 Task: Reply to email with the signature Danny Hernandez with the subject Late payment reminder from softage.1@softage.net with the message Can you please provide me with an update on the projects risk management plan? Undo the message and rewrite the message as I am sorry for any delays in our response. Send the email
Action: Mouse moved to (503, 650)
Screenshot: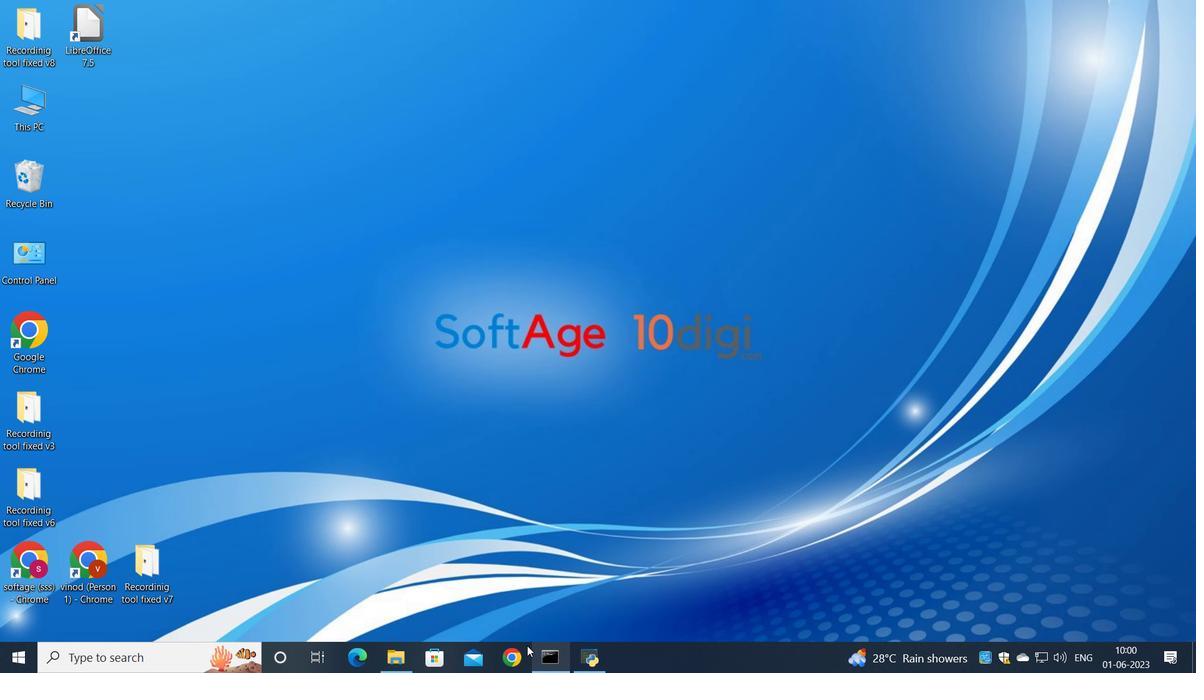 
Action: Mouse pressed left at (503, 650)
Screenshot: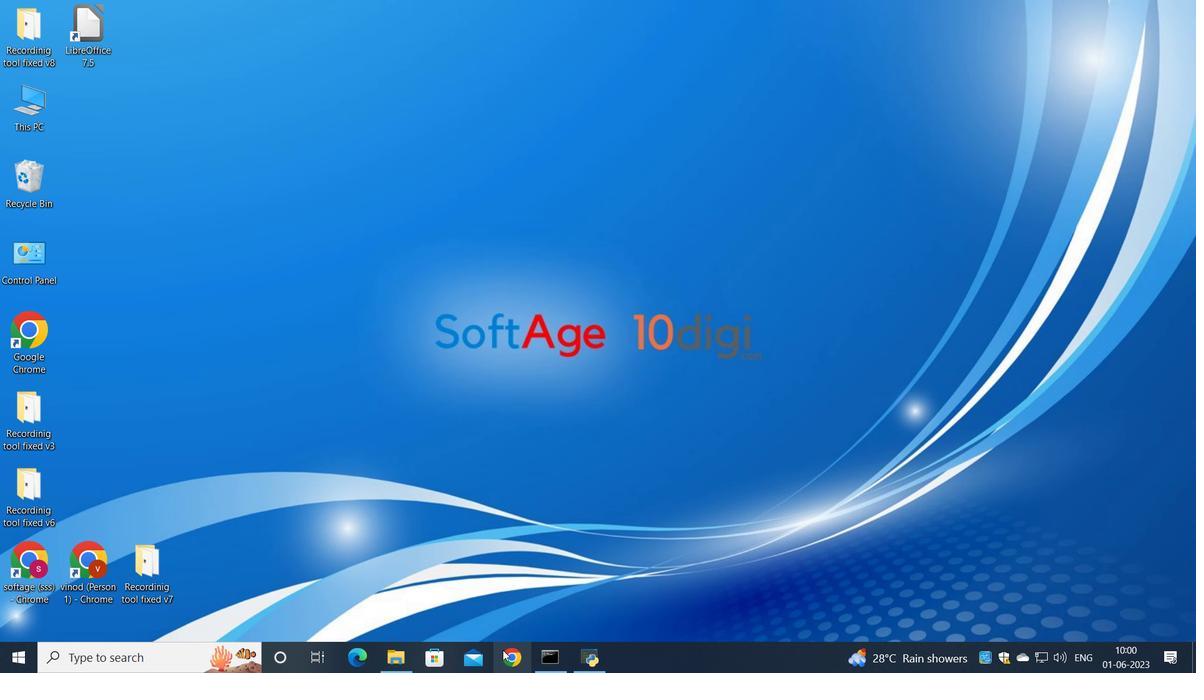 
Action: Mouse moved to (522, 391)
Screenshot: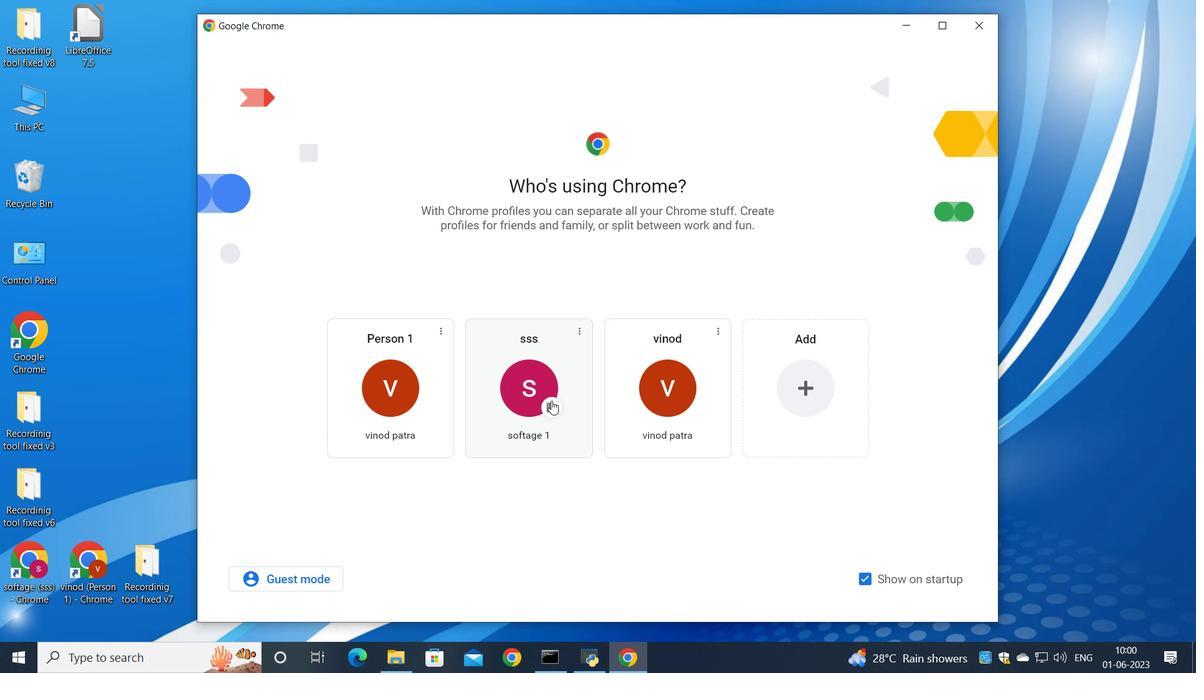 
Action: Mouse pressed left at (522, 391)
Screenshot: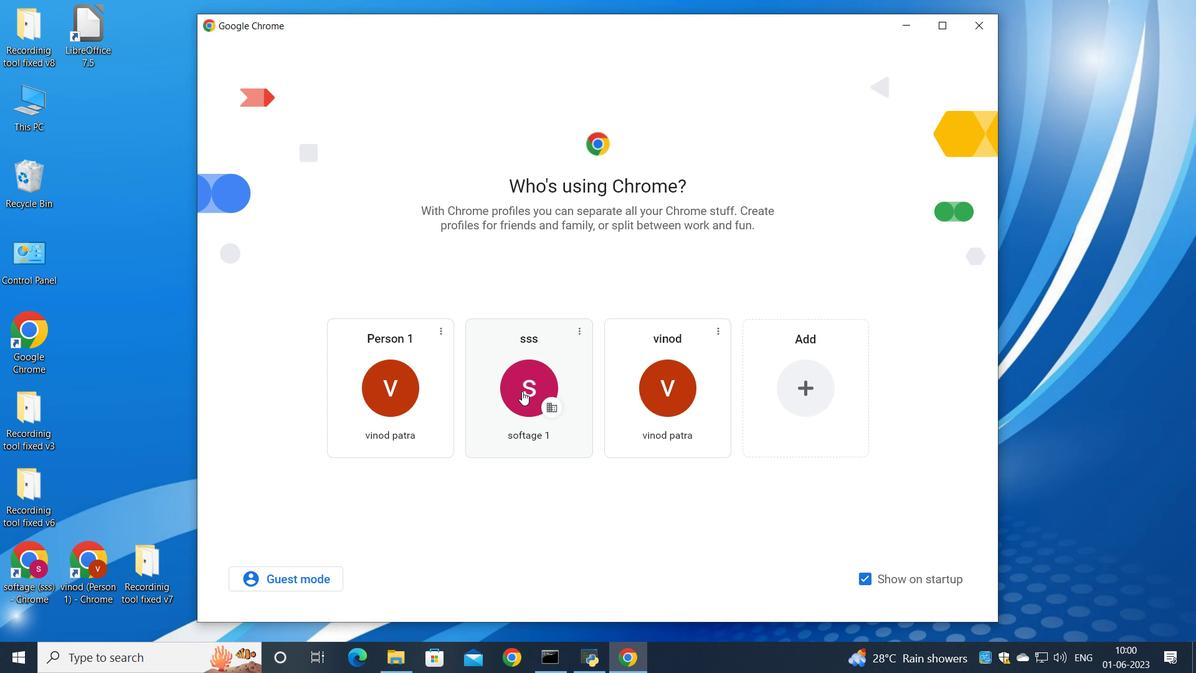 
Action: Mouse moved to (1038, 104)
Screenshot: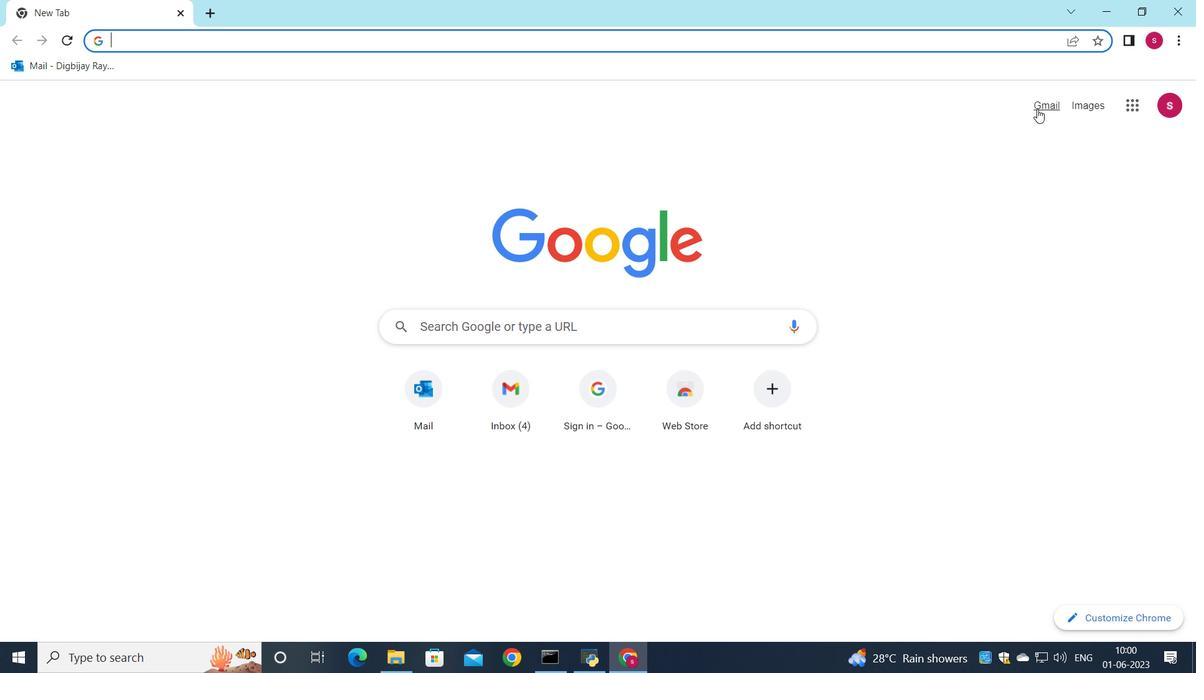 
Action: Mouse pressed left at (1038, 104)
Screenshot: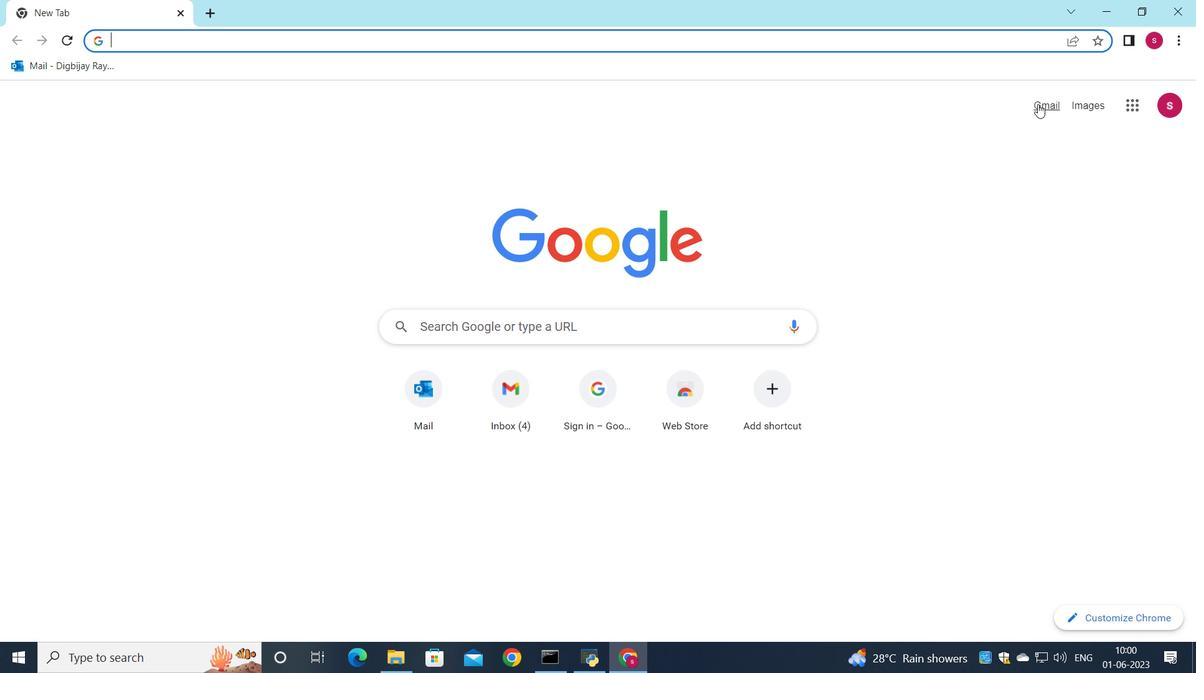
Action: Mouse moved to (1019, 108)
Screenshot: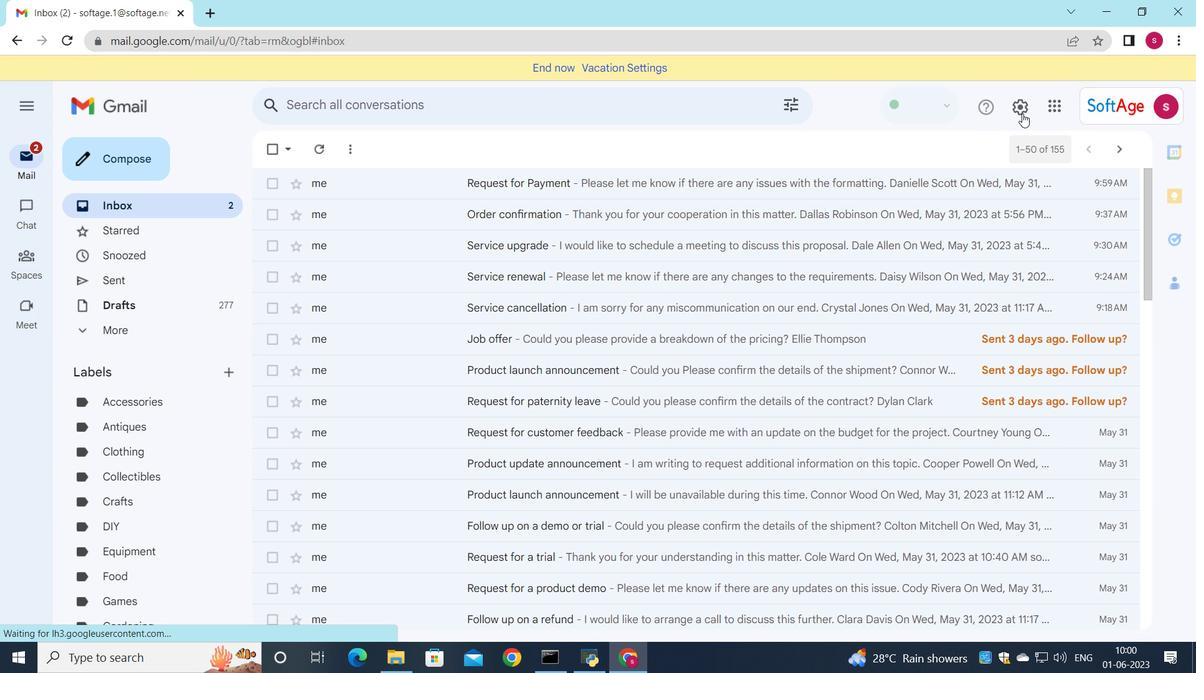 
Action: Mouse pressed left at (1019, 108)
Screenshot: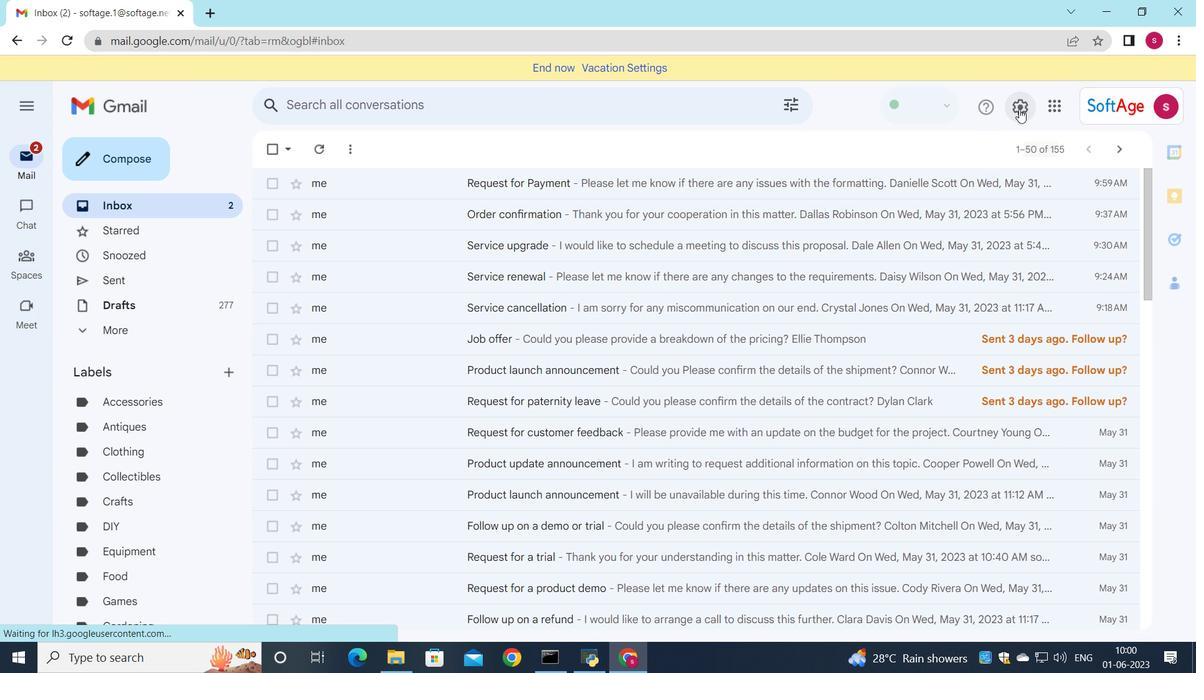 
Action: Mouse moved to (1028, 185)
Screenshot: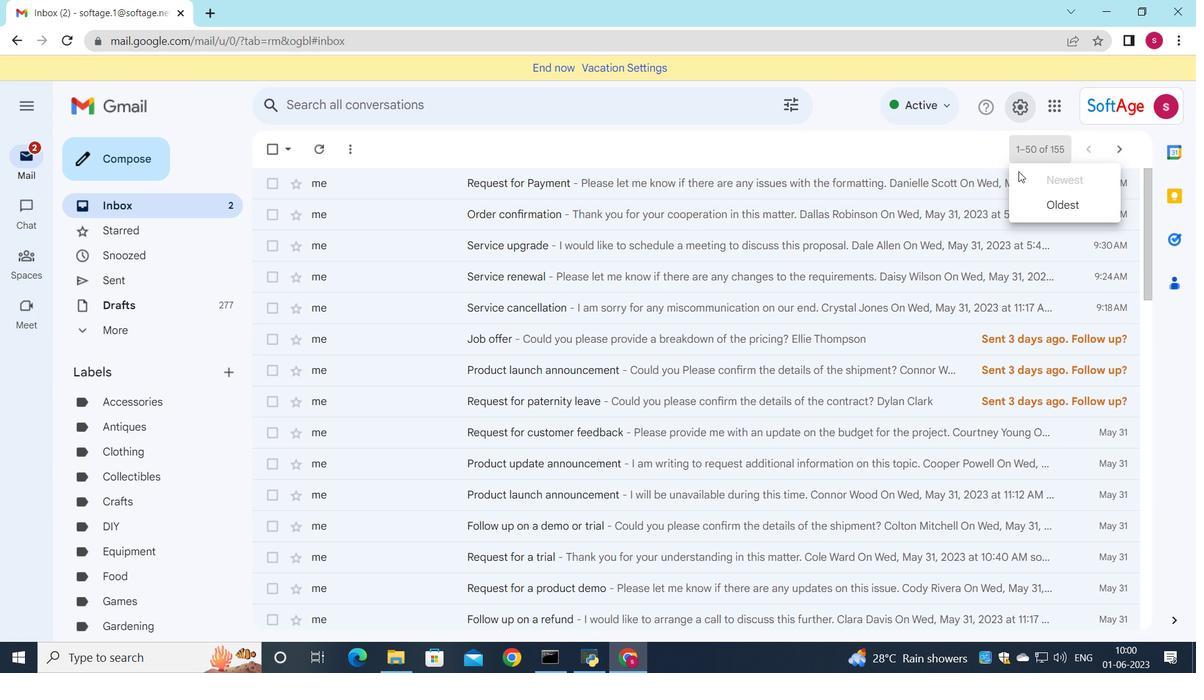 
Action: Mouse pressed left at (1028, 185)
Screenshot: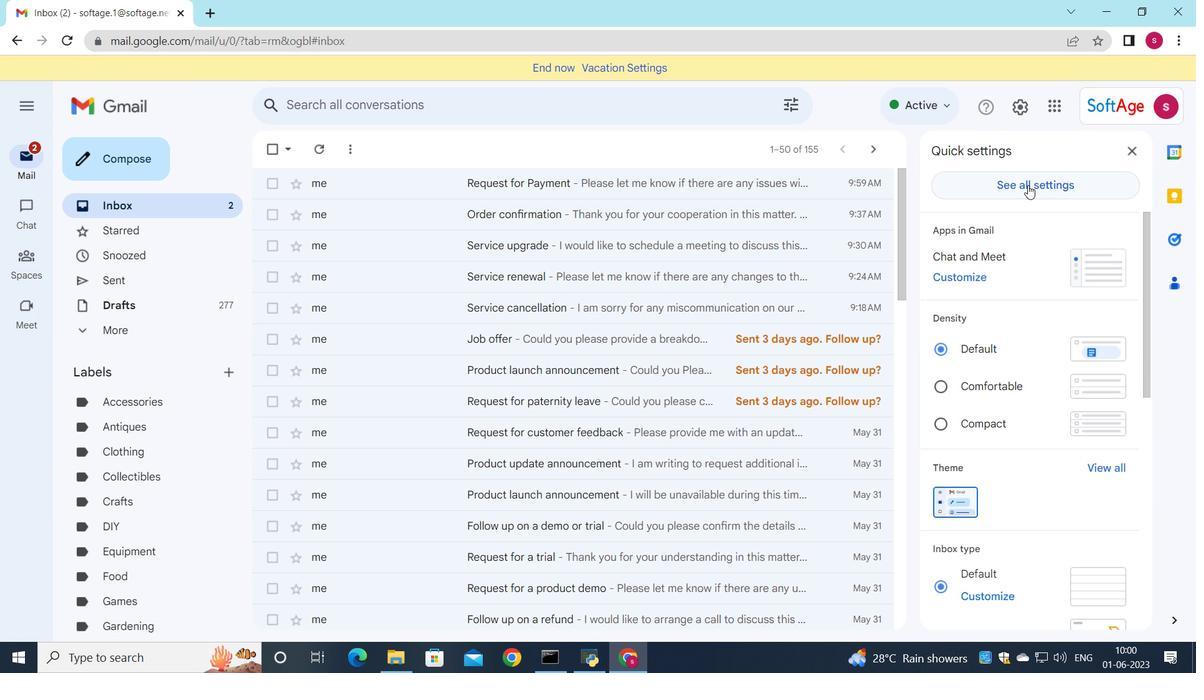 
Action: Mouse moved to (732, 253)
Screenshot: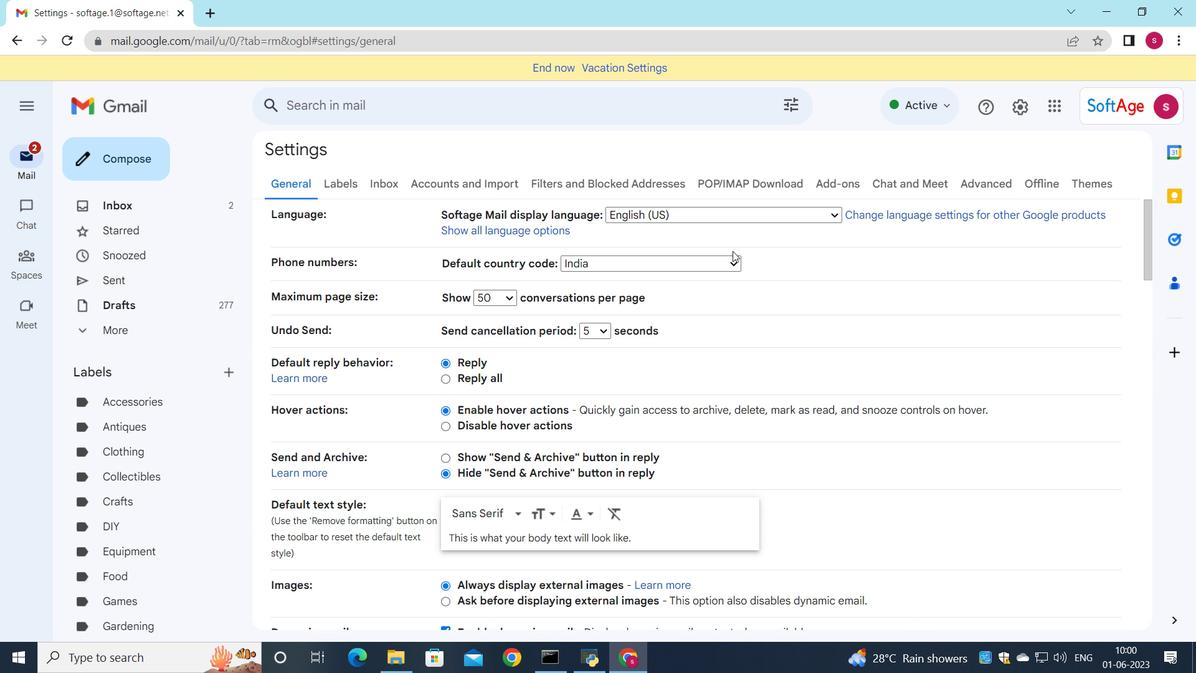 
Action: Mouse scrolled (732, 251) with delta (0, 0)
Screenshot: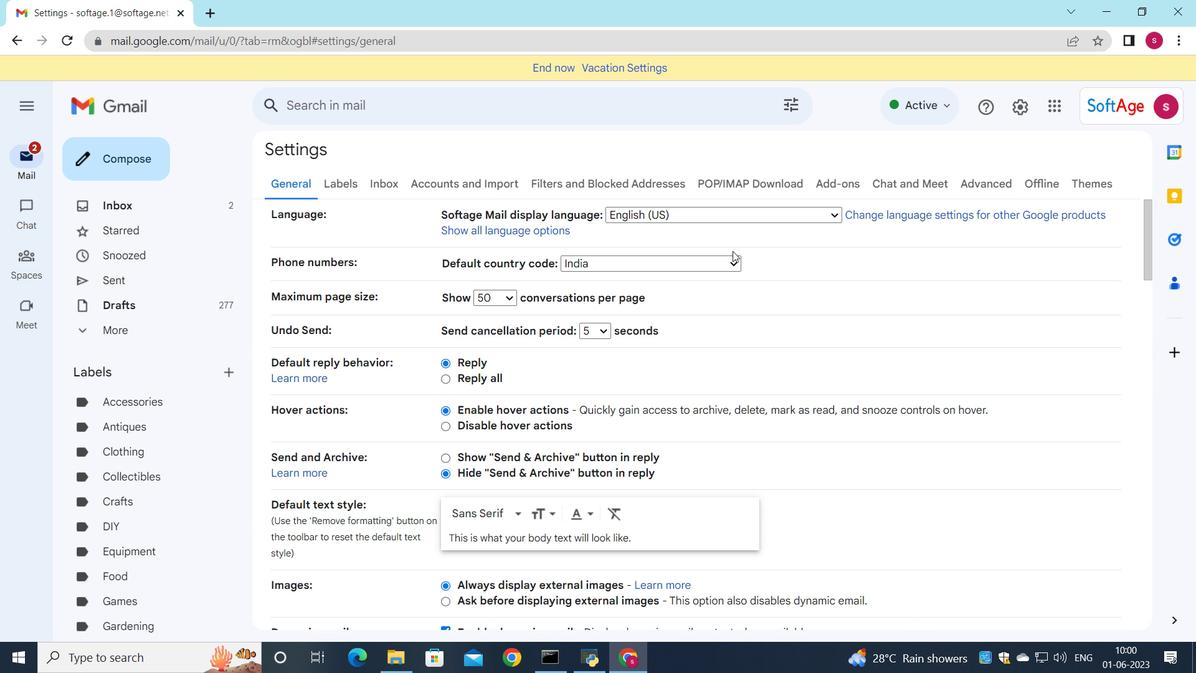 
Action: Mouse moved to (731, 254)
Screenshot: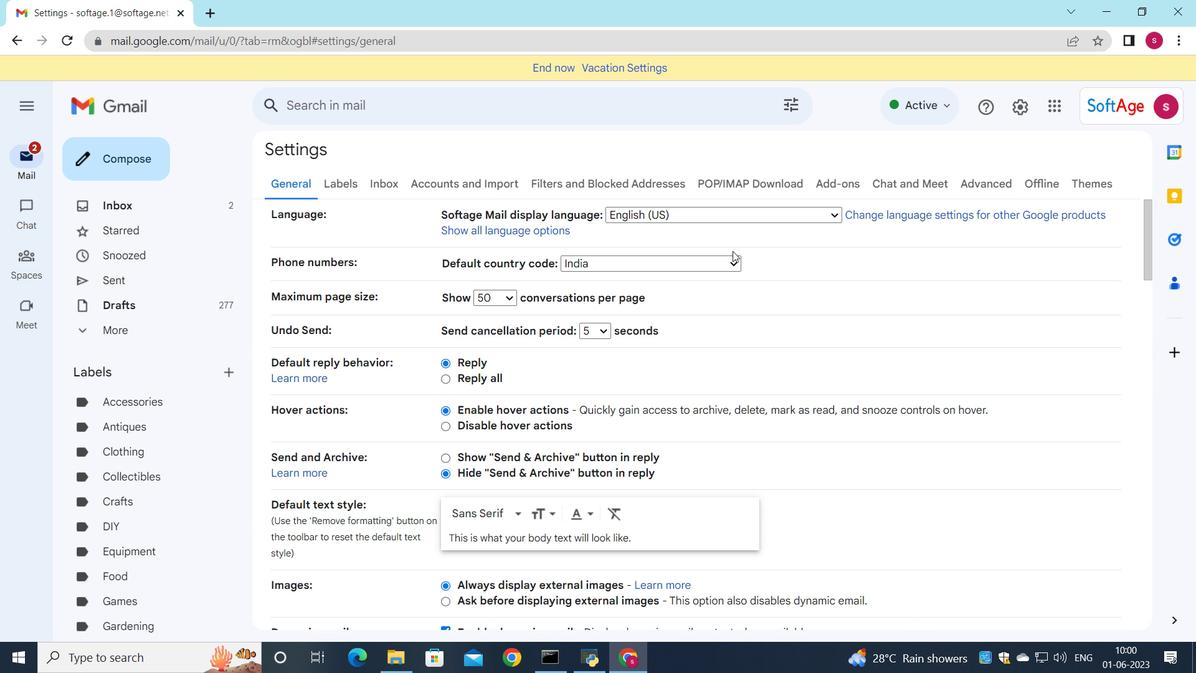 
Action: Mouse scrolled (732, 253) with delta (0, 0)
Screenshot: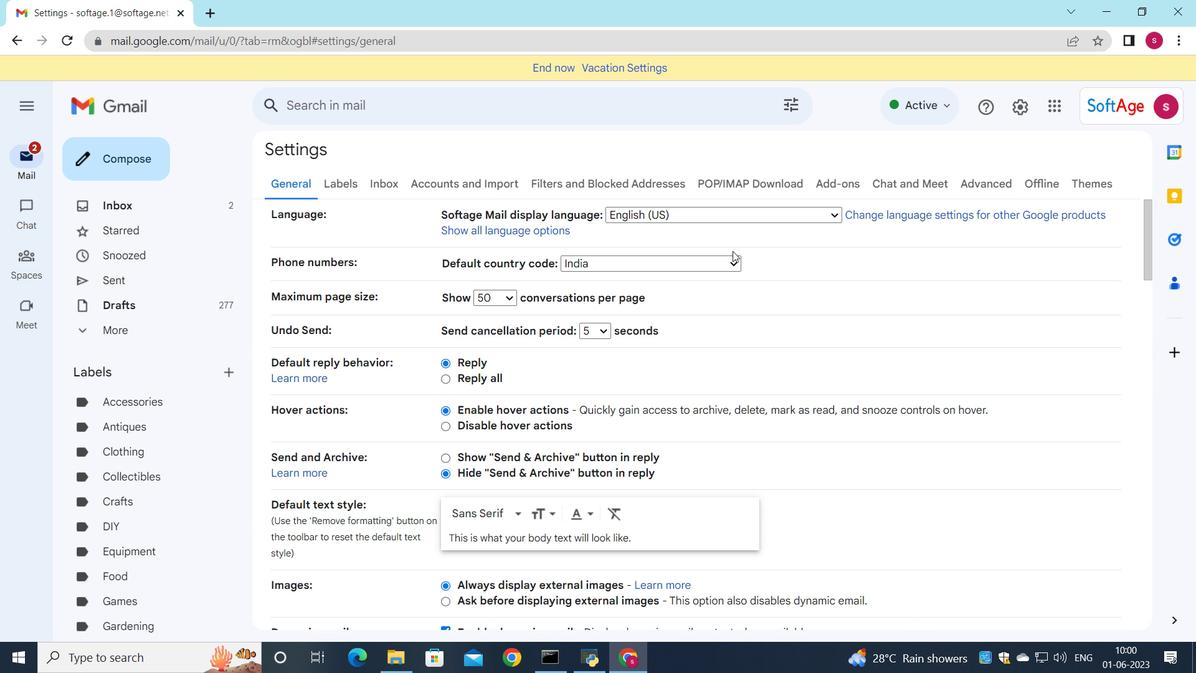 
Action: Mouse moved to (727, 262)
Screenshot: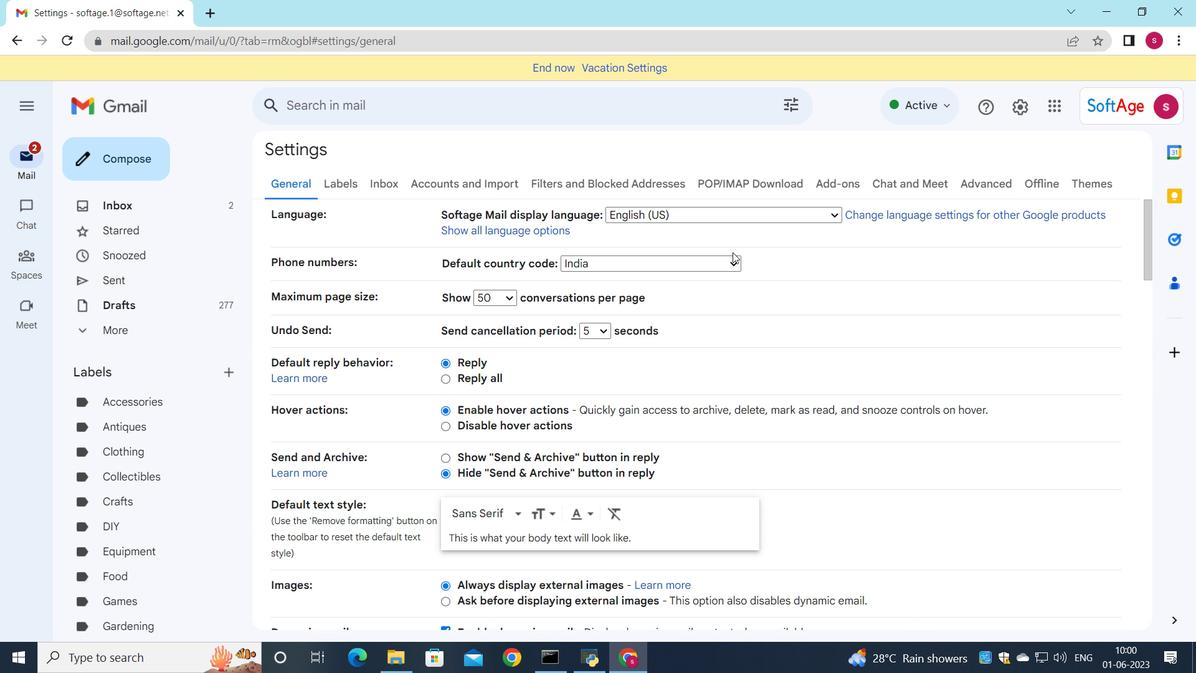 
Action: Mouse scrolled (731, 254) with delta (0, 0)
Screenshot: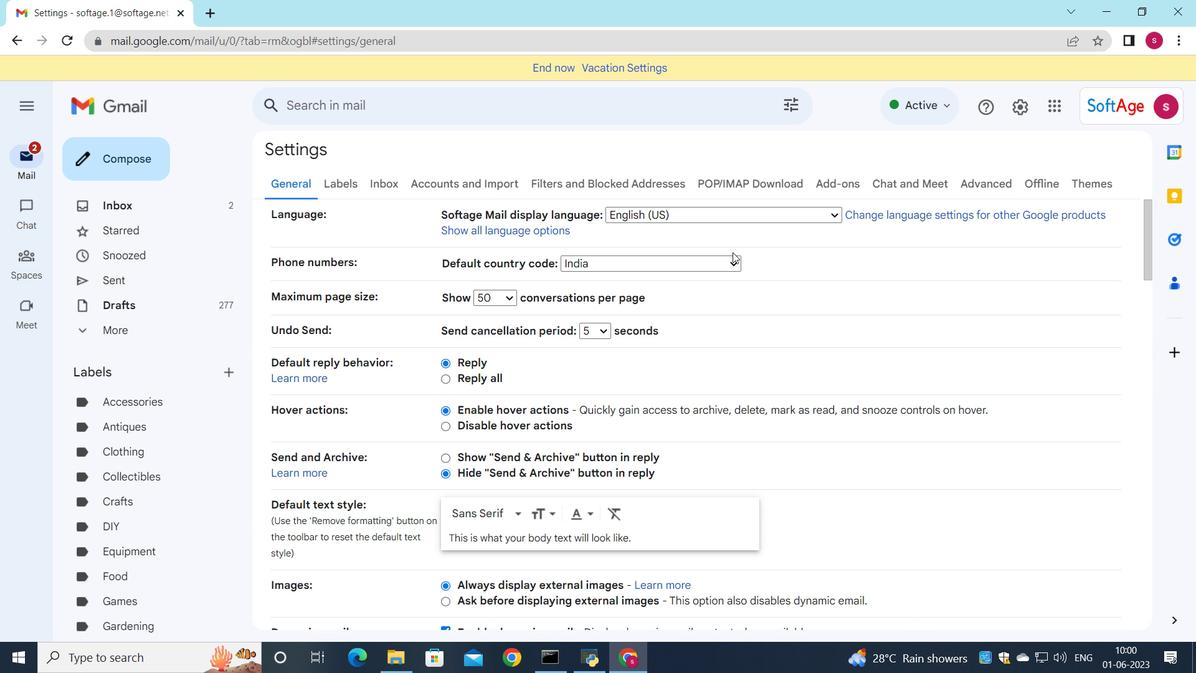 
Action: Mouse moved to (726, 262)
Screenshot: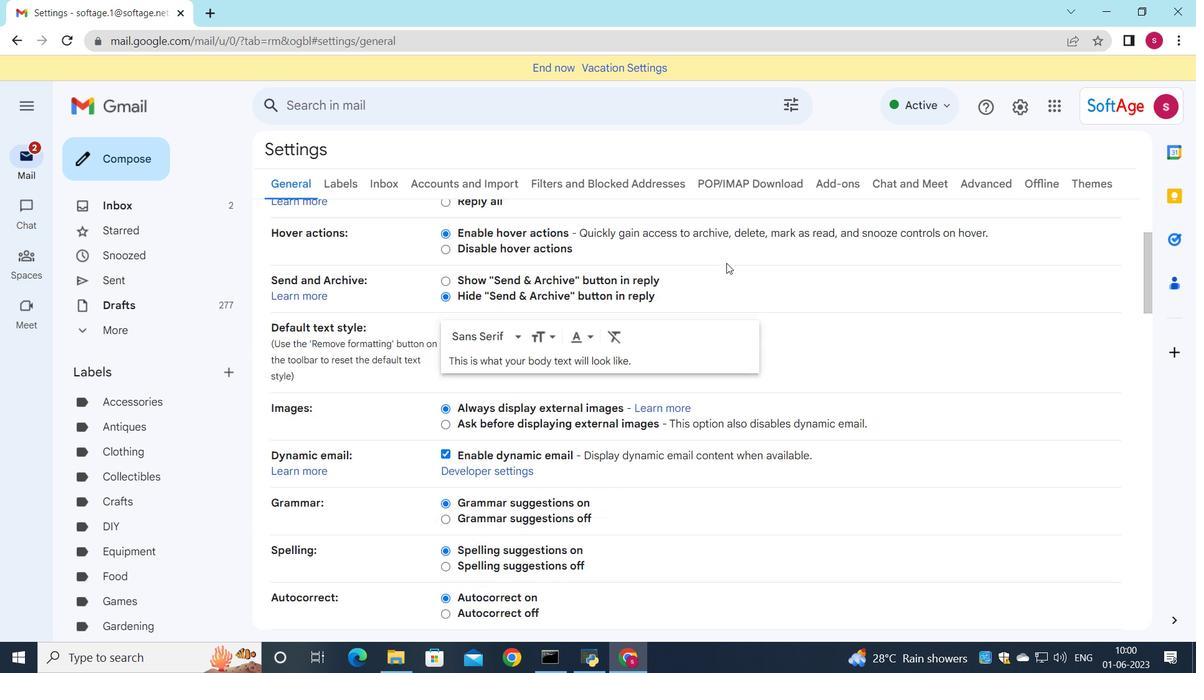 
Action: Mouse scrolled (726, 262) with delta (0, 0)
Screenshot: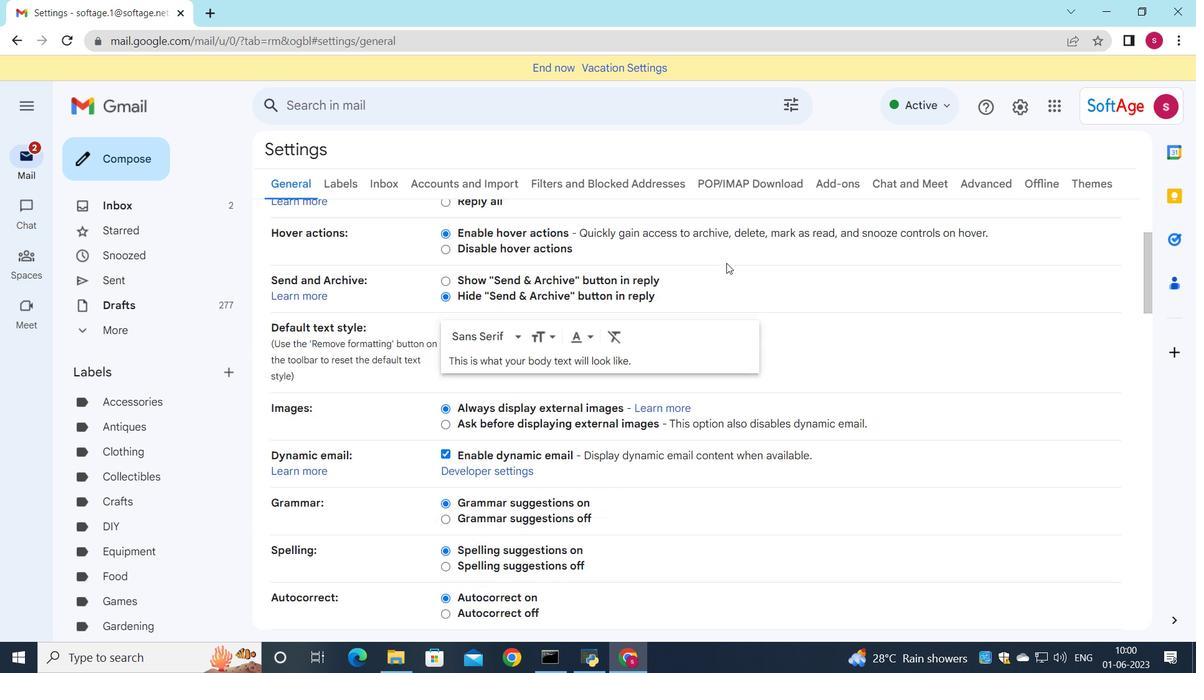 
Action: Mouse moved to (719, 271)
Screenshot: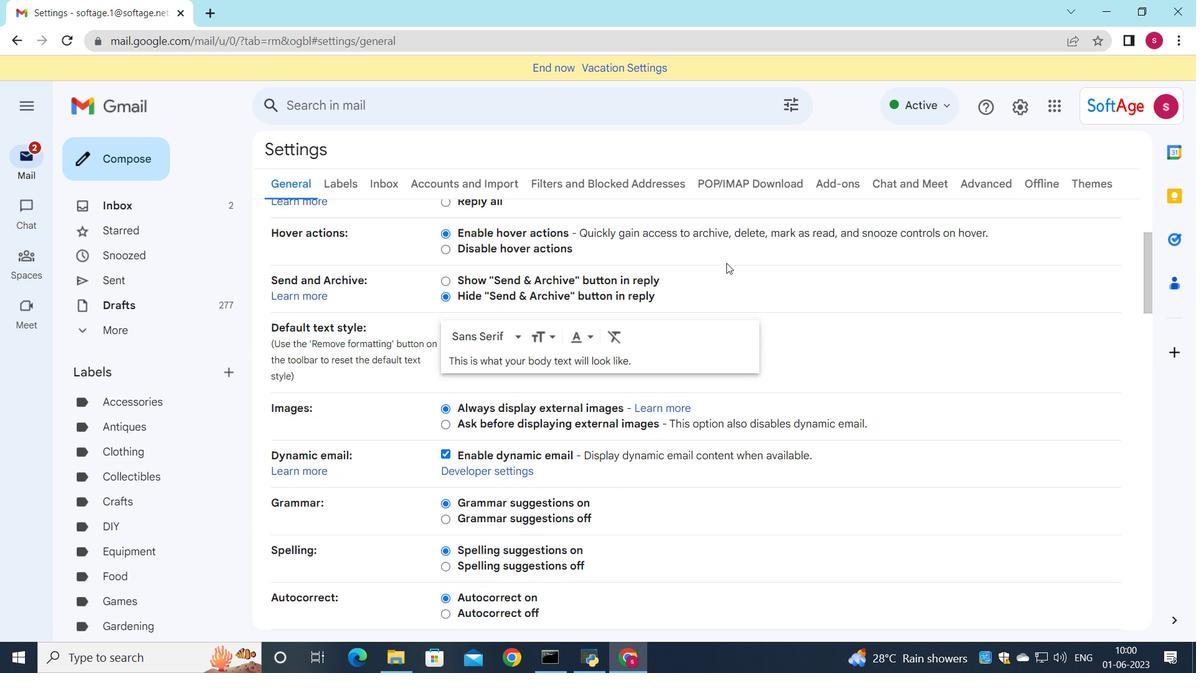 
Action: Mouse scrolled (719, 271) with delta (0, 0)
Screenshot: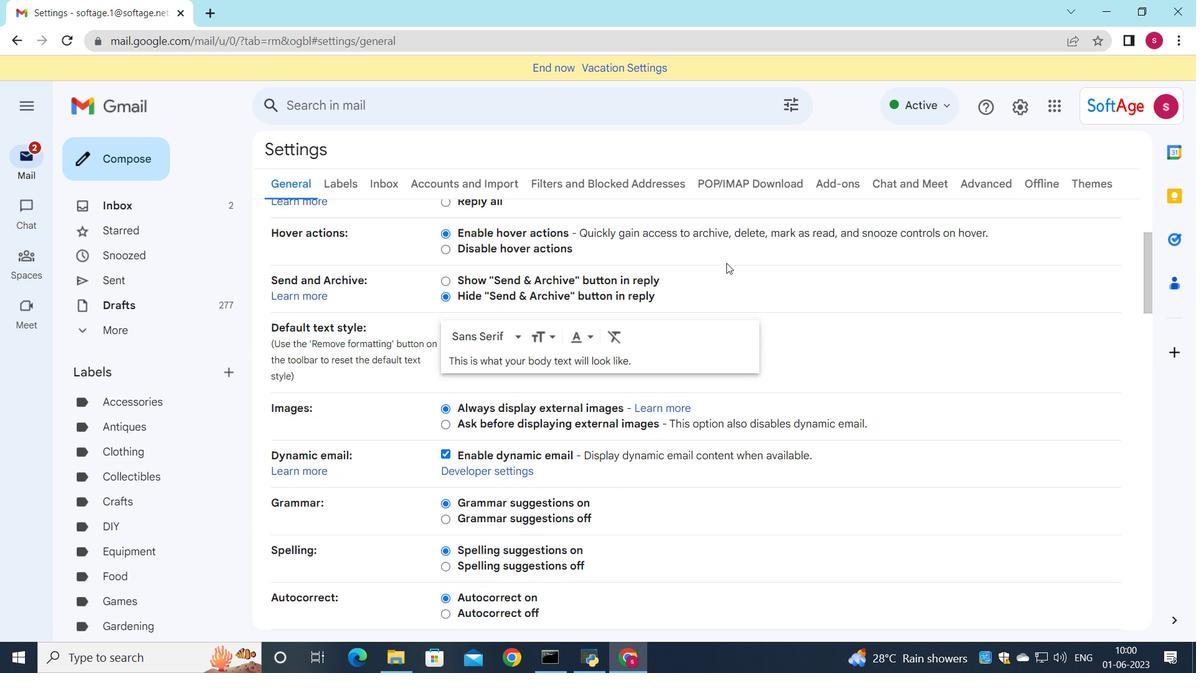 
Action: Mouse moved to (716, 286)
Screenshot: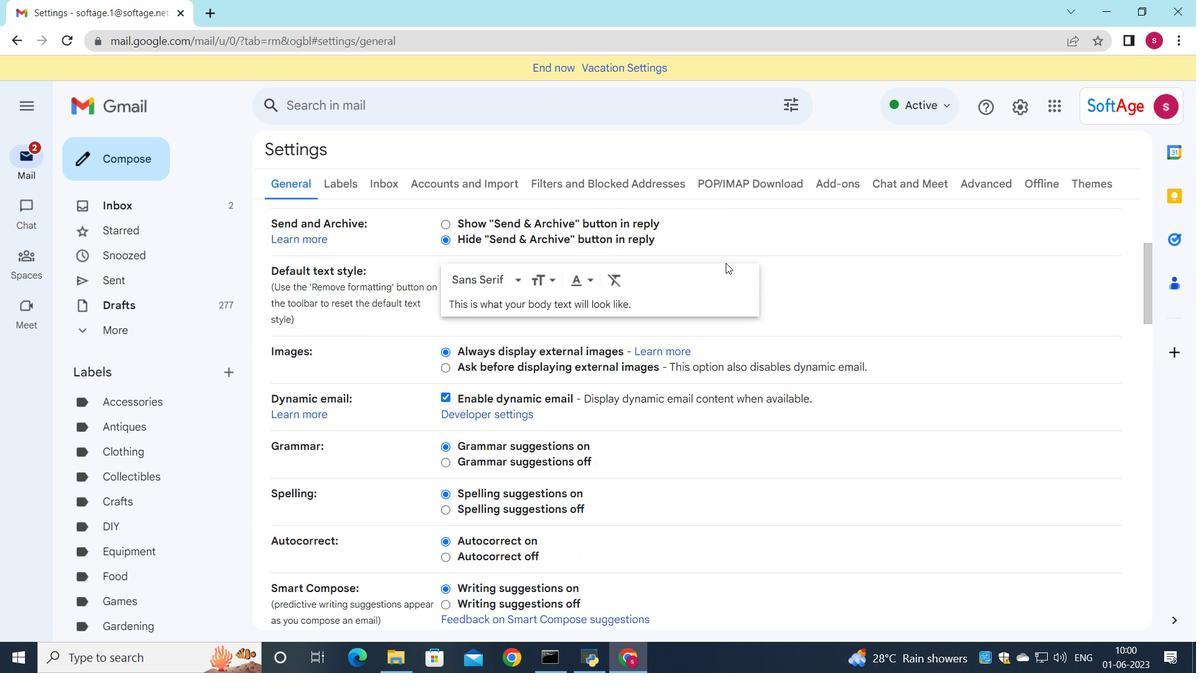 
Action: Mouse scrolled (716, 286) with delta (0, 0)
Screenshot: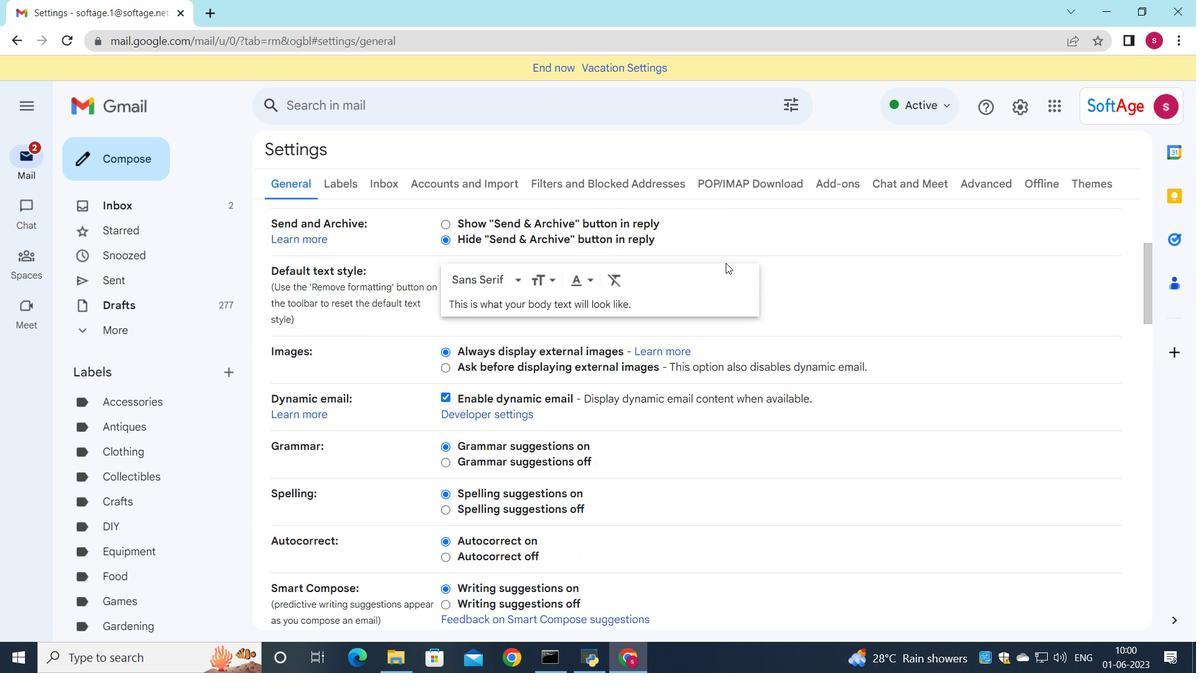 
Action: Mouse moved to (714, 301)
Screenshot: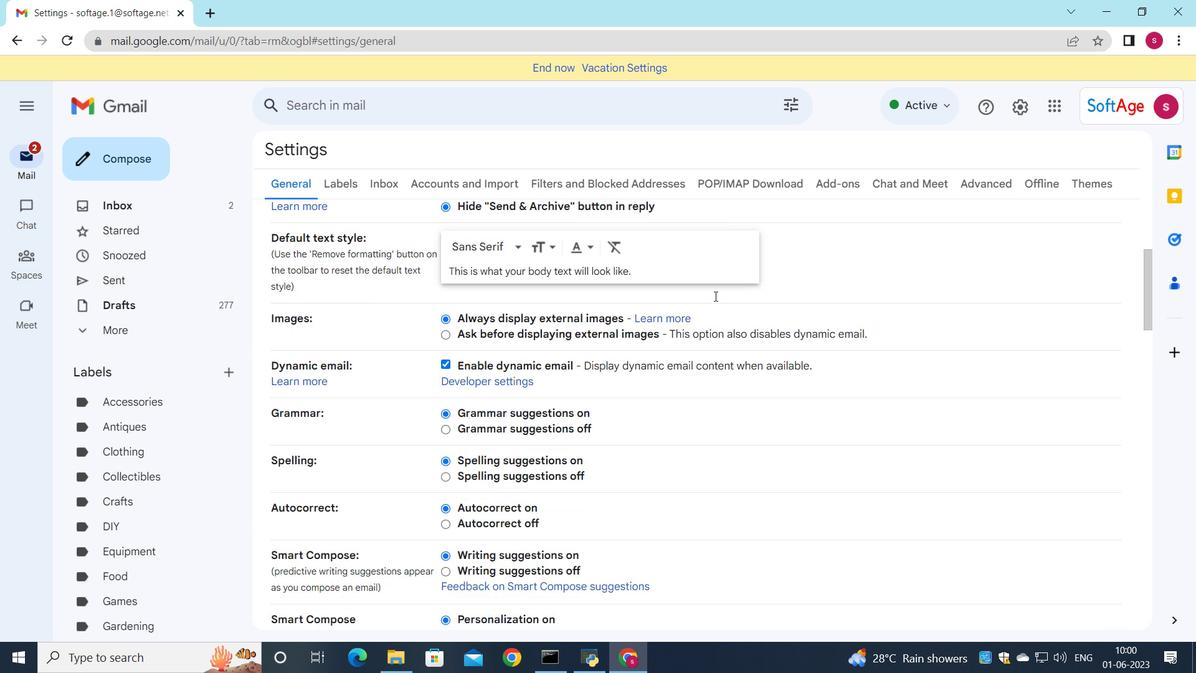 
Action: Mouse scrolled (714, 301) with delta (0, 0)
Screenshot: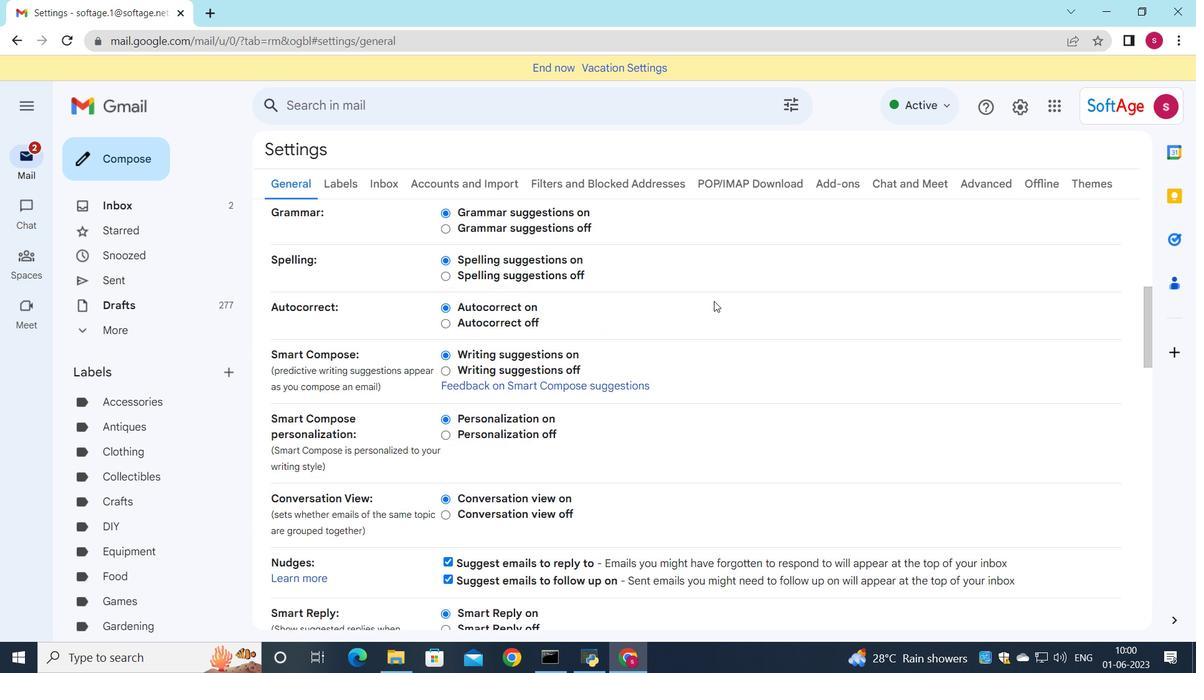 
Action: Mouse scrolled (714, 301) with delta (0, 0)
Screenshot: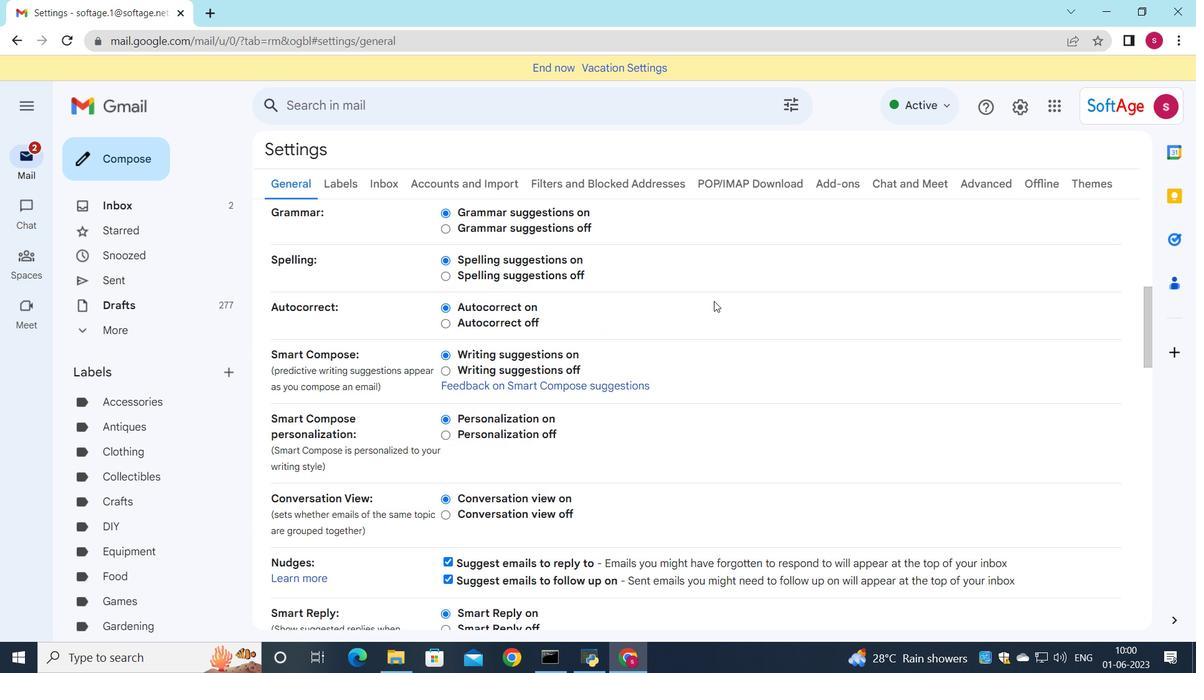 
Action: Mouse scrolled (714, 301) with delta (0, 0)
Screenshot: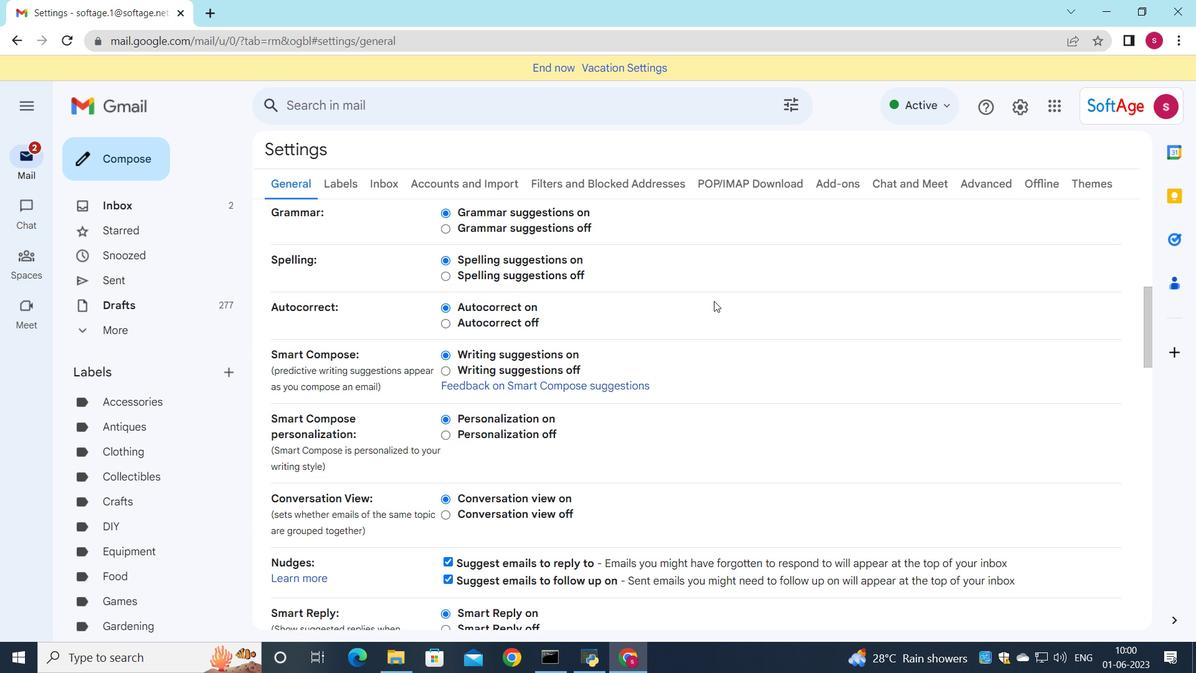 
Action: Mouse scrolled (714, 301) with delta (0, 0)
Screenshot: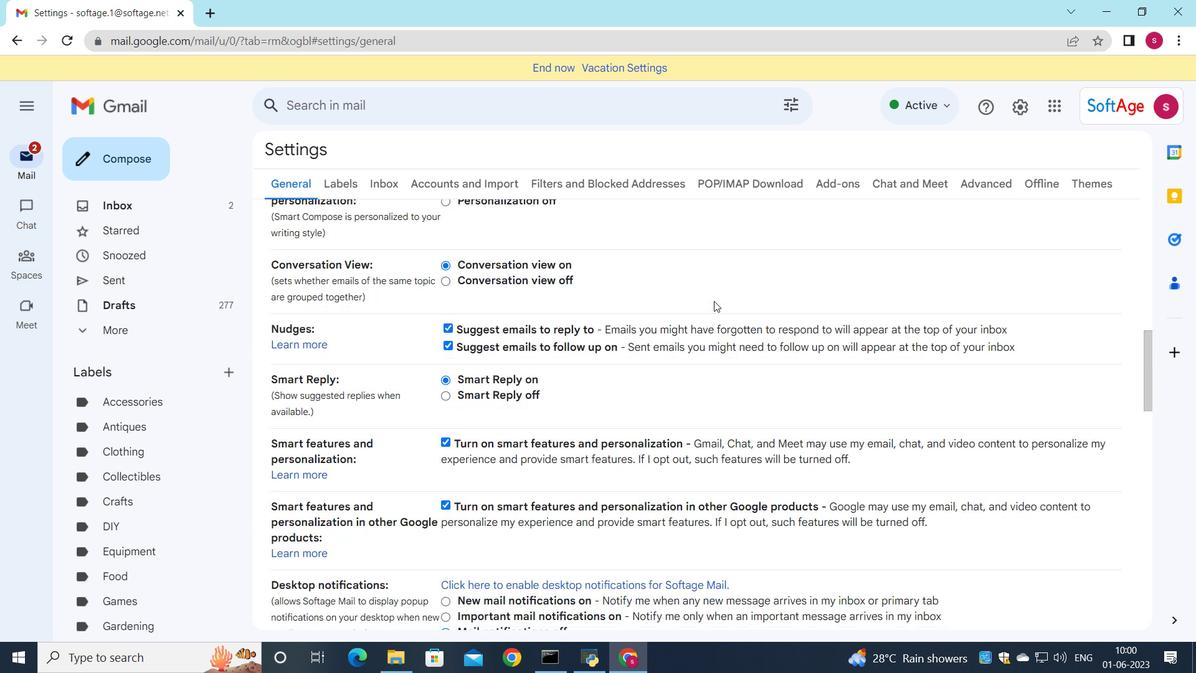 
Action: Mouse scrolled (714, 301) with delta (0, 0)
Screenshot: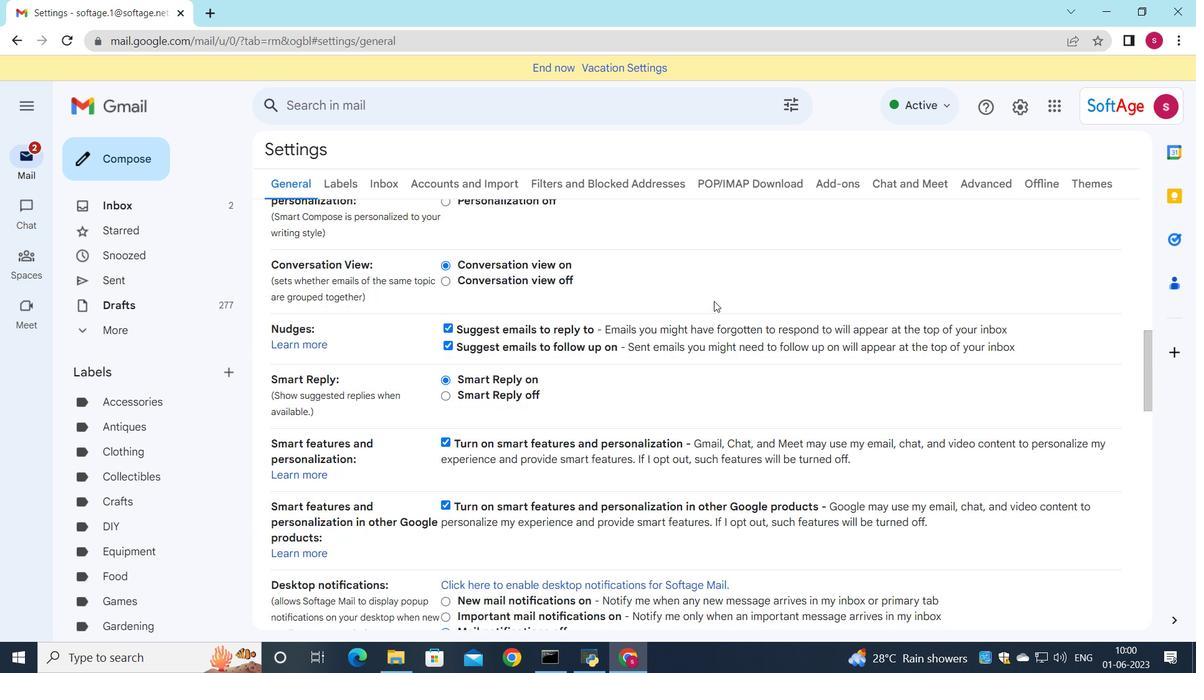 
Action: Mouse scrolled (714, 301) with delta (0, 0)
Screenshot: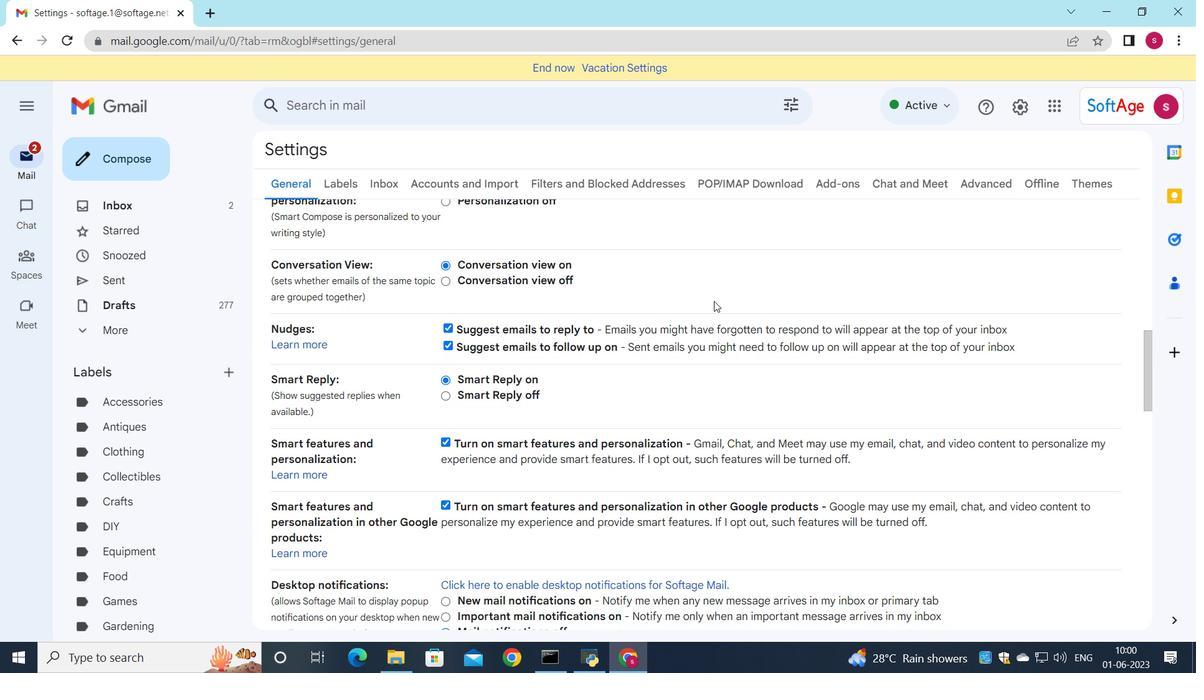 
Action: Mouse scrolled (714, 301) with delta (0, 0)
Screenshot: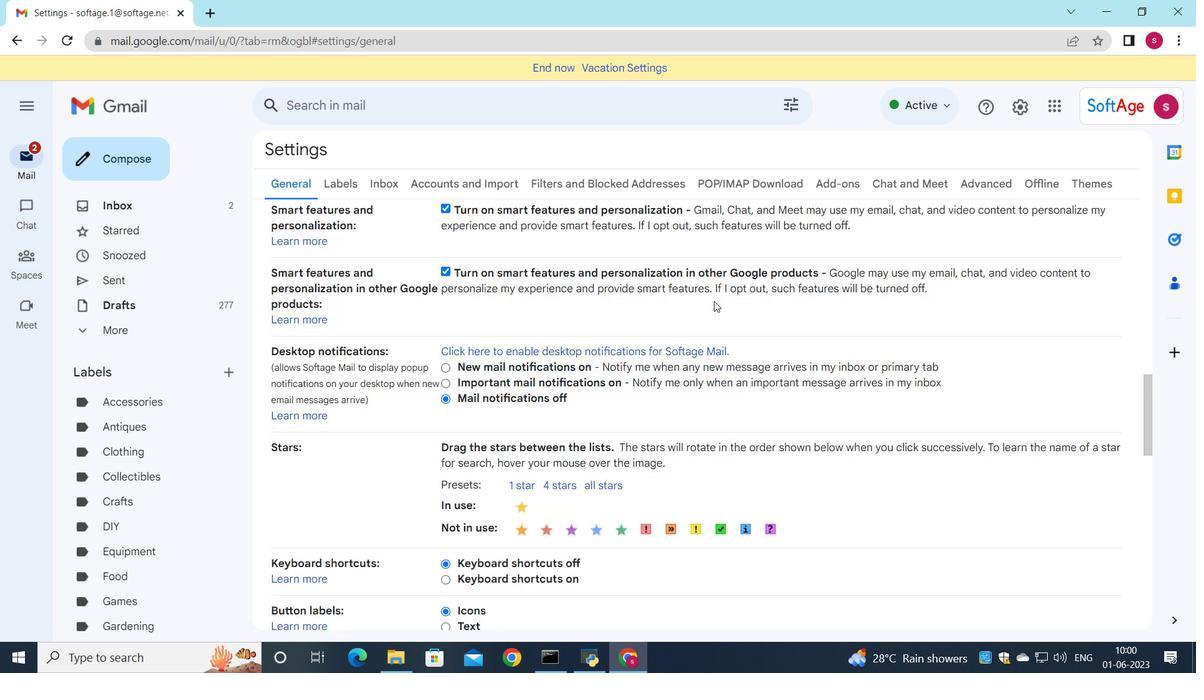 
Action: Mouse scrolled (714, 301) with delta (0, 0)
Screenshot: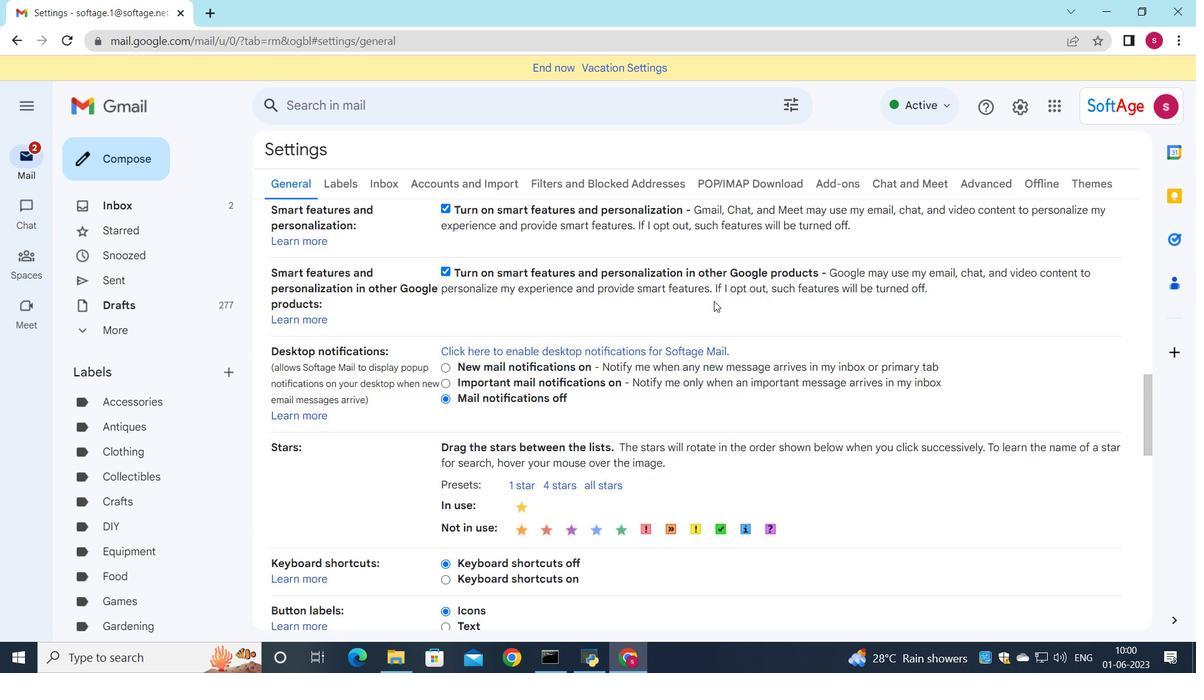 
Action: Mouse scrolled (714, 301) with delta (0, 0)
Screenshot: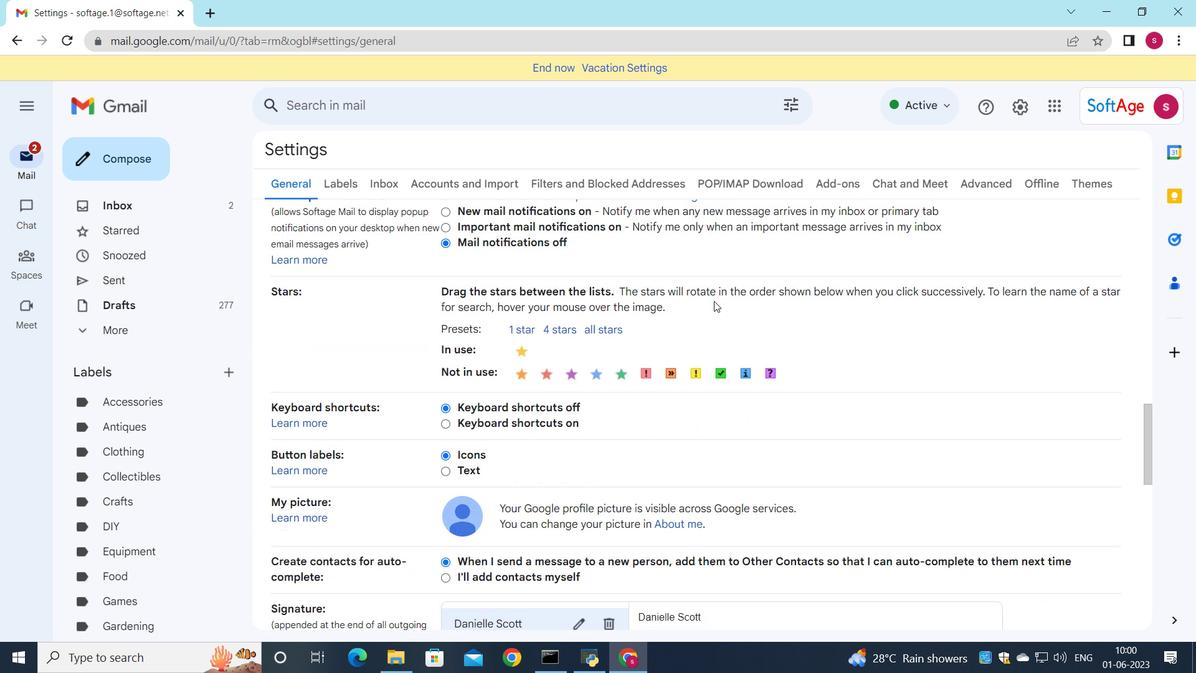 
Action: Mouse scrolled (714, 301) with delta (0, 0)
Screenshot: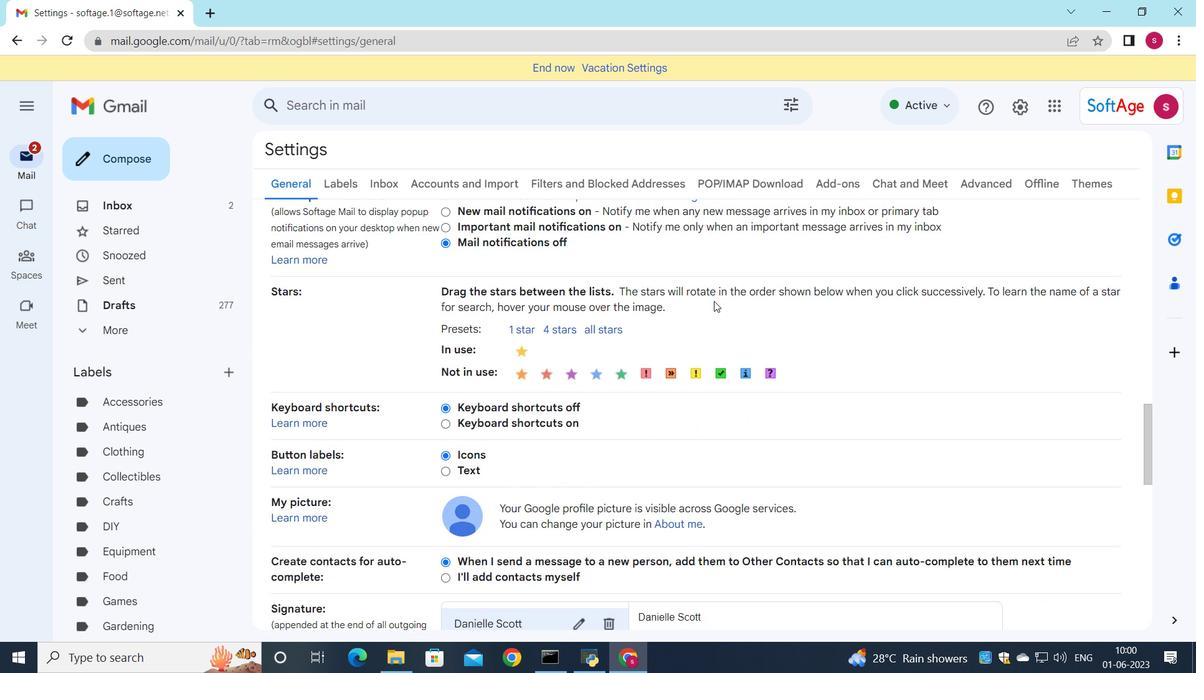
Action: Mouse scrolled (714, 301) with delta (0, 0)
Screenshot: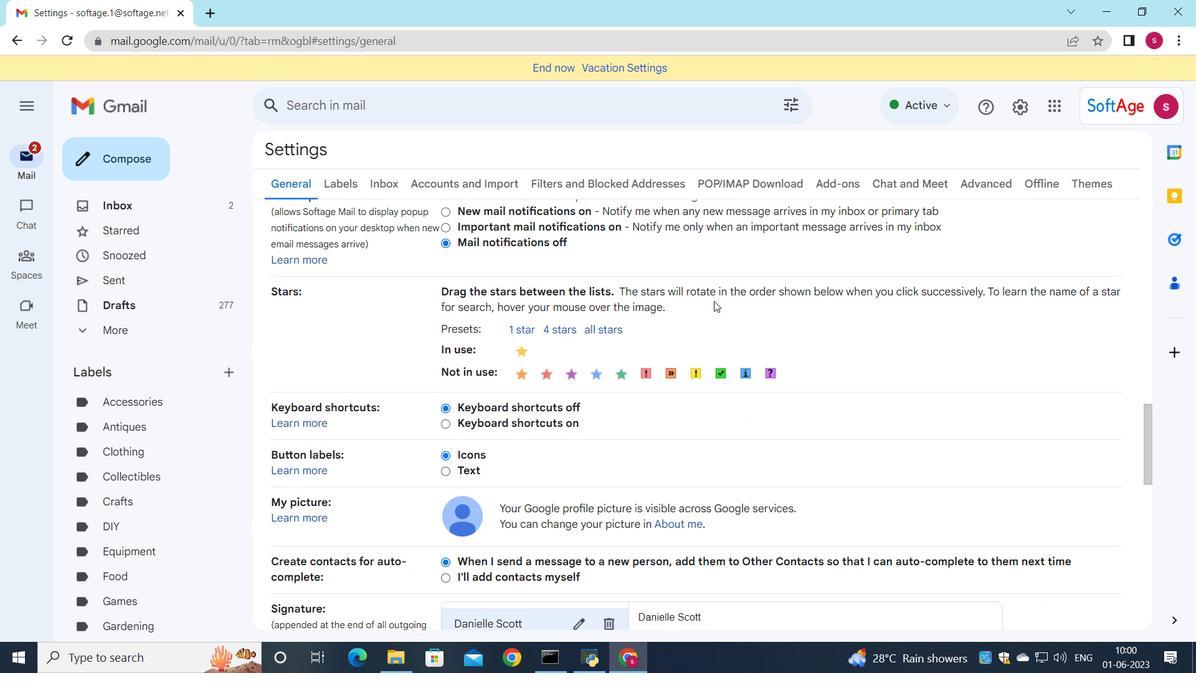 
Action: Mouse scrolled (714, 301) with delta (0, 0)
Screenshot: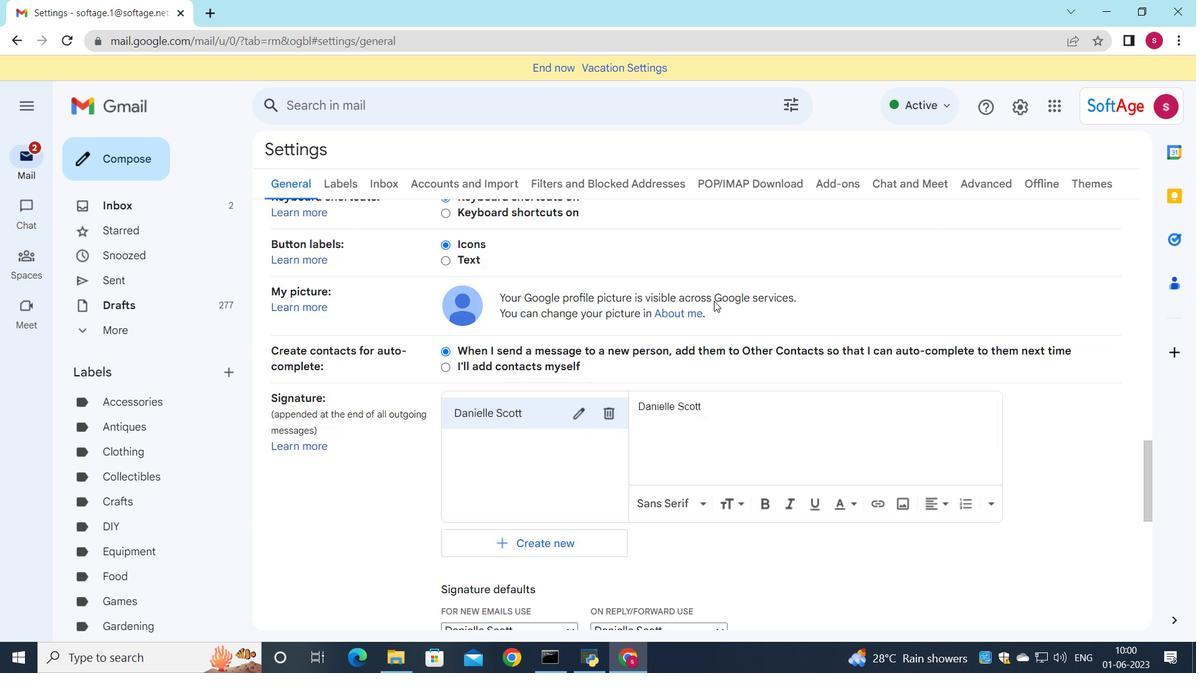 
Action: Mouse moved to (600, 308)
Screenshot: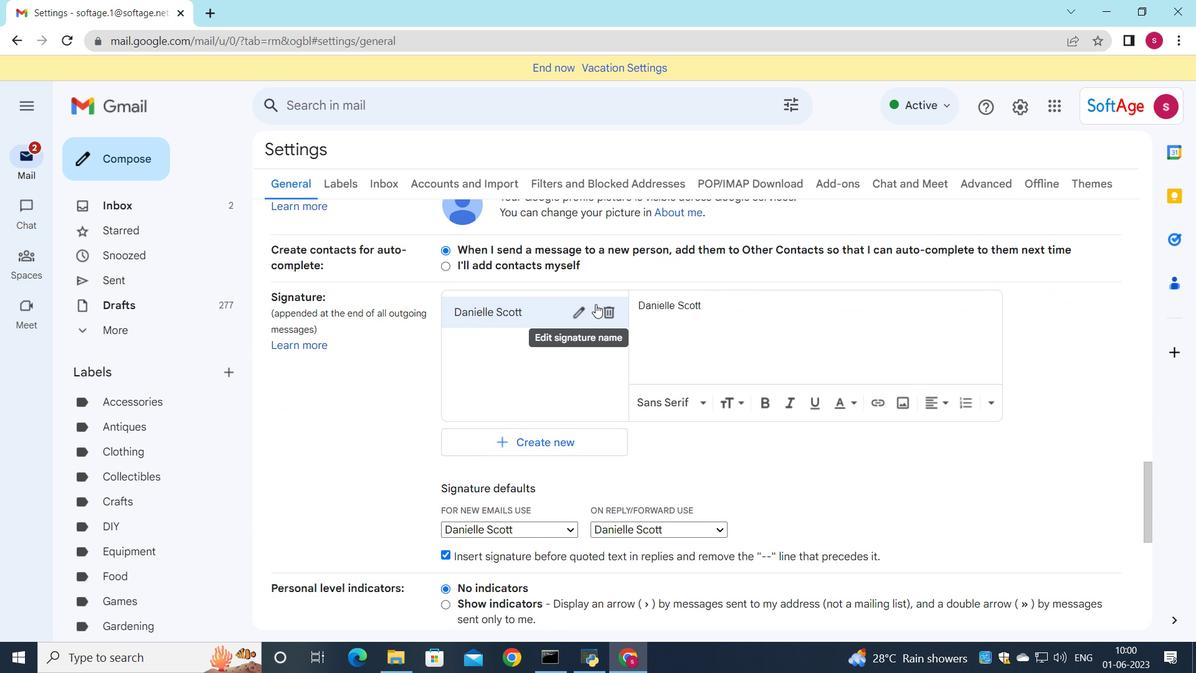 
Action: Mouse pressed left at (600, 308)
Screenshot: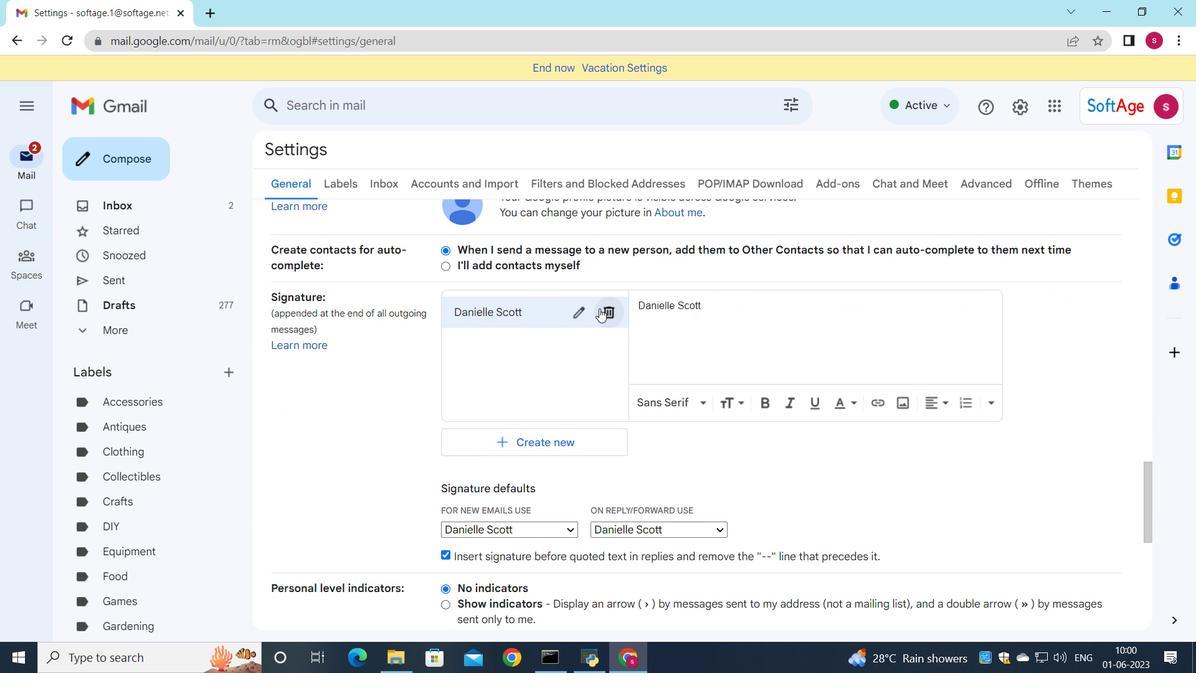 
Action: Mouse moved to (732, 380)
Screenshot: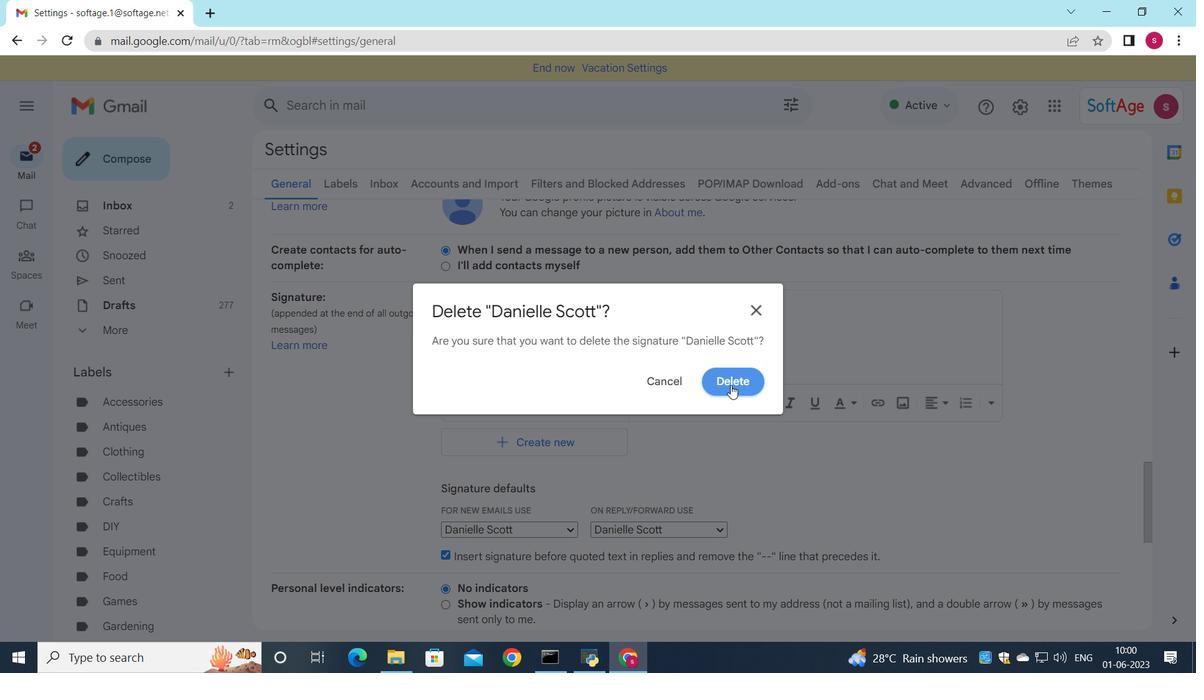 
Action: Mouse pressed left at (732, 380)
Screenshot: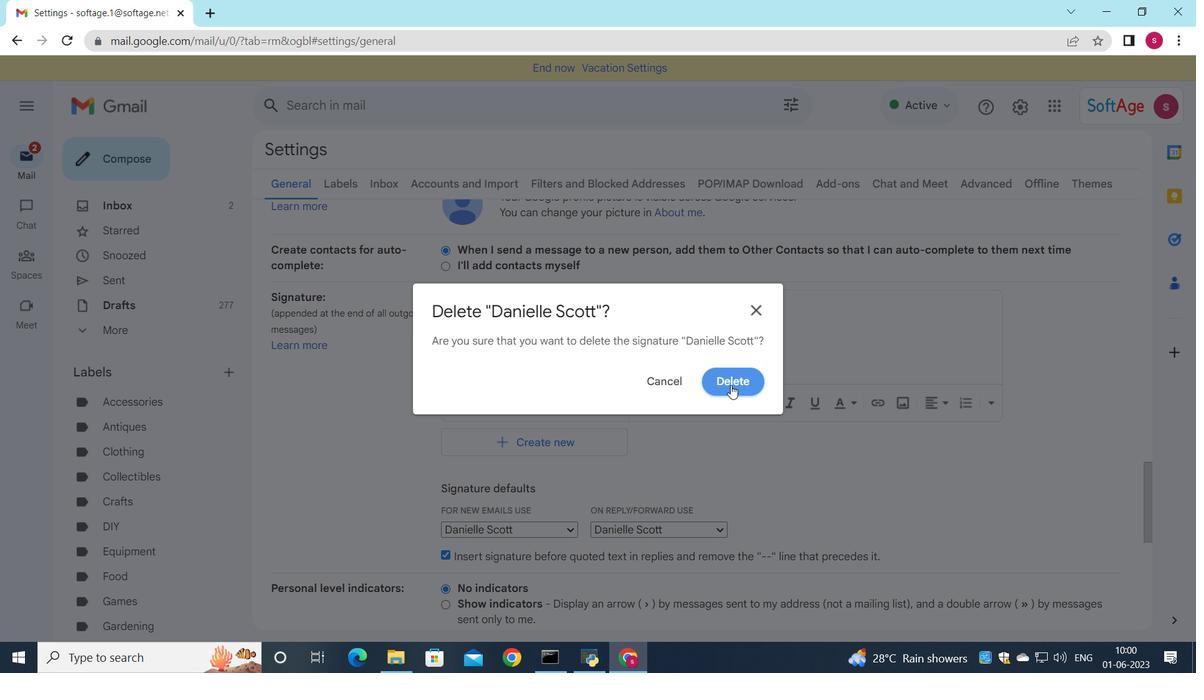 
Action: Mouse moved to (530, 333)
Screenshot: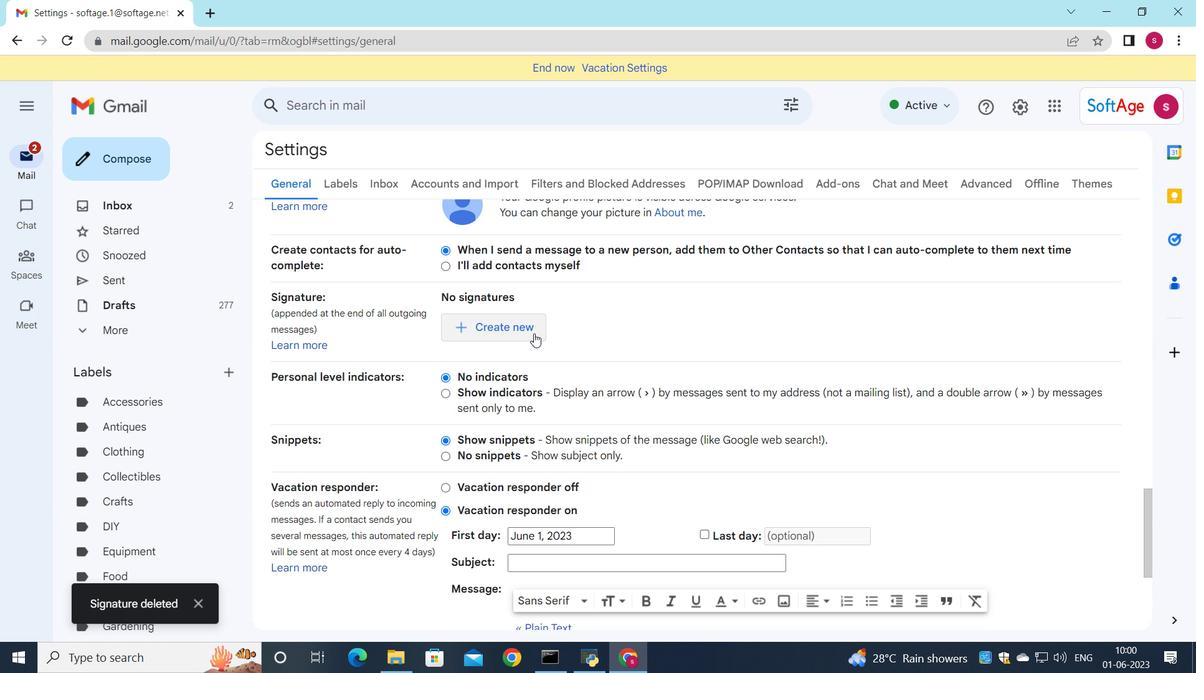 
Action: Mouse pressed left at (530, 333)
Screenshot: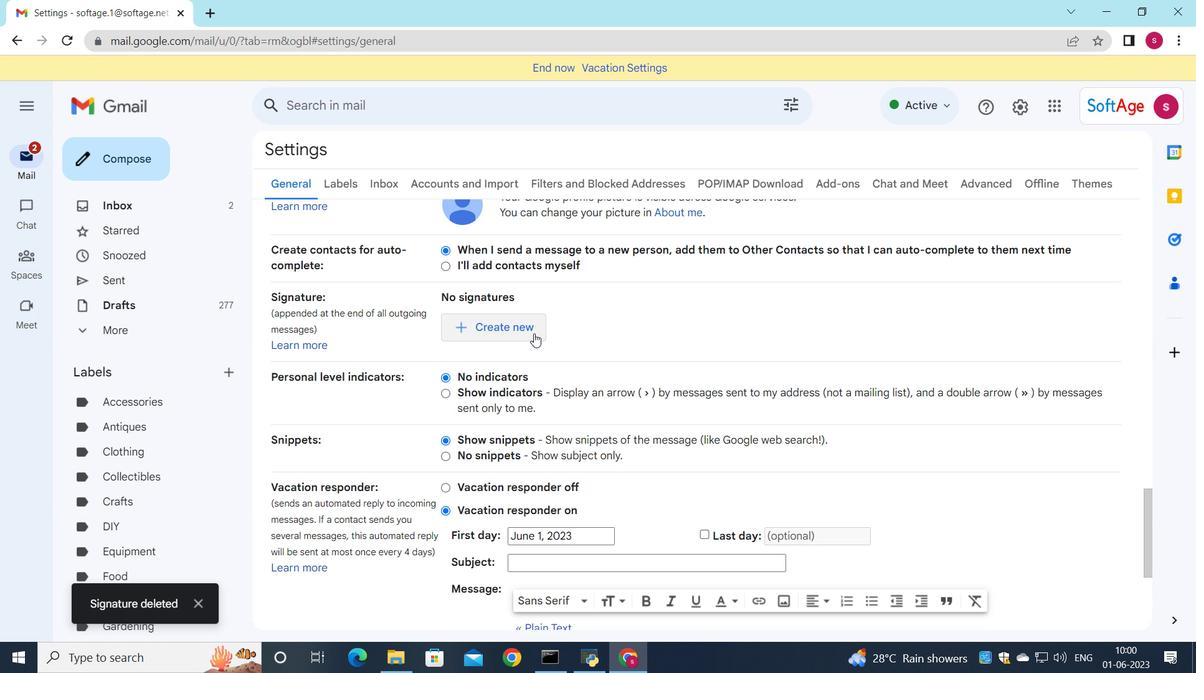 
Action: Mouse moved to (746, 335)
Screenshot: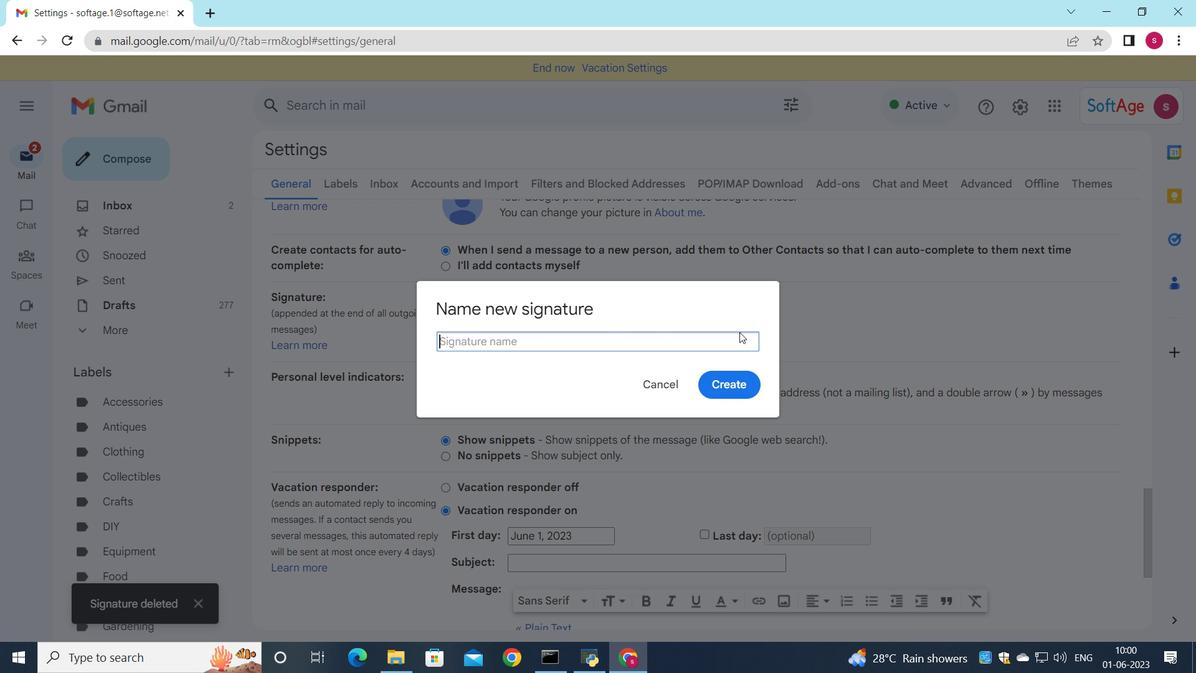 
Action: Key pressed <Key.shift>Danny<Key.space><Key.shift>Hernandez
Screenshot: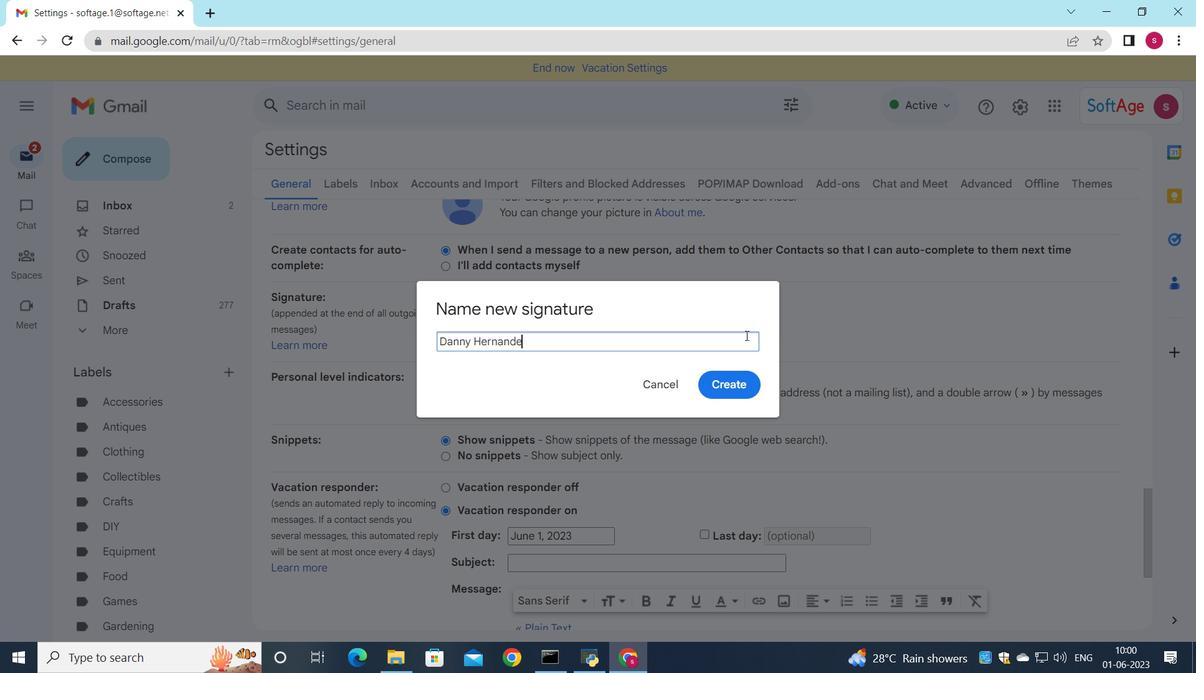 
Action: Mouse moved to (711, 382)
Screenshot: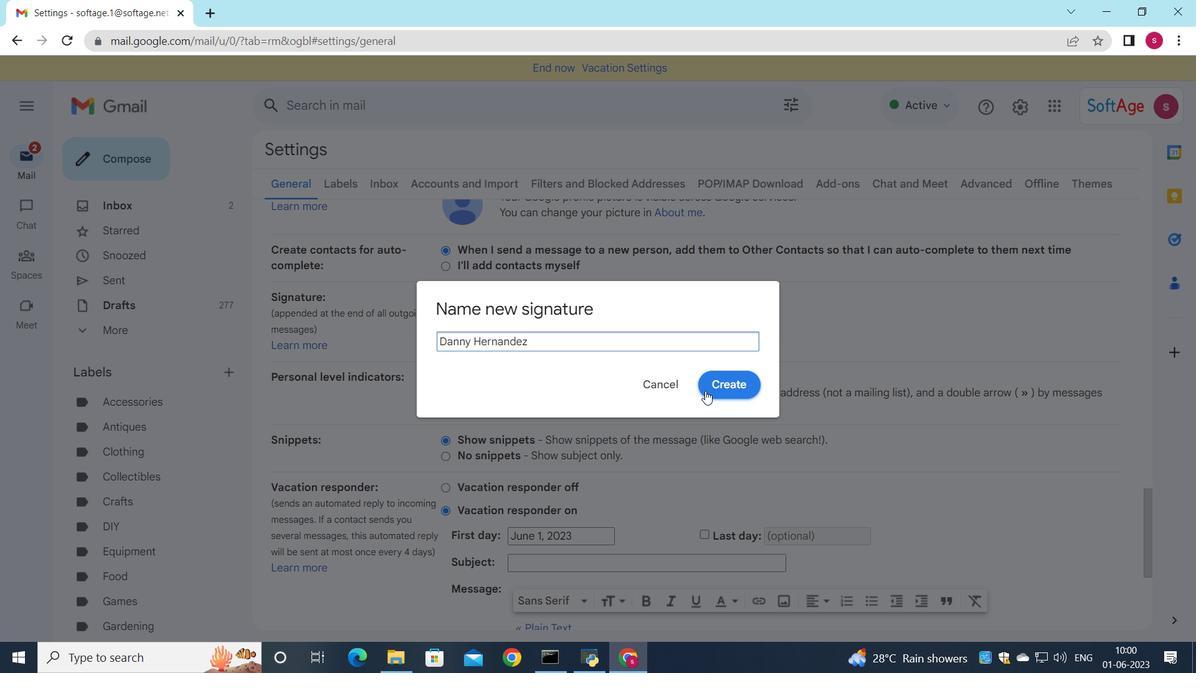 
Action: Mouse pressed left at (711, 382)
Screenshot: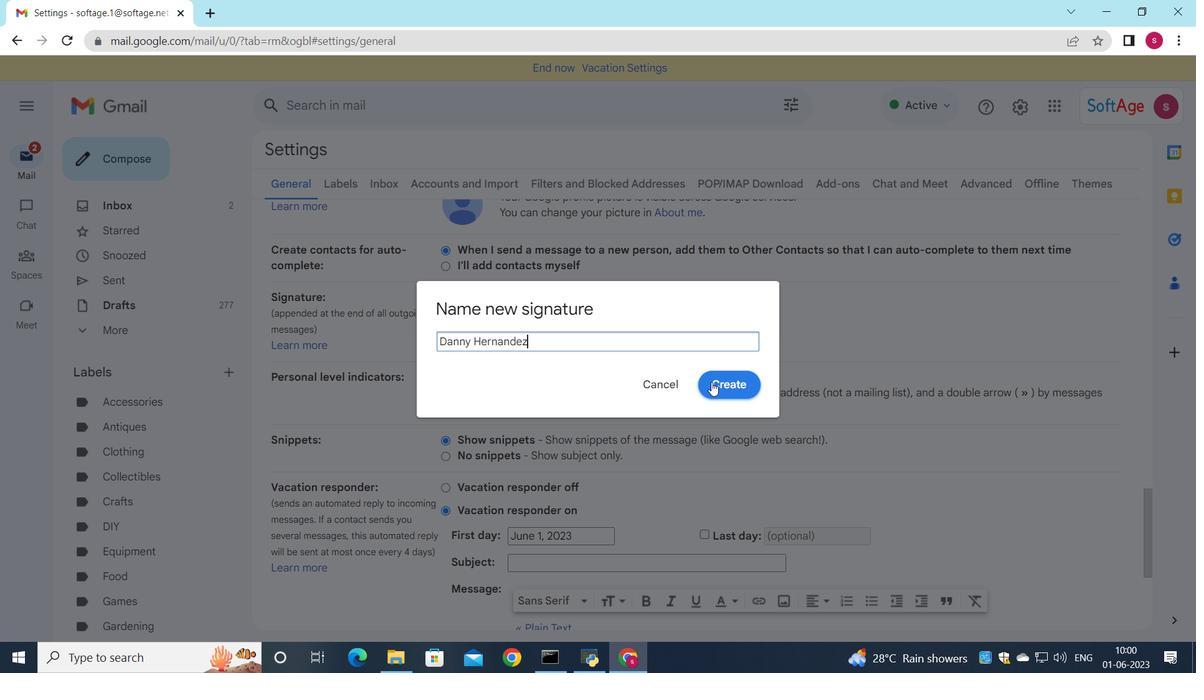 
Action: Mouse moved to (732, 329)
Screenshot: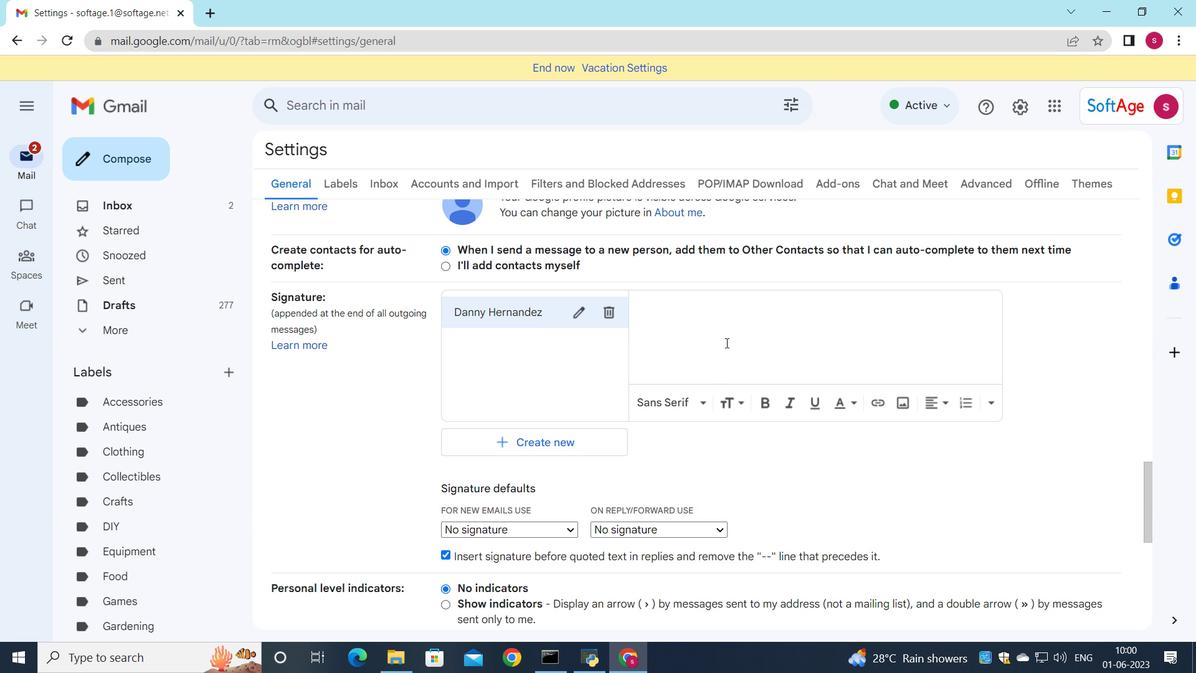 
Action: Mouse pressed left at (732, 329)
Screenshot: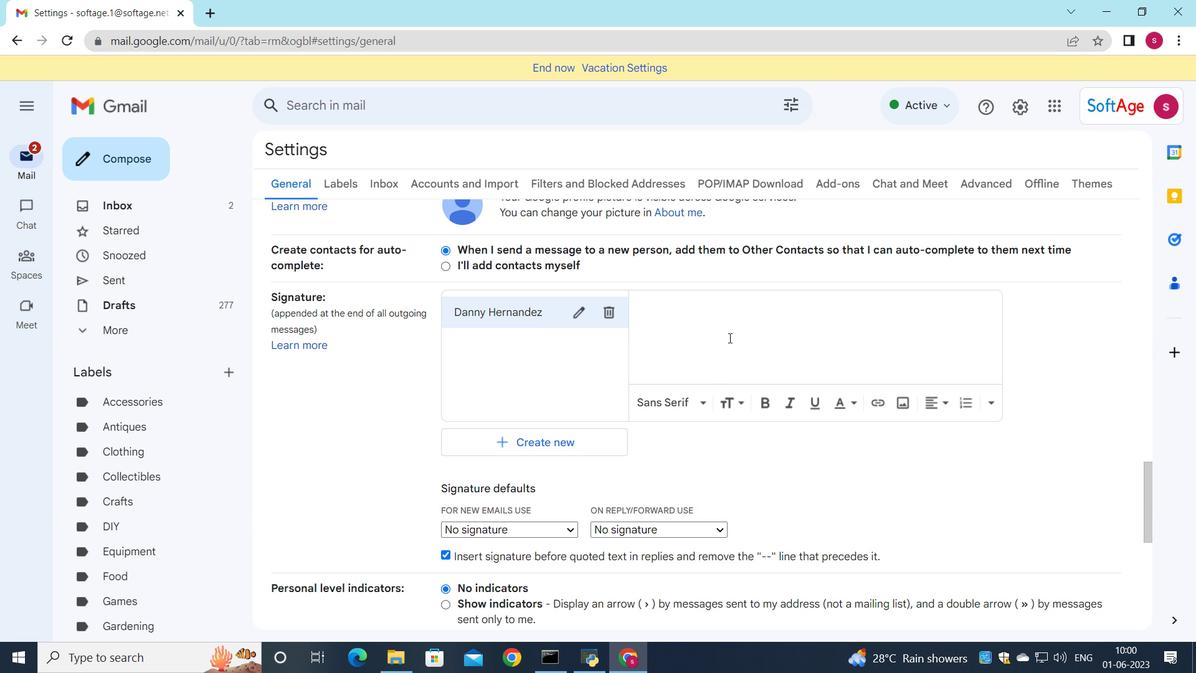 
Action: Key pressed <Key.shift>Danny<Key.space><Key.shift>Hernandez
Screenshot: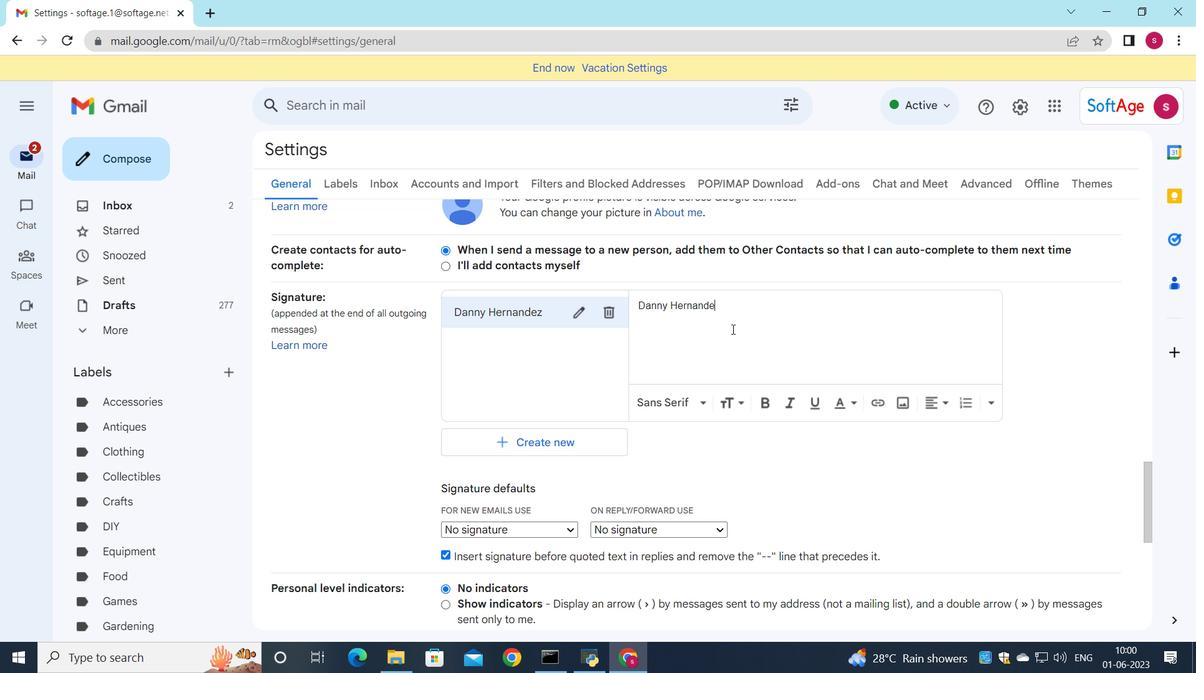 
Action: Mouse scrolled (732, 329) with delta (0, 0)
Screenshot: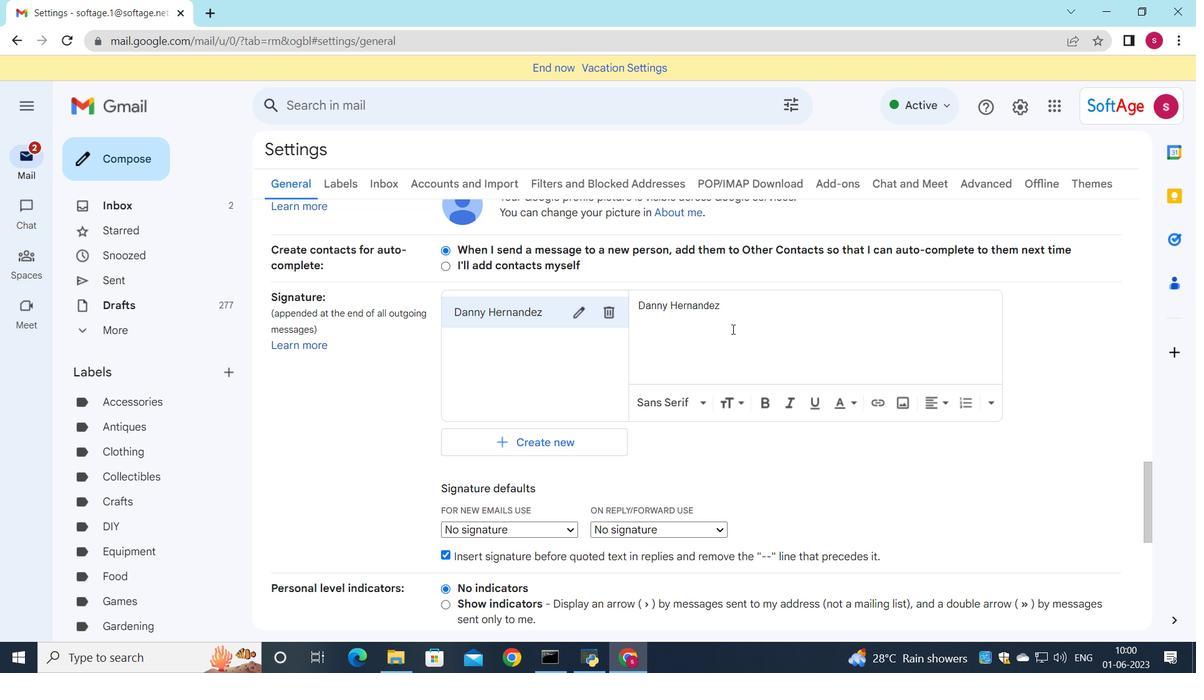
Action: Mouse moved to (710, 353)
Screenshot: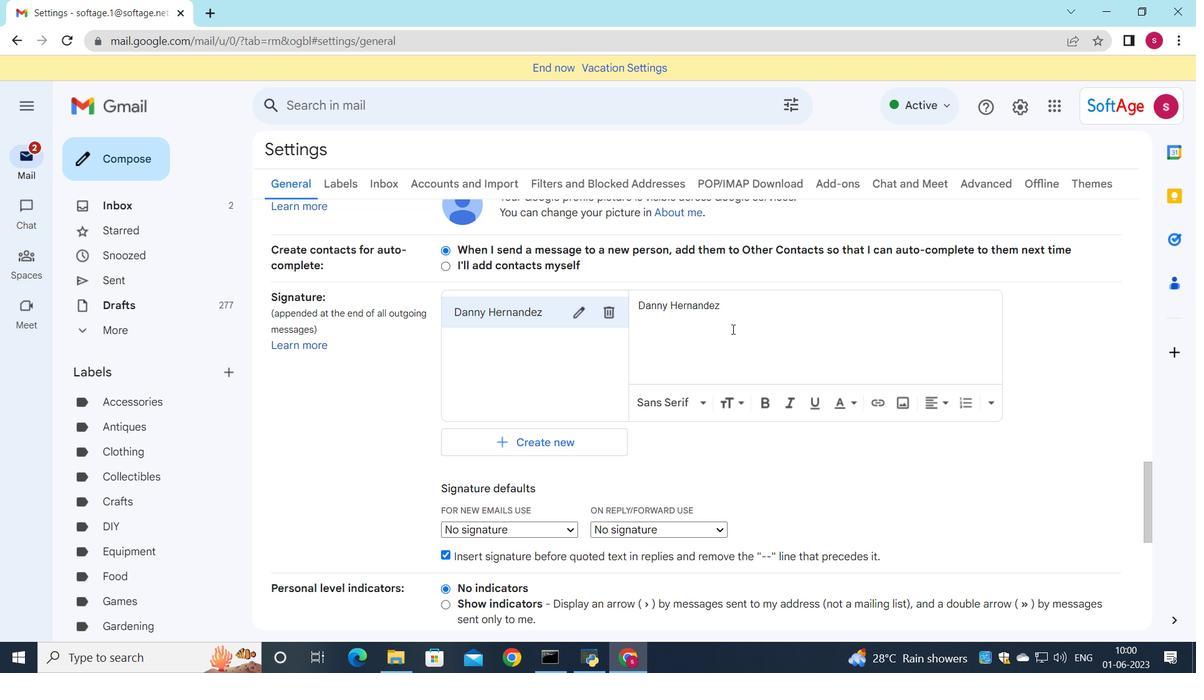 
Action: Mouse scrolled (710, 352) with delta (0, 0)
Screenshot: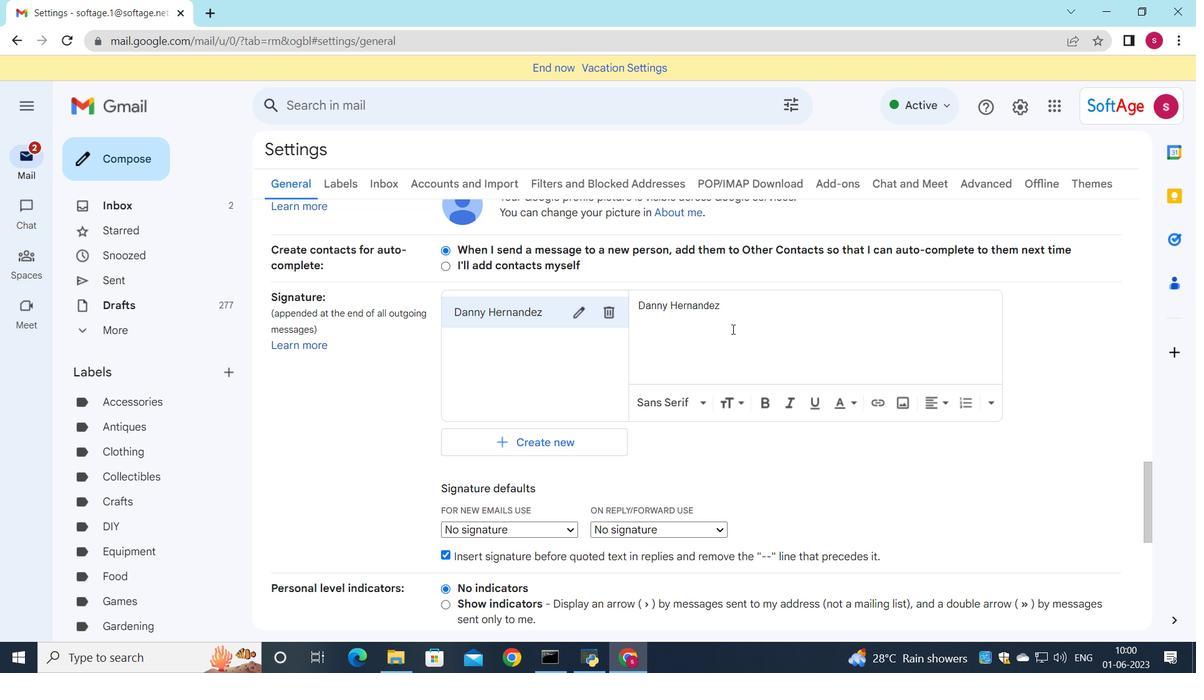 
Action: Mouse moved to (570, 377)
Screenshot: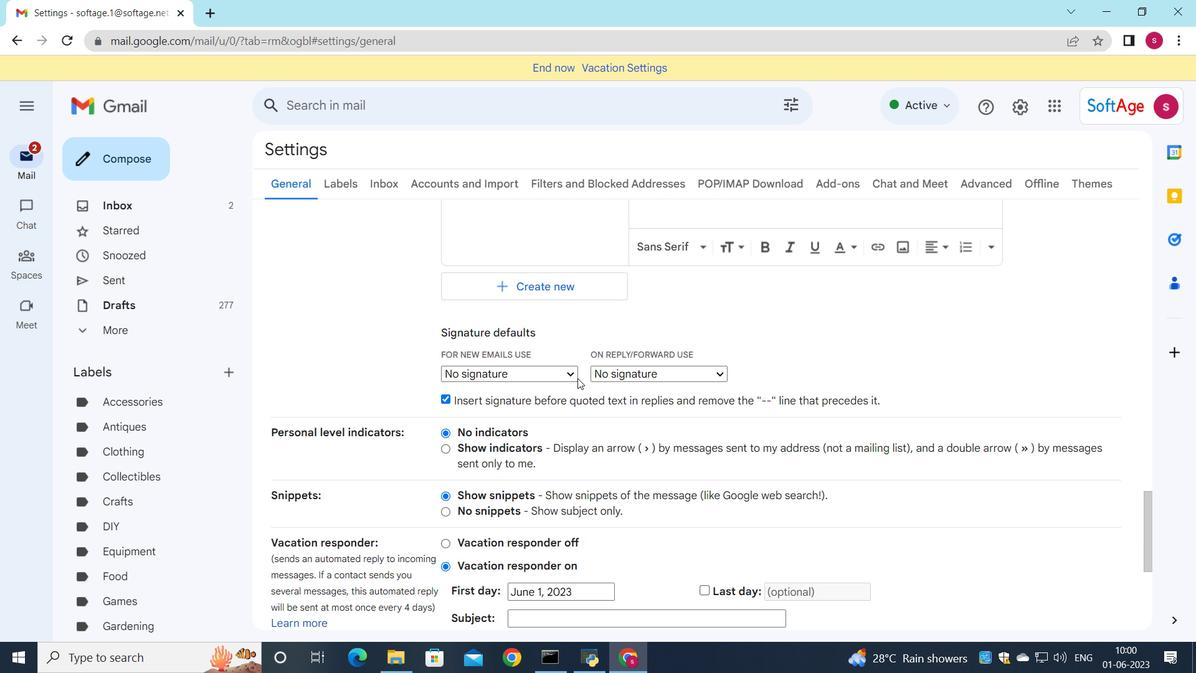 
Action: Mouse pressed left at (570, 377)
Screenshot: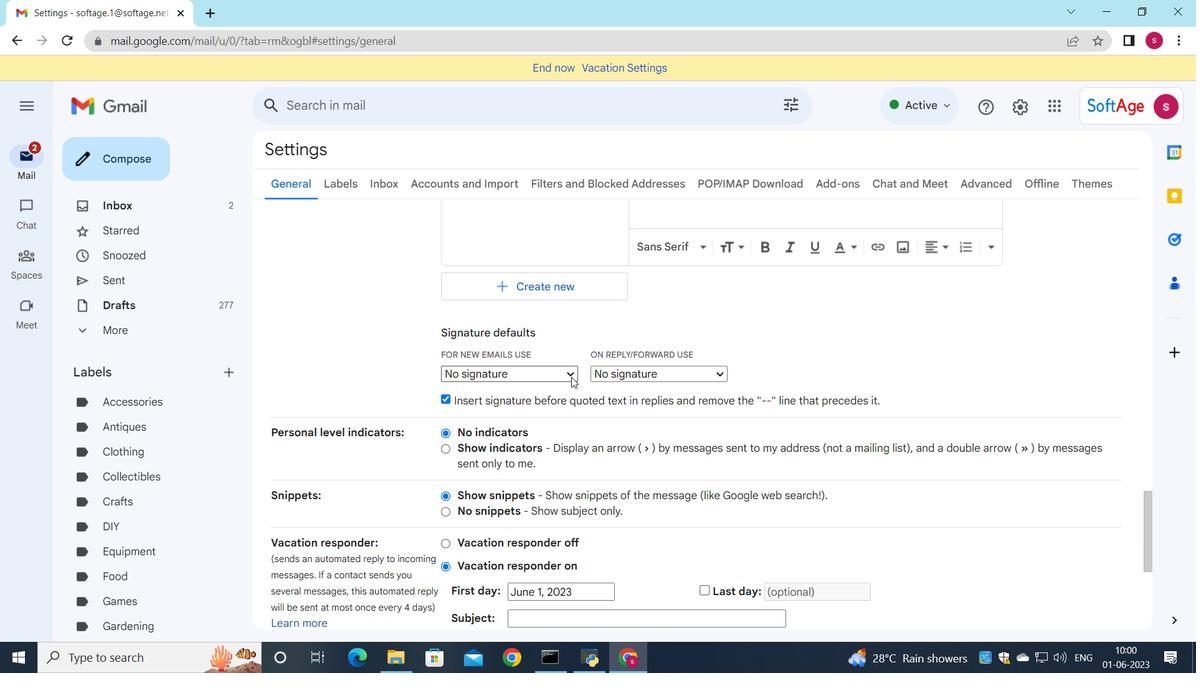 
Action: Mouse moved to (565, 398)
Screenshot: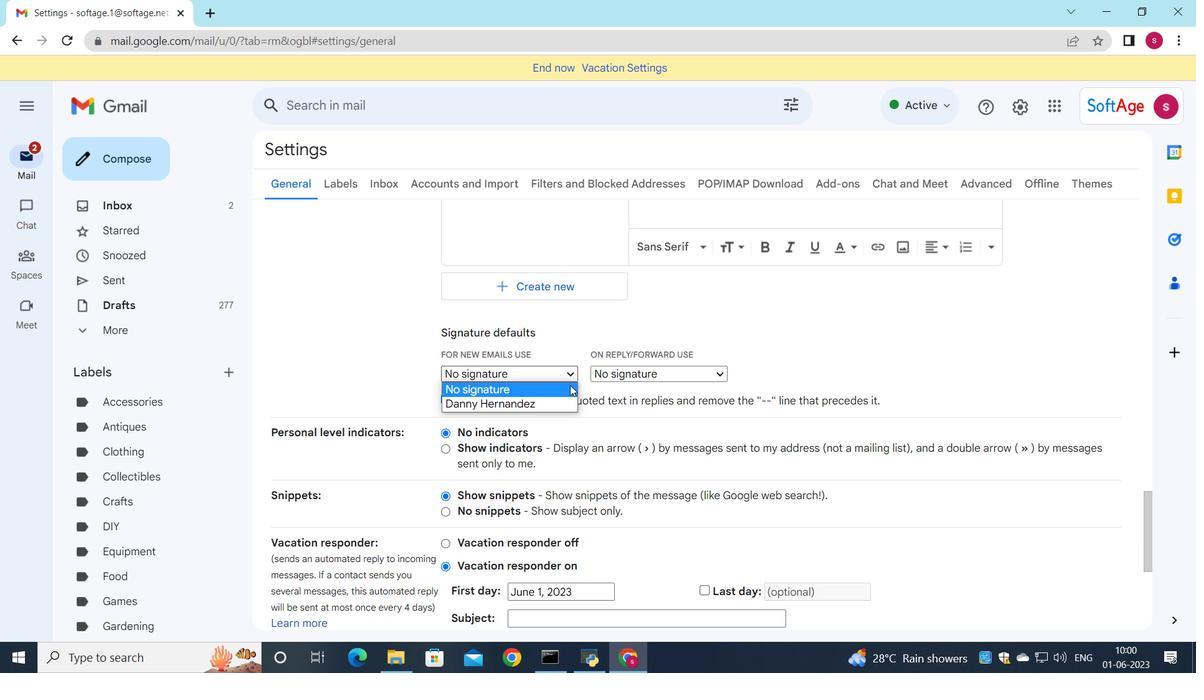 
Action: Mouse pressed left at (565, 398)
Screenshot: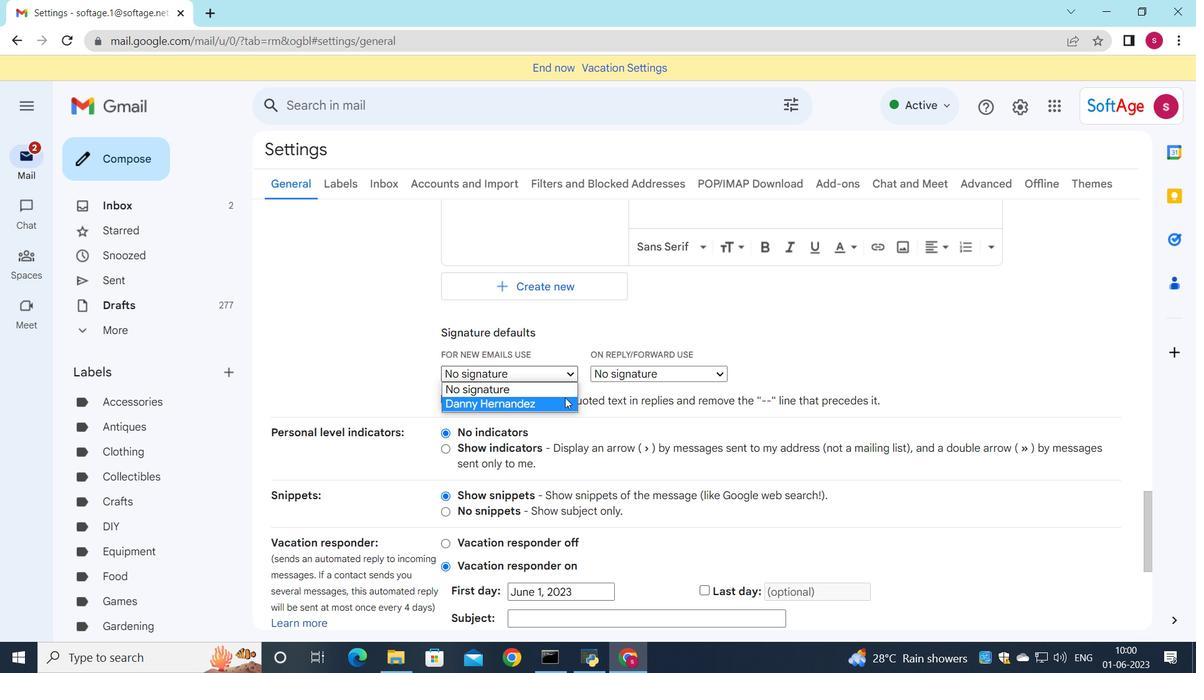 
Action: Mouse moved to (654, 376)
Screenshot: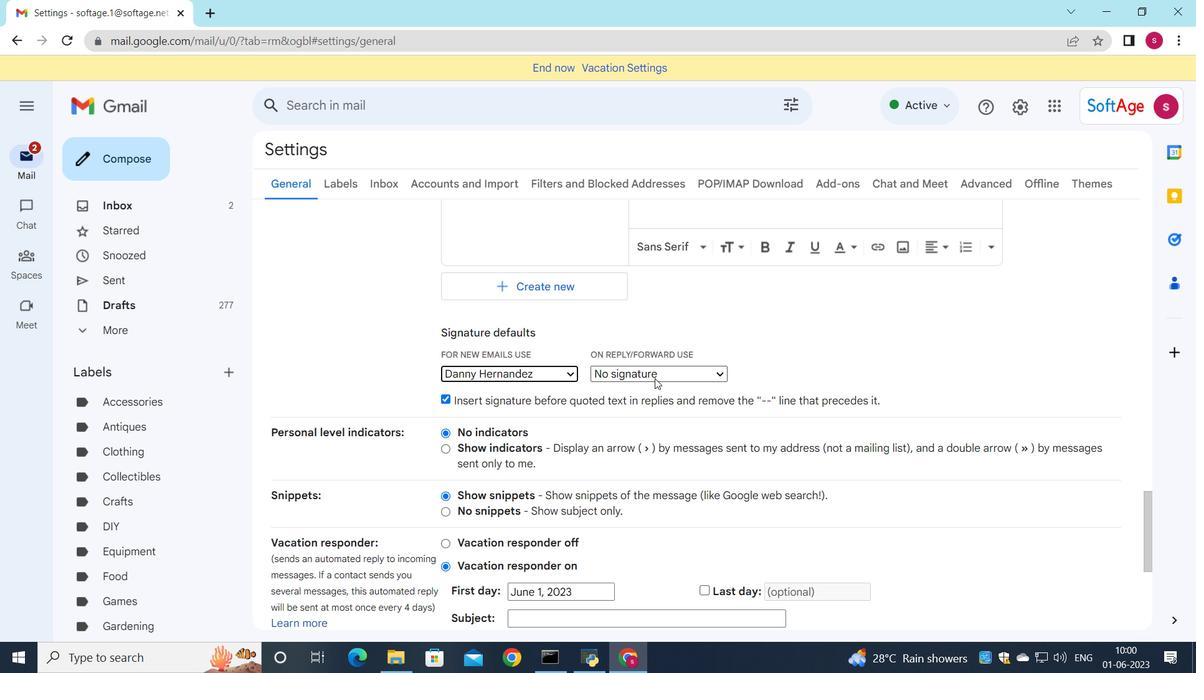 
Action: Mouse pressed left at (654, 376)
Screenshot: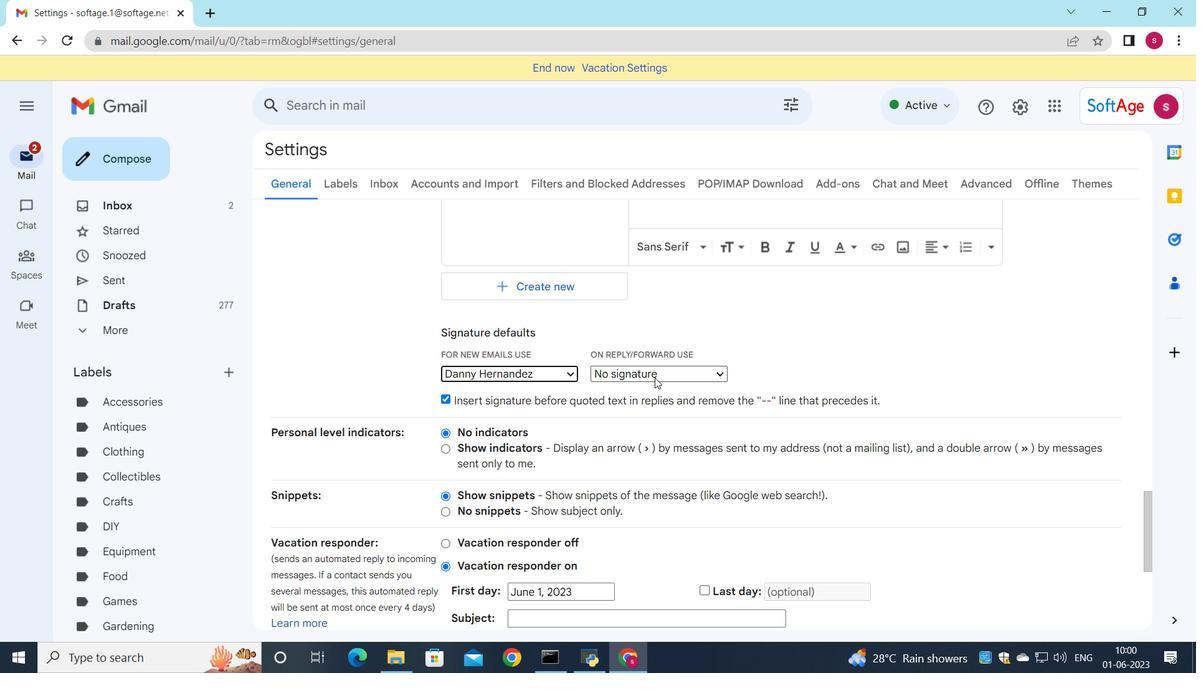 
Action: Mouse moved to (635, 400)
Screenshot: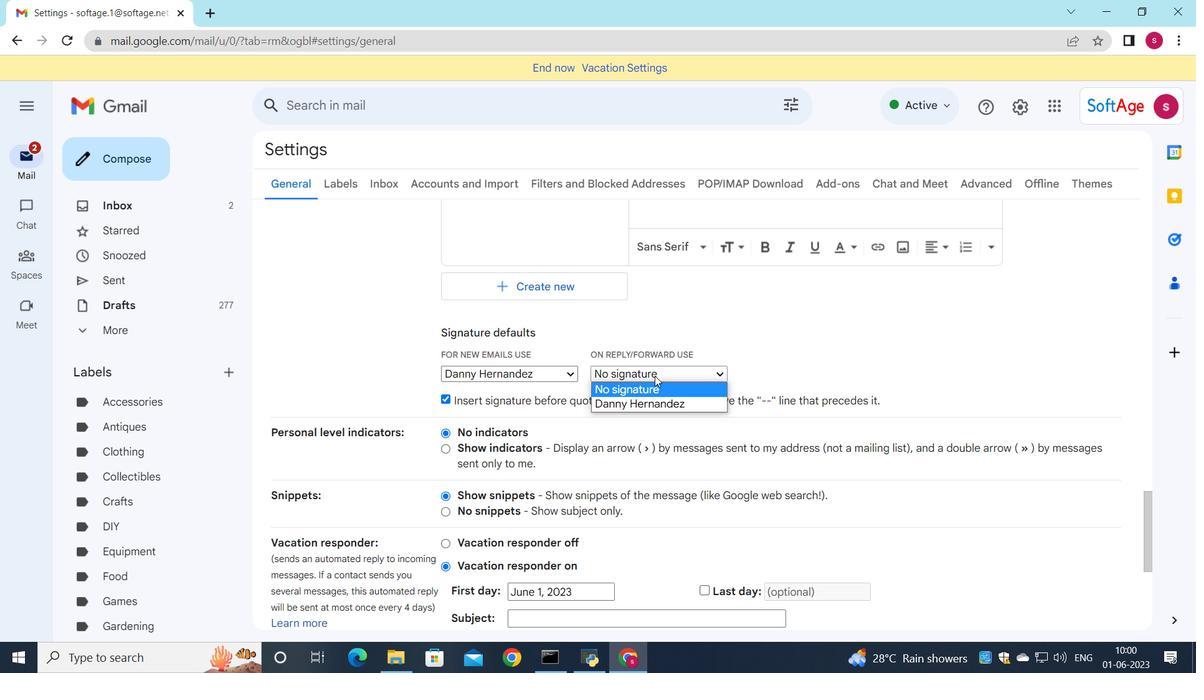 
Action: Mouse pressed left at (635, 400)
Screenshot: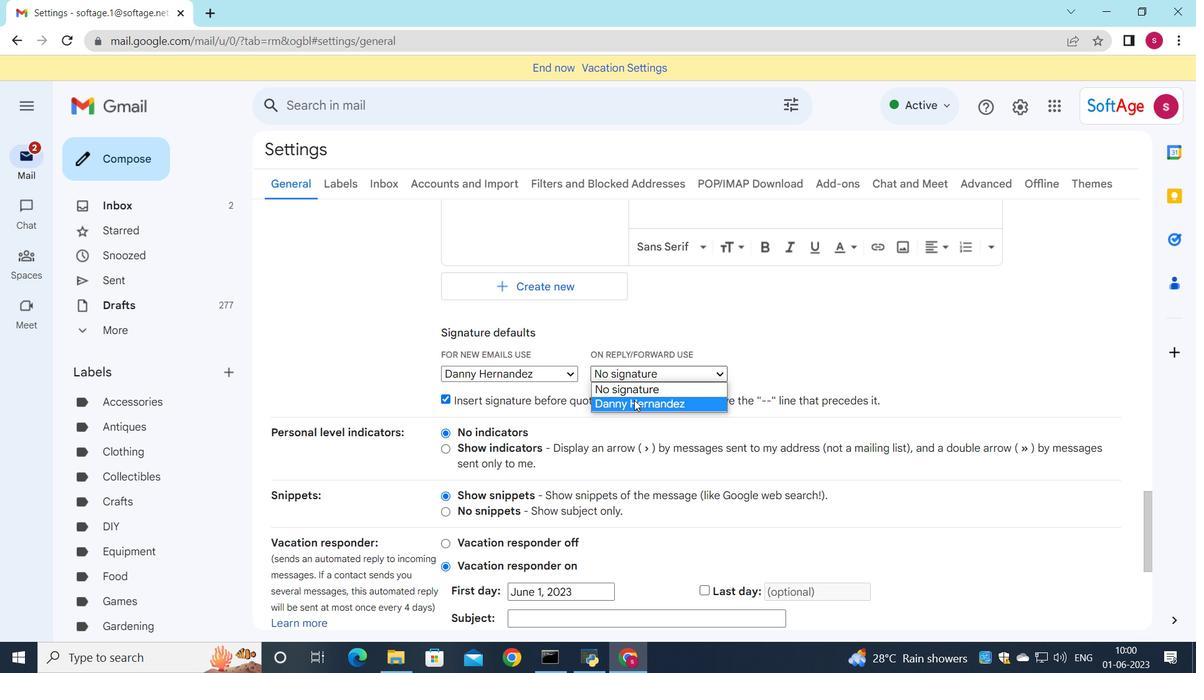 
Action: Mouse scrolled (635, 400) with delta (0, 0)
Screenshot: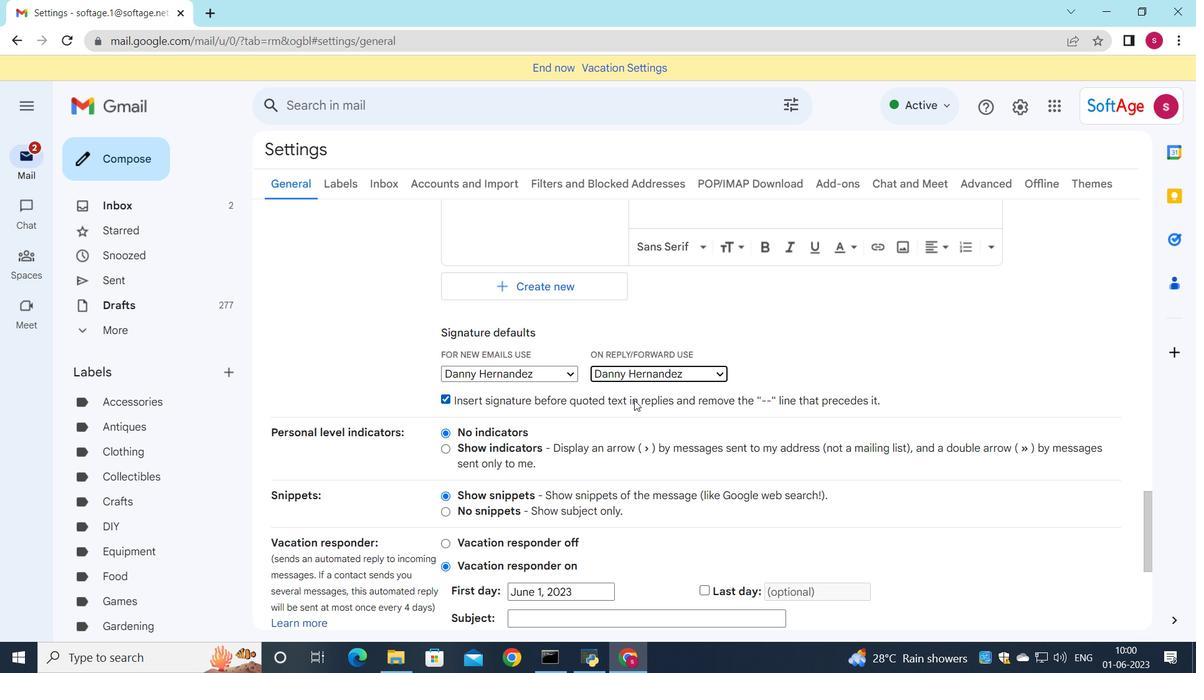 
Action: Mouse scrolled (635, 400) with delta (0, 0)
Screenshot: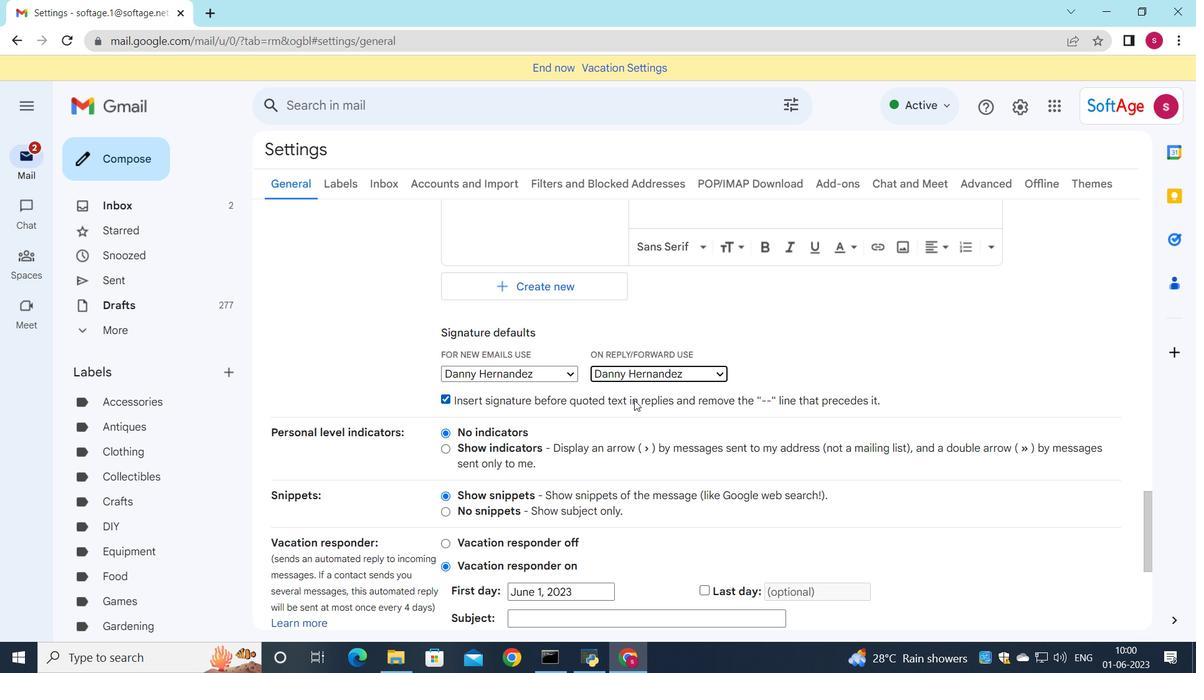 
Action: Mouse scrolled (635, 400) with delta (0, 0)
Screenshot: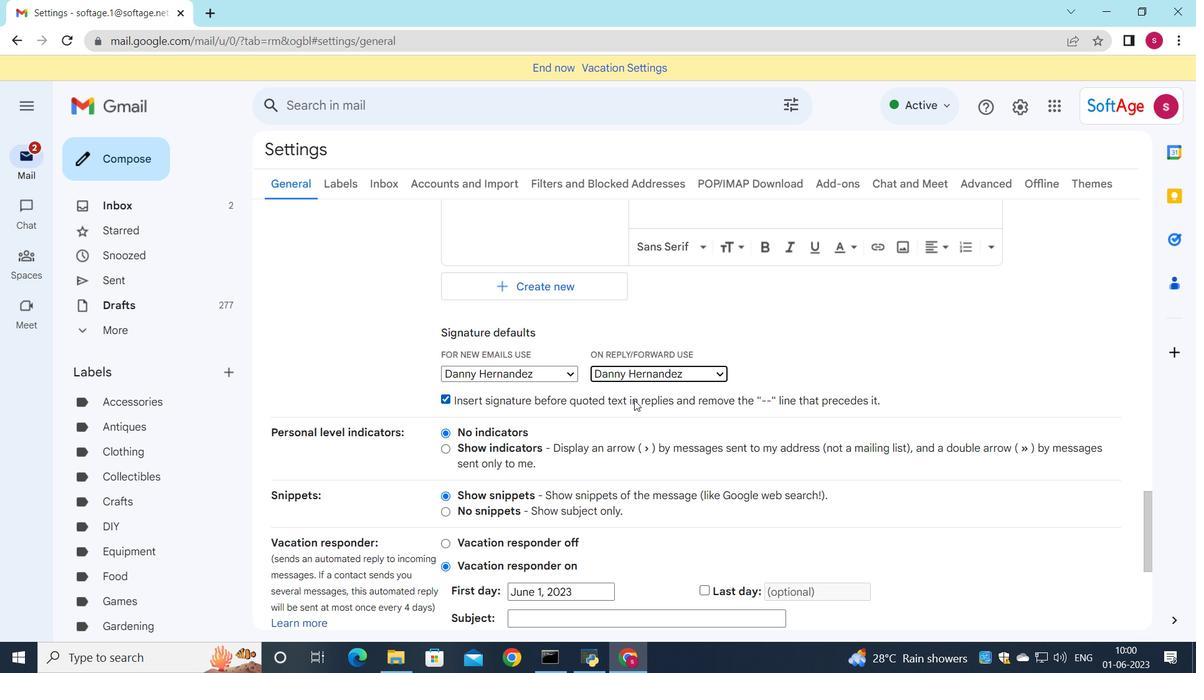 
Action: Mouse scrolled (635, 400) with delta (0, 0)
Screenshot: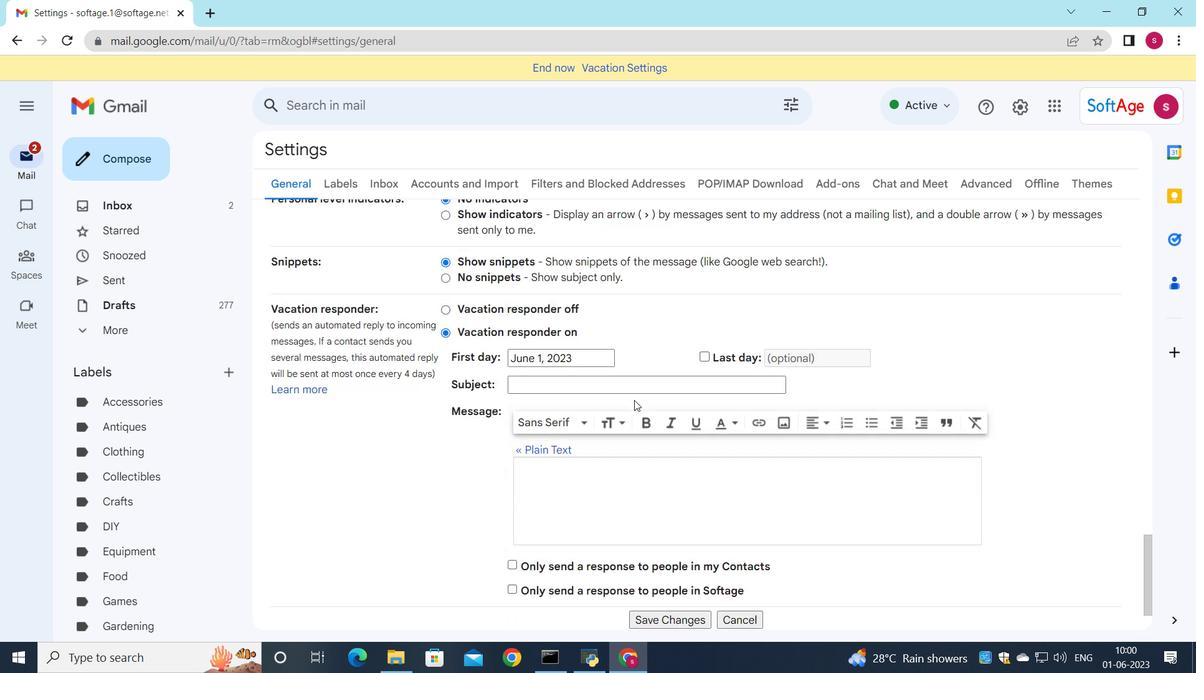 
Action: Mouse scrolled (635, 400) with delta (0, 0)
Screenshot: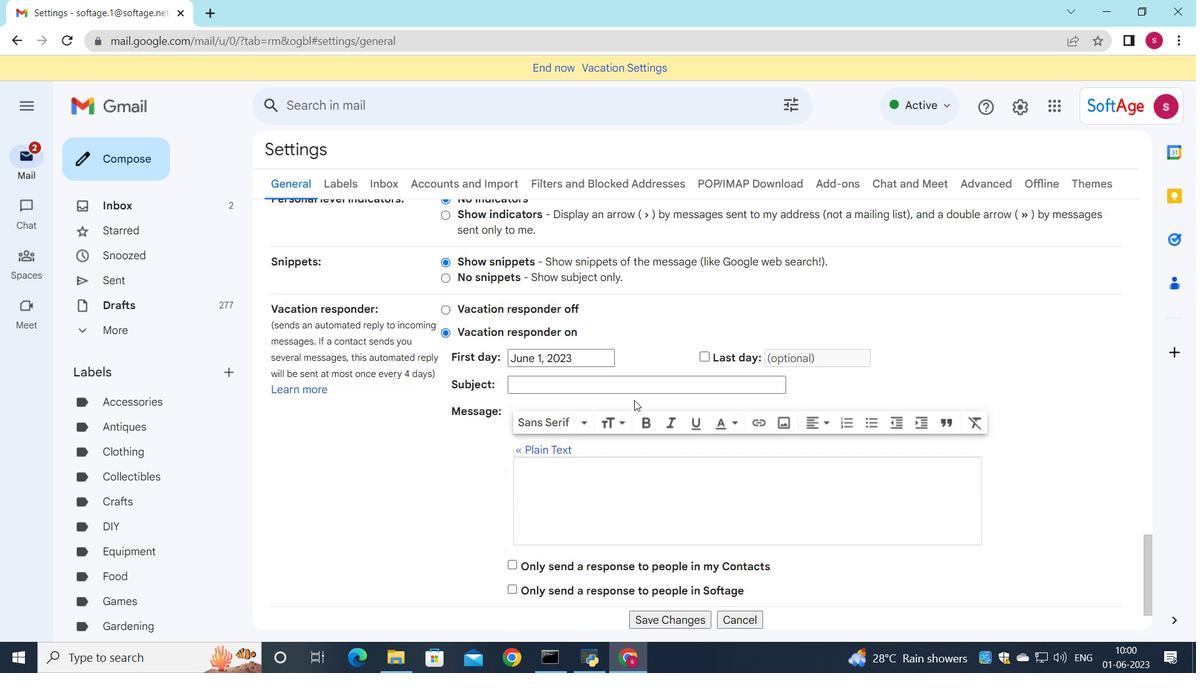 
Action: Mouse scrolled (635, 400) with delta (0, 0)
Screenshot: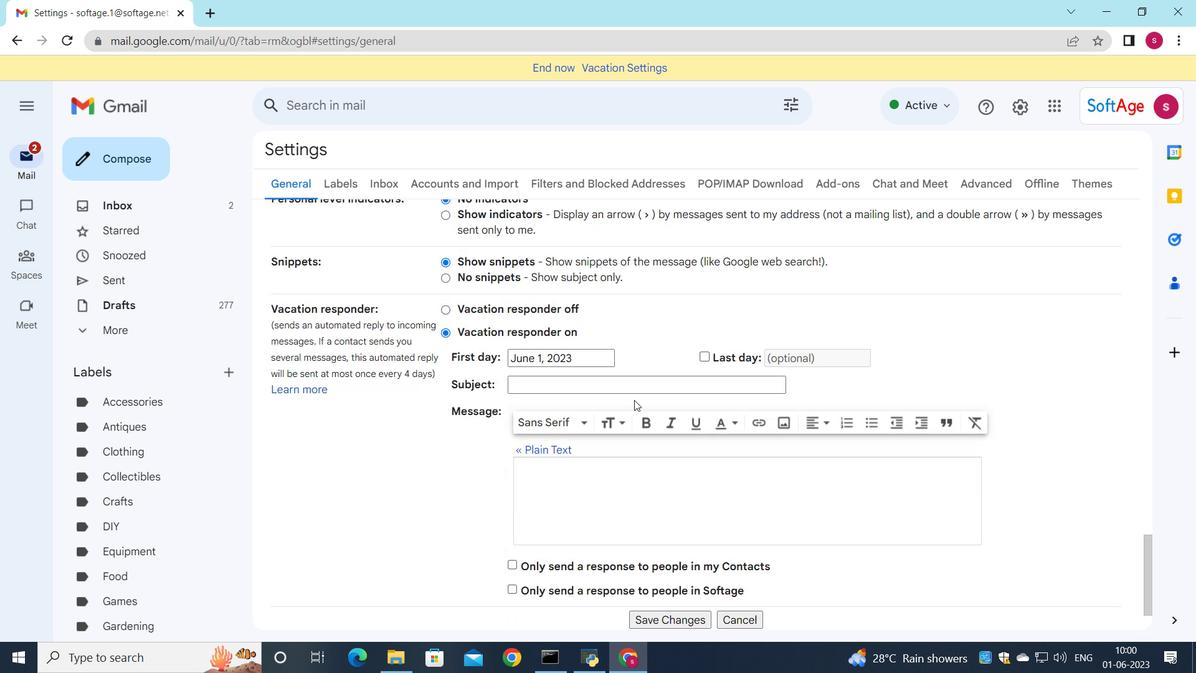 
Action: Mouse scrolled (635, 400) with delta (0, 0)
Screenshot: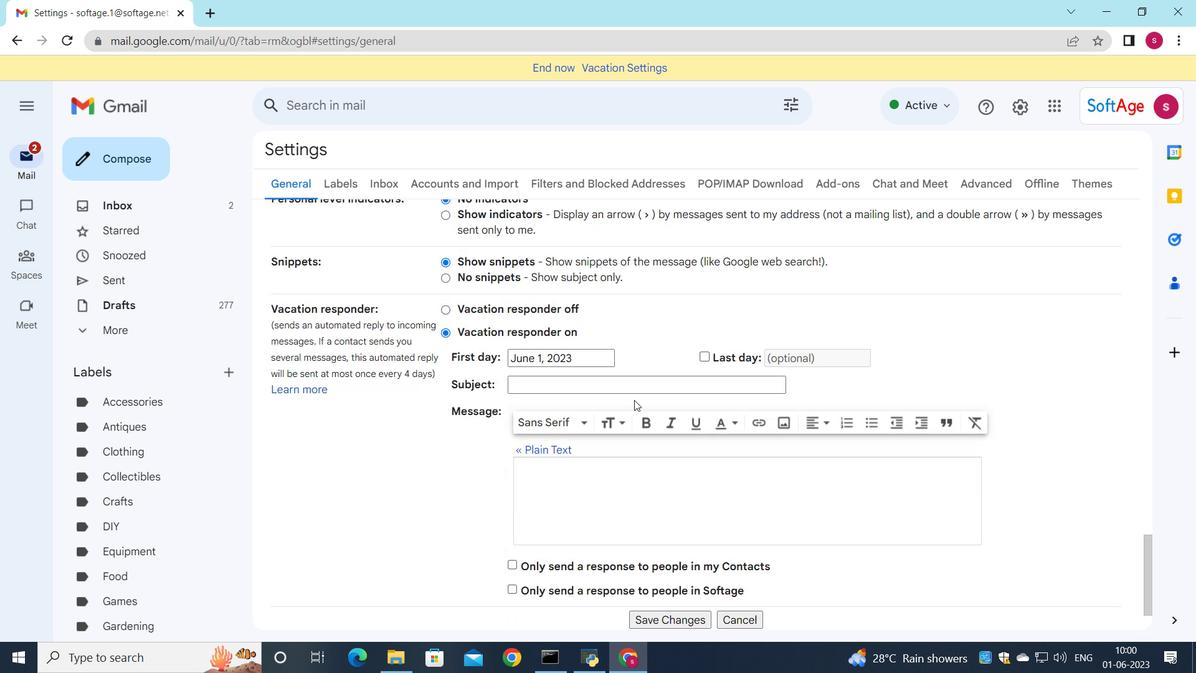 
Action: Mouse scrolled (635, 400) with delta (0, 0)
Screenshot: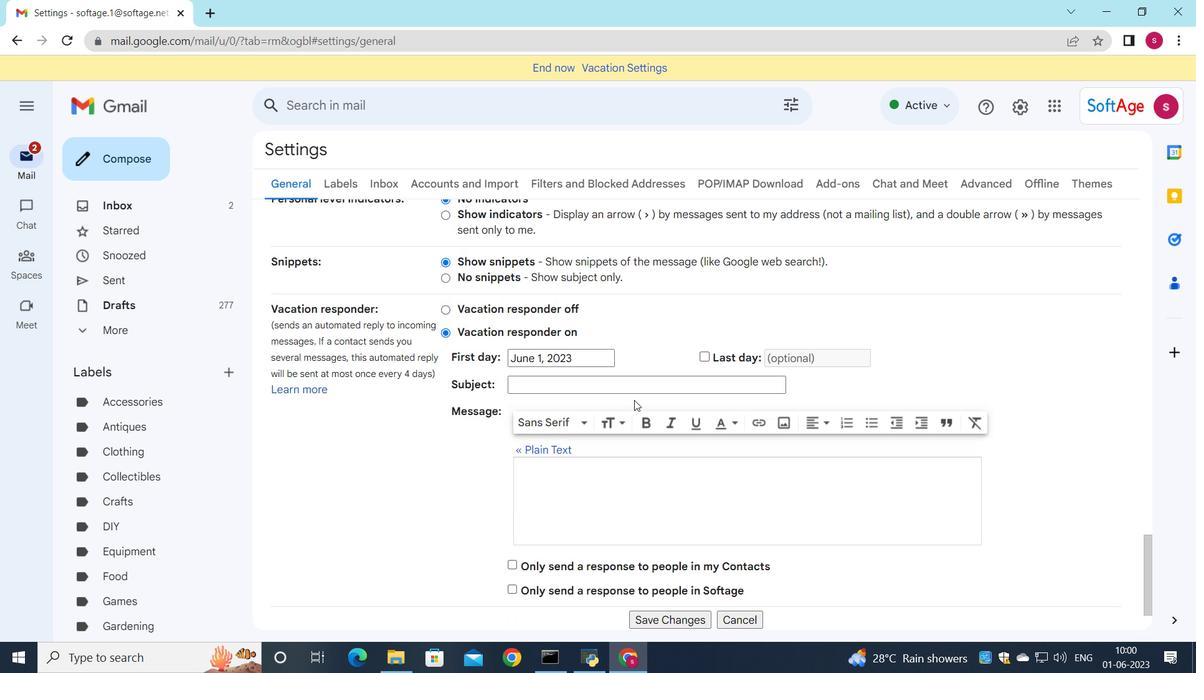 
Action: Mouse moved to (691, 544)
Screenshot: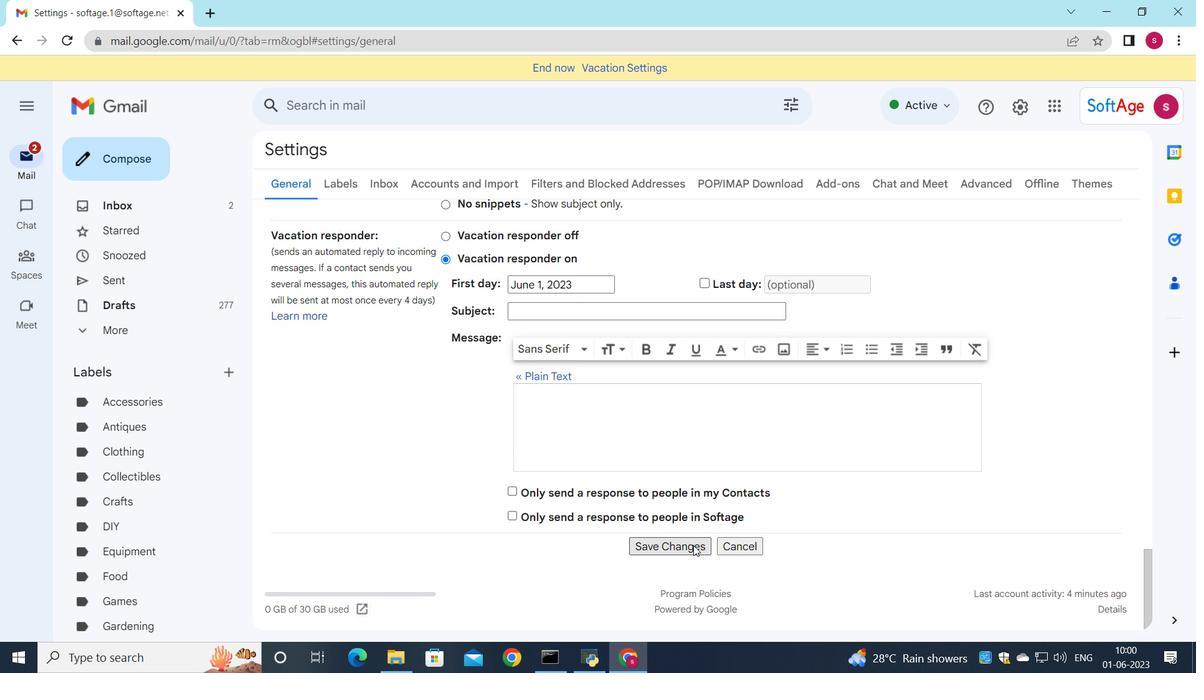 
Action: Mouse pressed left at (691, 544)
Screenshot: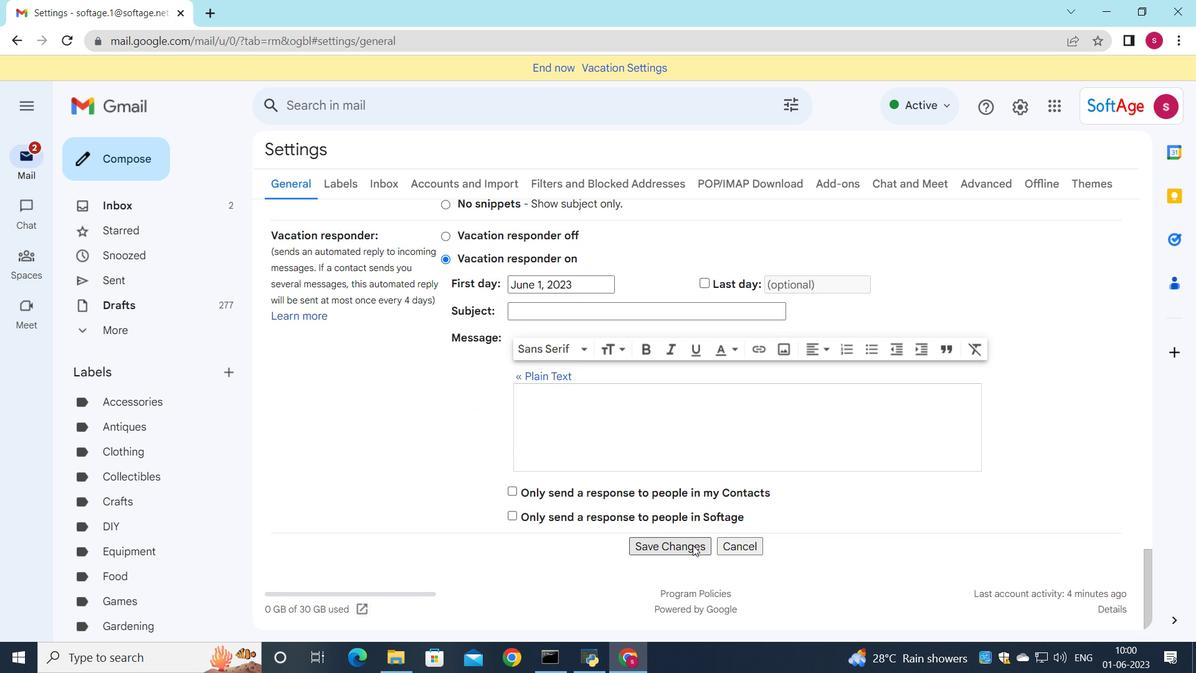 
Action: Mouse moved to (510, 344)
Screenshot: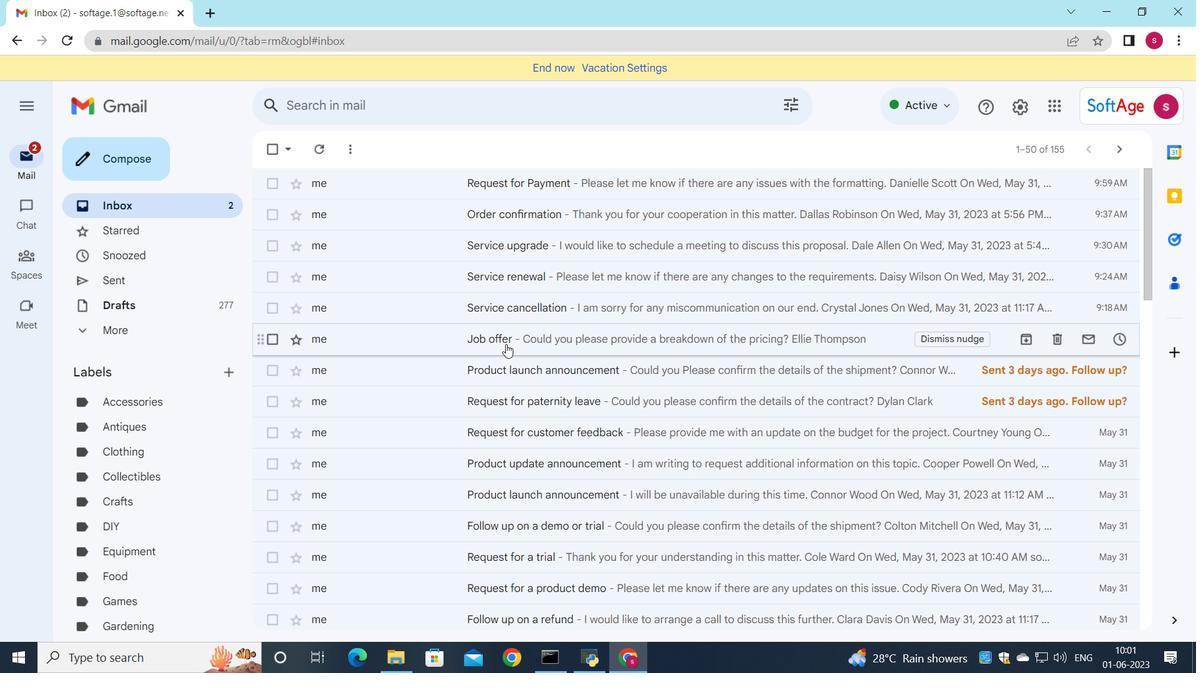 
Action: Mouse pressed left at (510, 344)
Screenshot: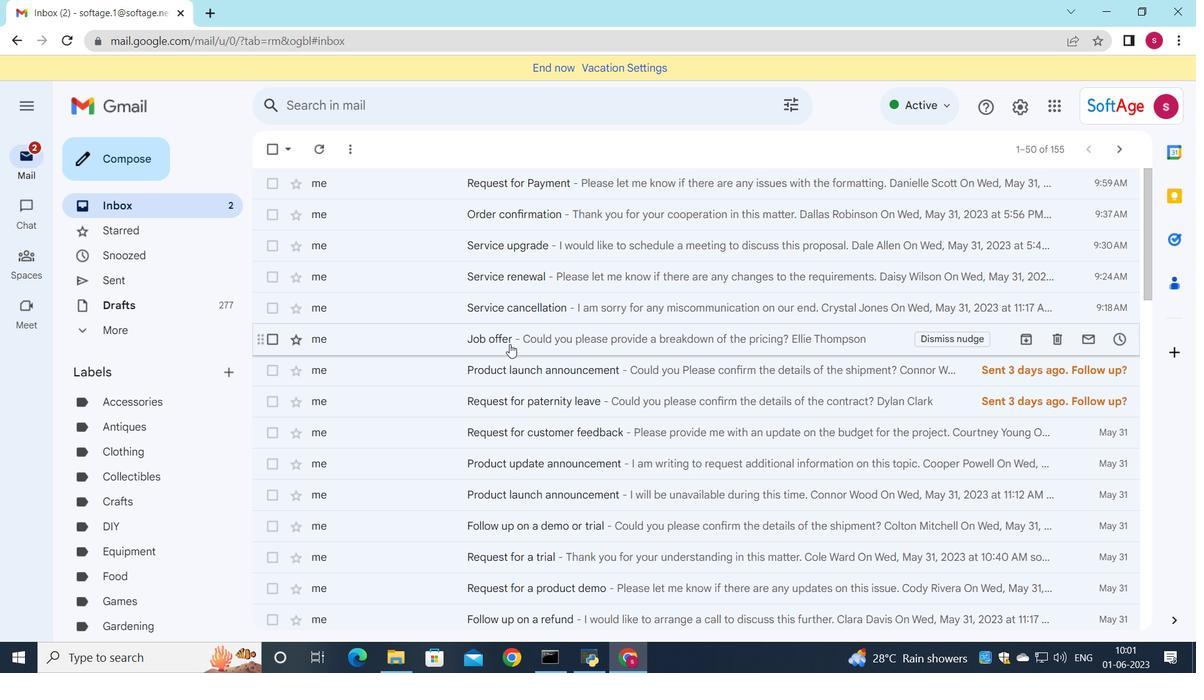 
Action: Mouse moved to (345, 383)
Screenshot: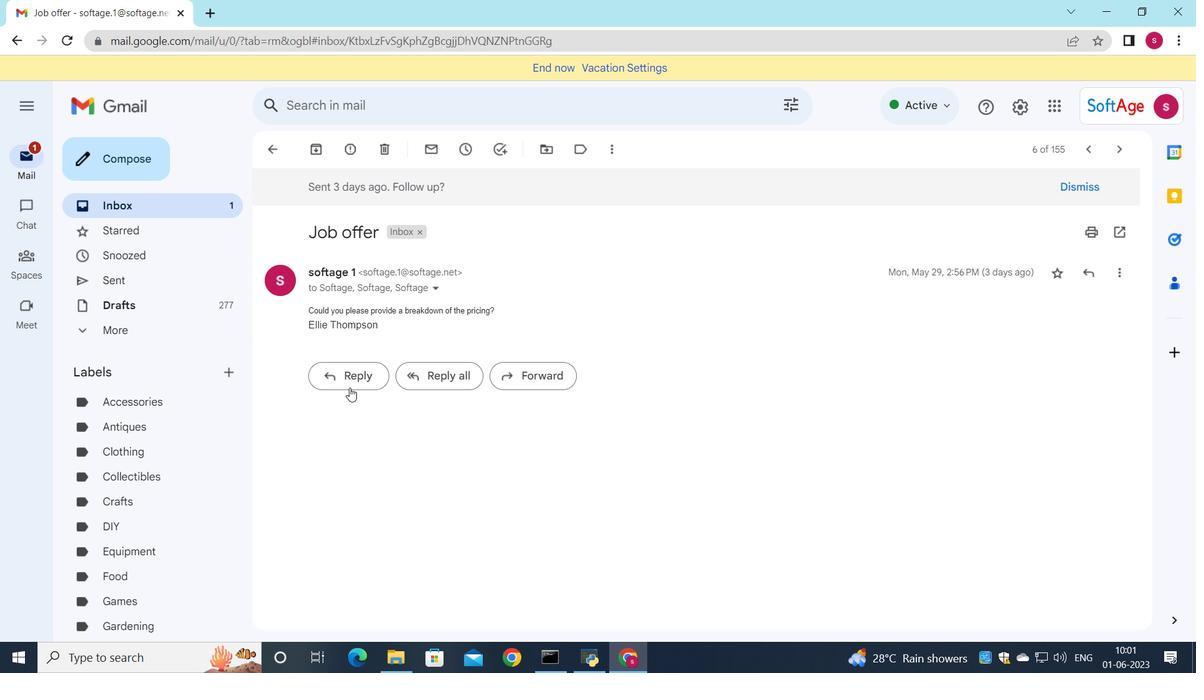 
Action: Mouse pressed left at (345, 383)
Screenshot: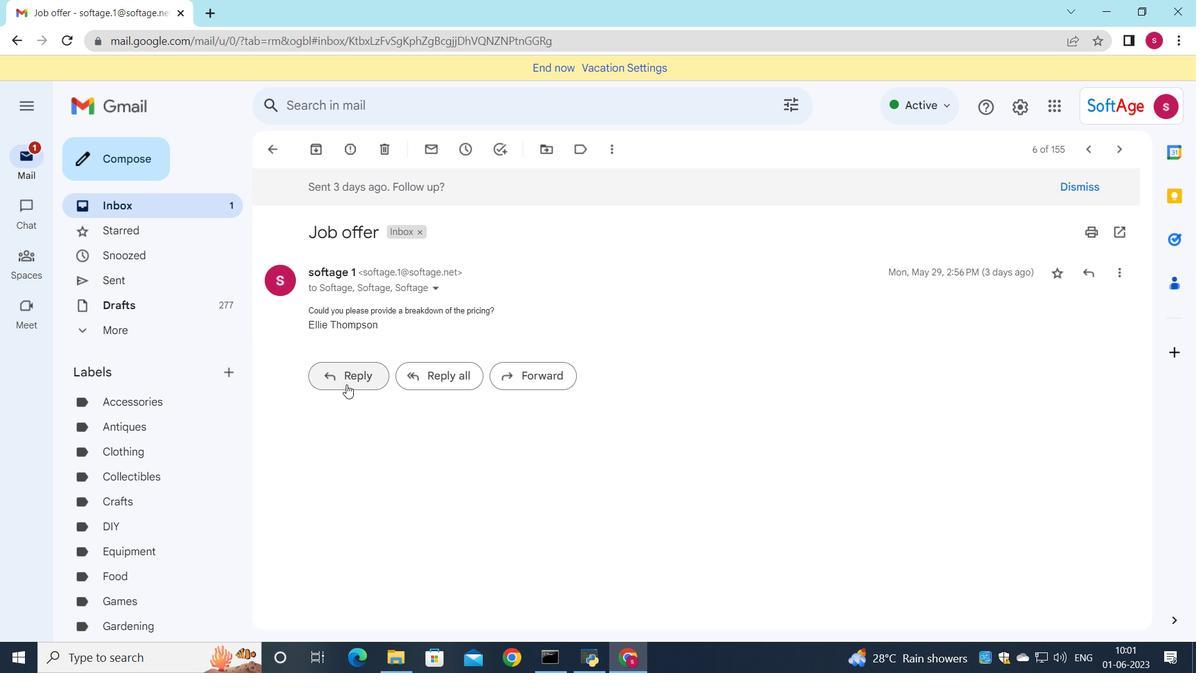 
Action: Mouse moved to (345, 368)
Screenshot: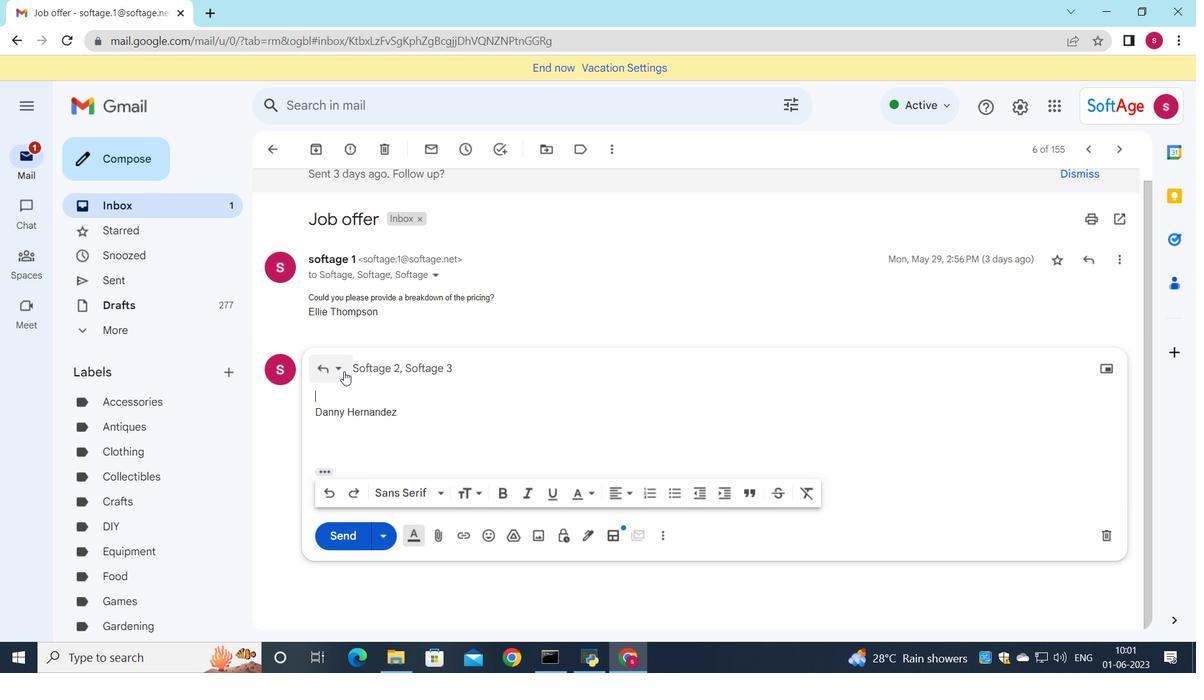 
Action: Mouse pressed left at (345, 368)
Screenshot: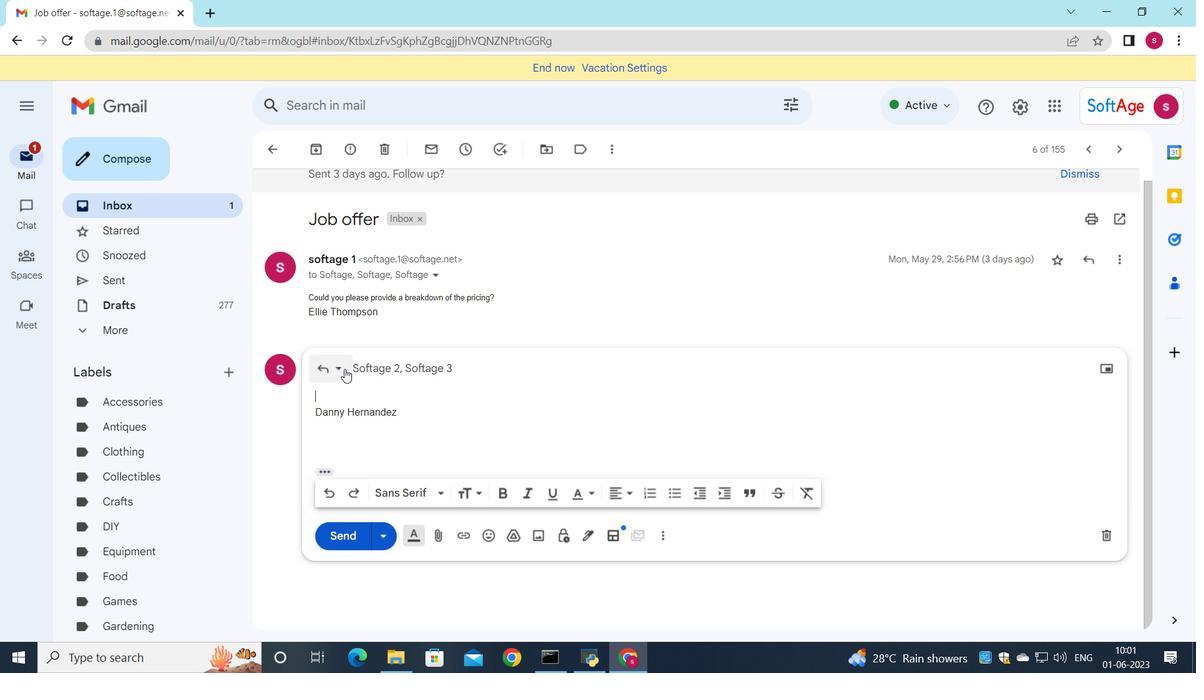 
Action: Mouse moved to (373, 479)
Screenshot: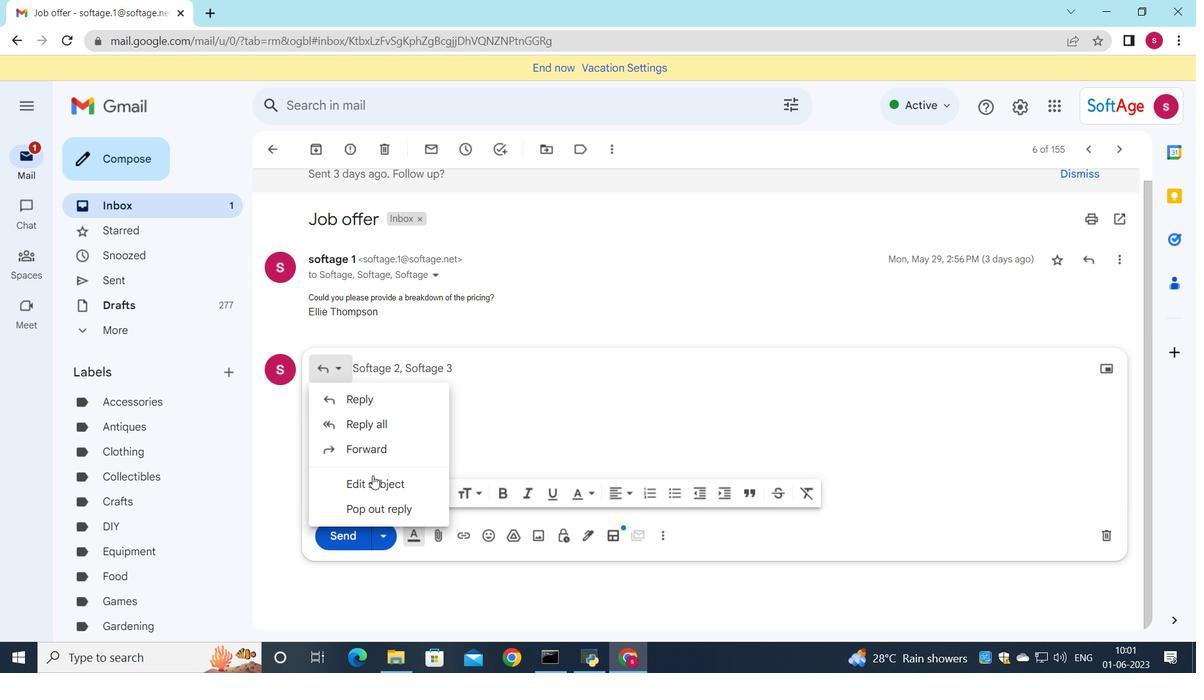 
Action: Mouse pressed left at (373, 479)
Screenshot: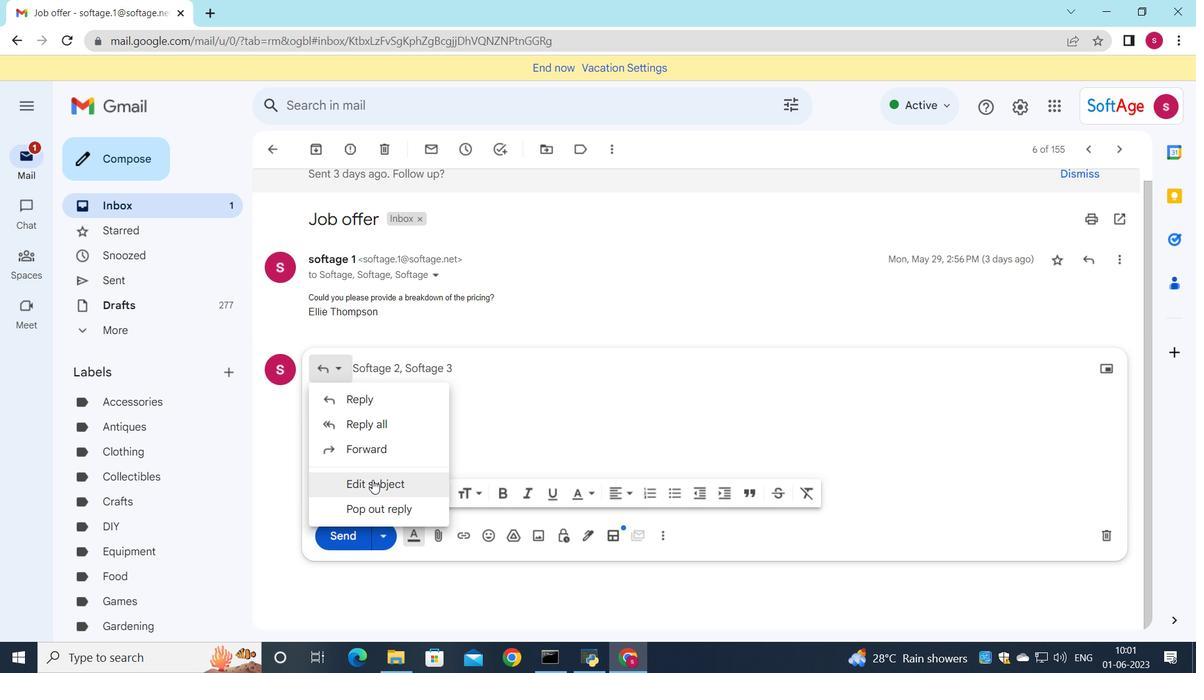 
Action: Mouse moved to (833, 327)
Screenshot: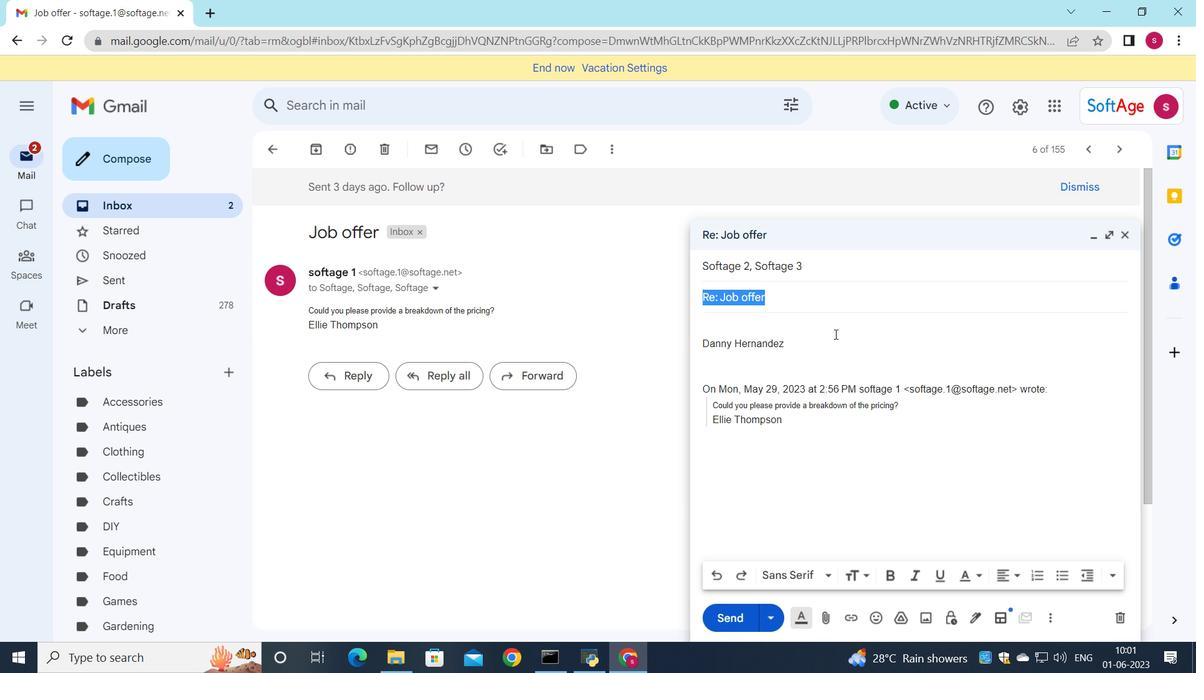 
Action: Key pressed <Key.shift><Key.shift>Late<Key.space>payment<Key.space>reminder
Screenshot: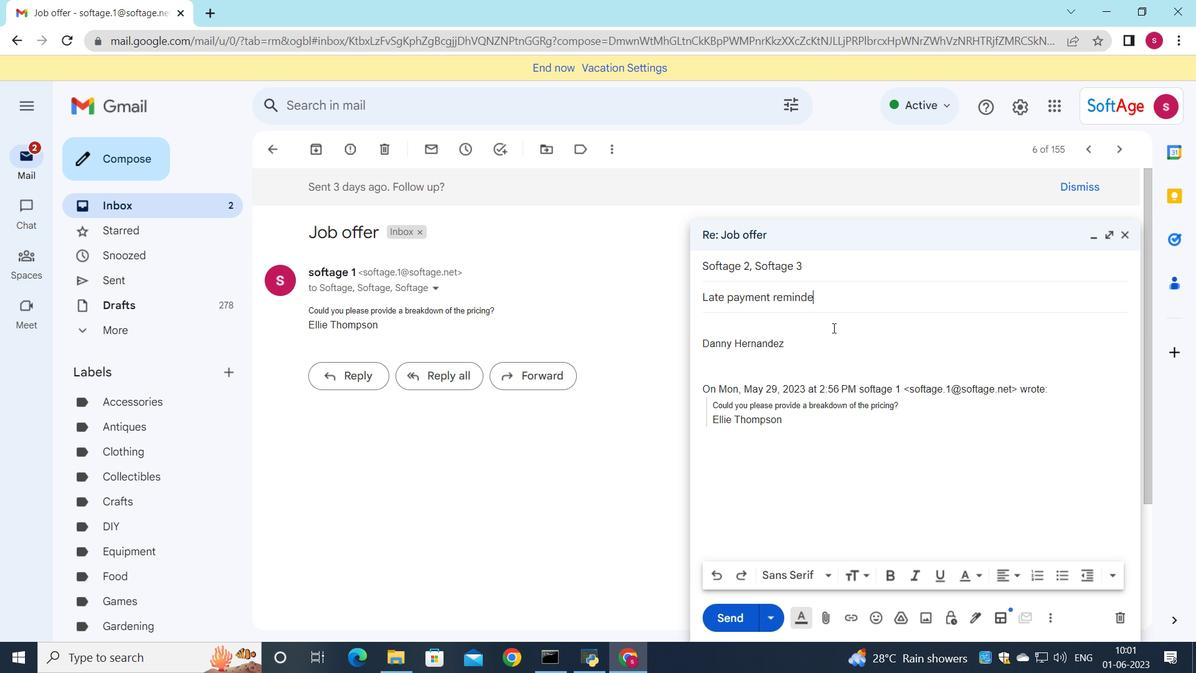 
Action: Mouse moved to (723, 324)
Screenshot: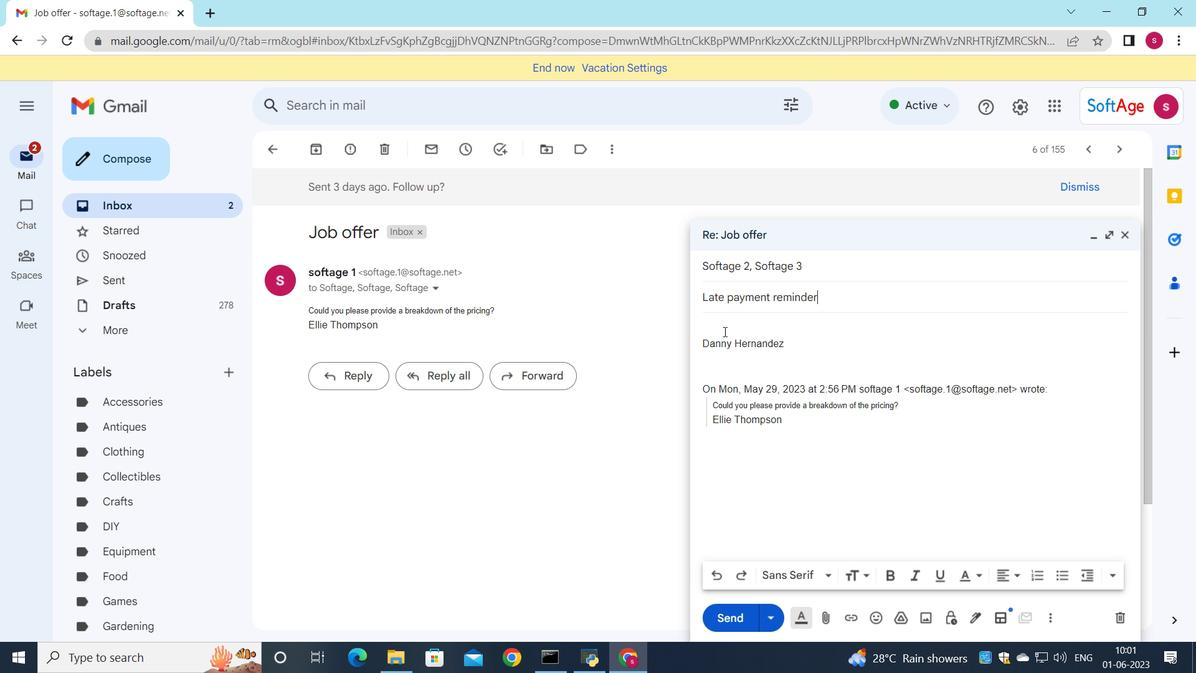 
Action: Mouse pressed left at (723, 324)
Screenshot: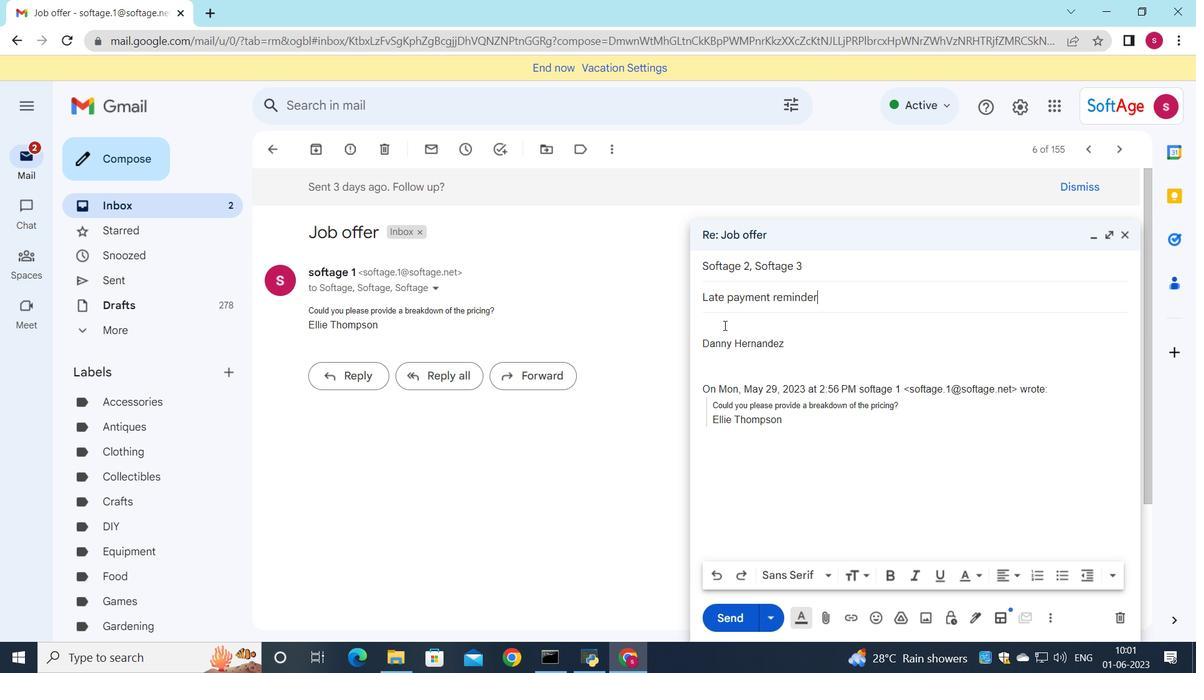 
Action: Key pressed <Key.shift>Can<Key.space>you<Key.space>please<Key.space>provide<Key.space>me<Key.space>with<Key.space>an<Key.space>update<Key.space>on<Key.space>the<Key.space>projects<Key.space>risk<Key.space>manage<Key.space><Key.backspace>ment<Key.space>plan<Key.shift_r><Key.shift_r><Key.shift_r><Key.shift_r><Key.shift_r><Key.shift_r><Key.shift_r><Key.shift_r><Key.shift_r><Key.shift_r><Key.shift_r><Key.shift_r><Key.shift_r><Key.shift_r><Key.shift_r><Key.shift_r><Key.shift_r><Key.shift_r><Key.shift_r><Key.shift_r><Key.shift_r><Key.shift_r><Key.shift_r><Key.shift_r><Key.shift_r><Key.shift_r><Key.shift_r><Key.shift_r><Key.shift_r>?
Screenshot: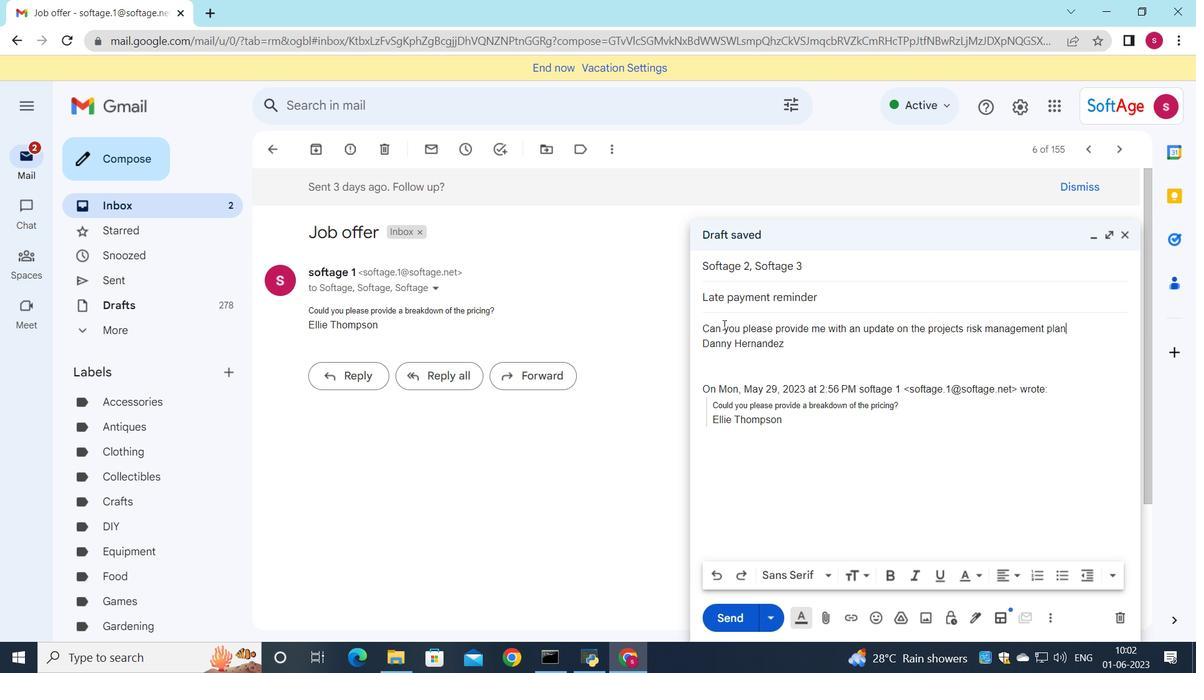 
Action: Mouse moved to (967, 326)
Screenshot: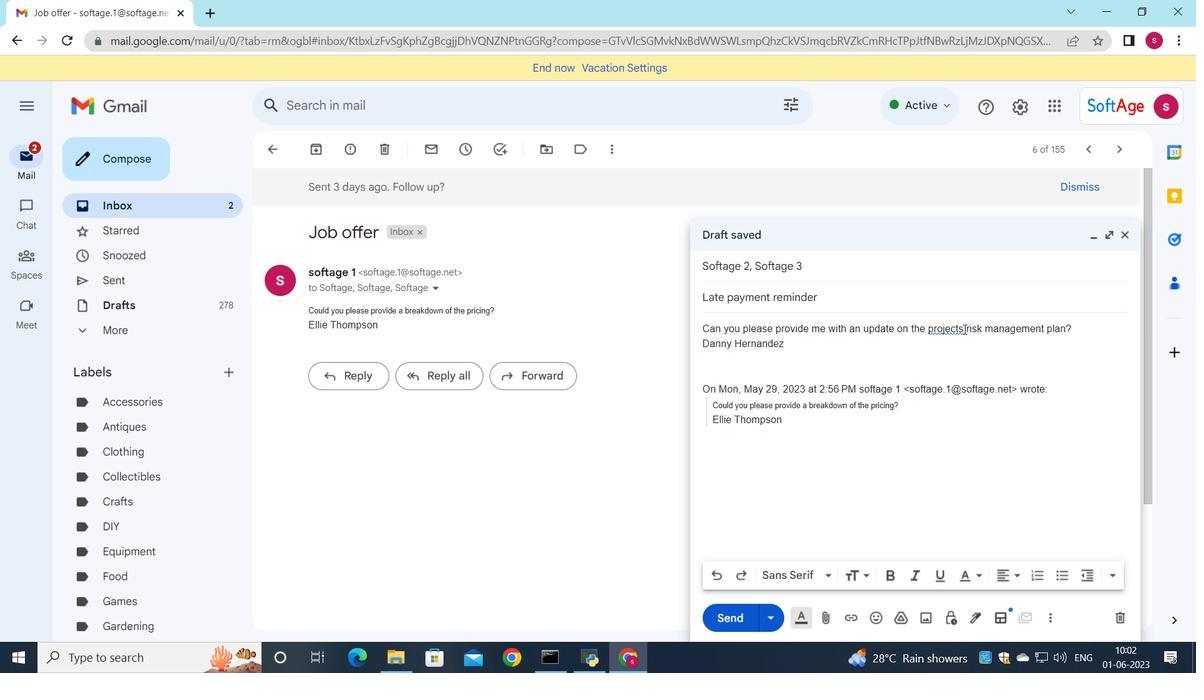 
Action: Mouse pressed left at (967, 326)
Screenshot: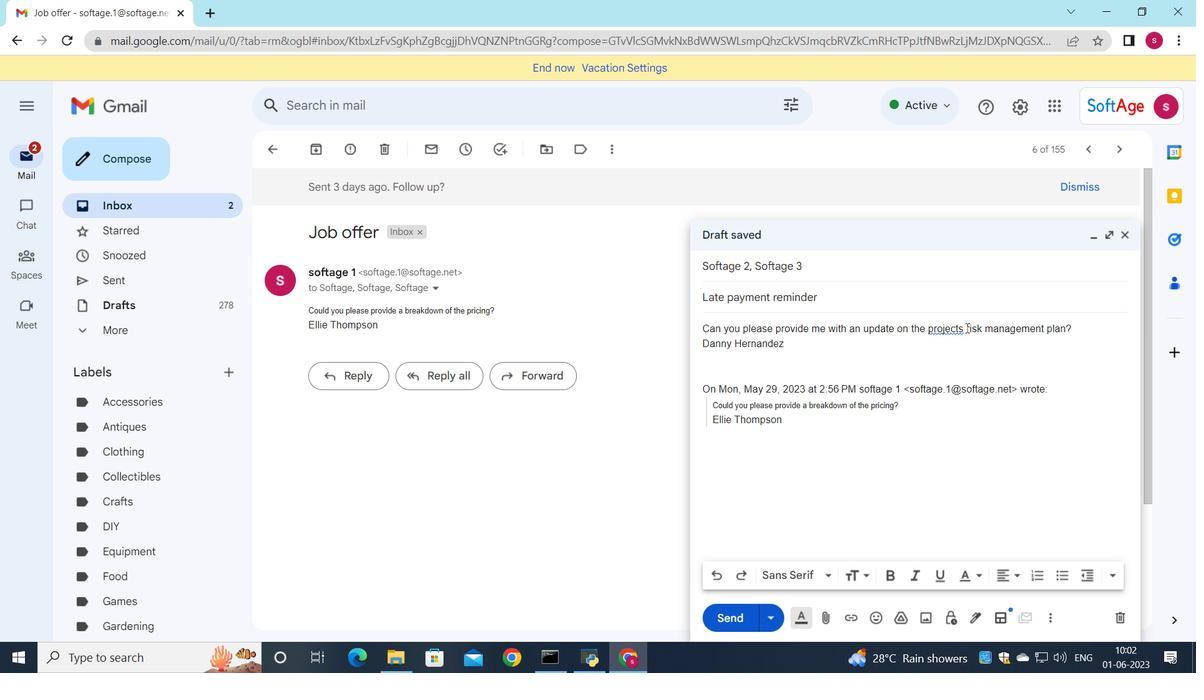 
Action: Mouse moved to (963, 330)
Screenshot: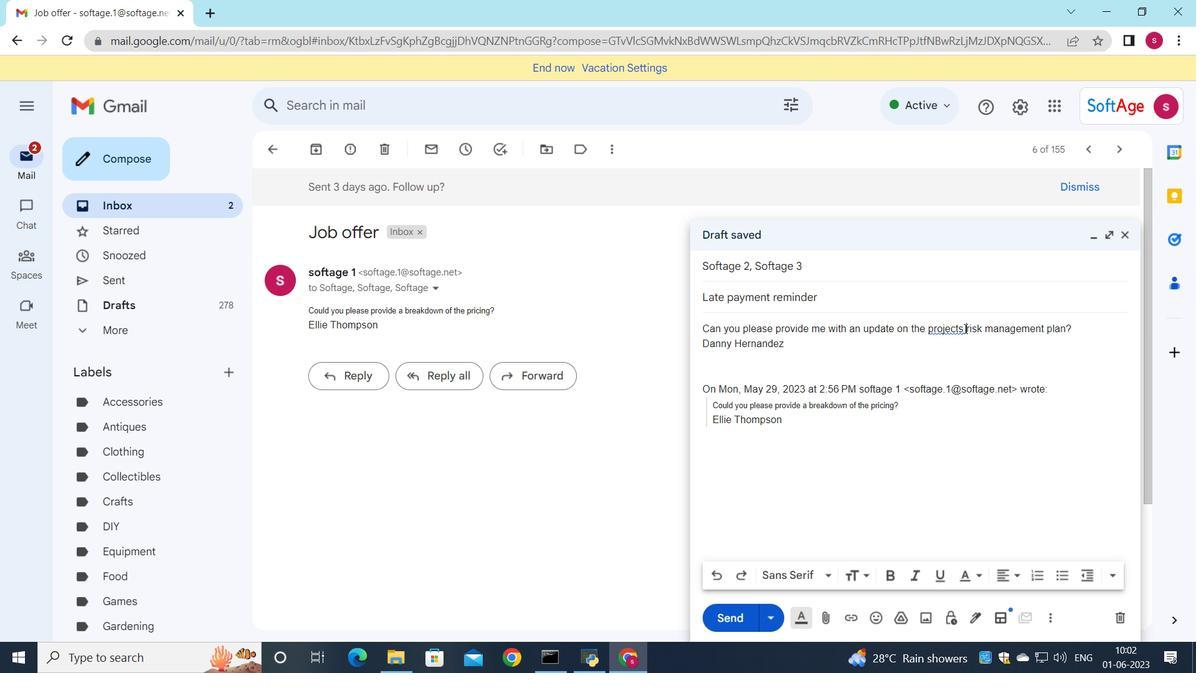 
Action: Mouse pressed left at (963, 330)
Screenshot: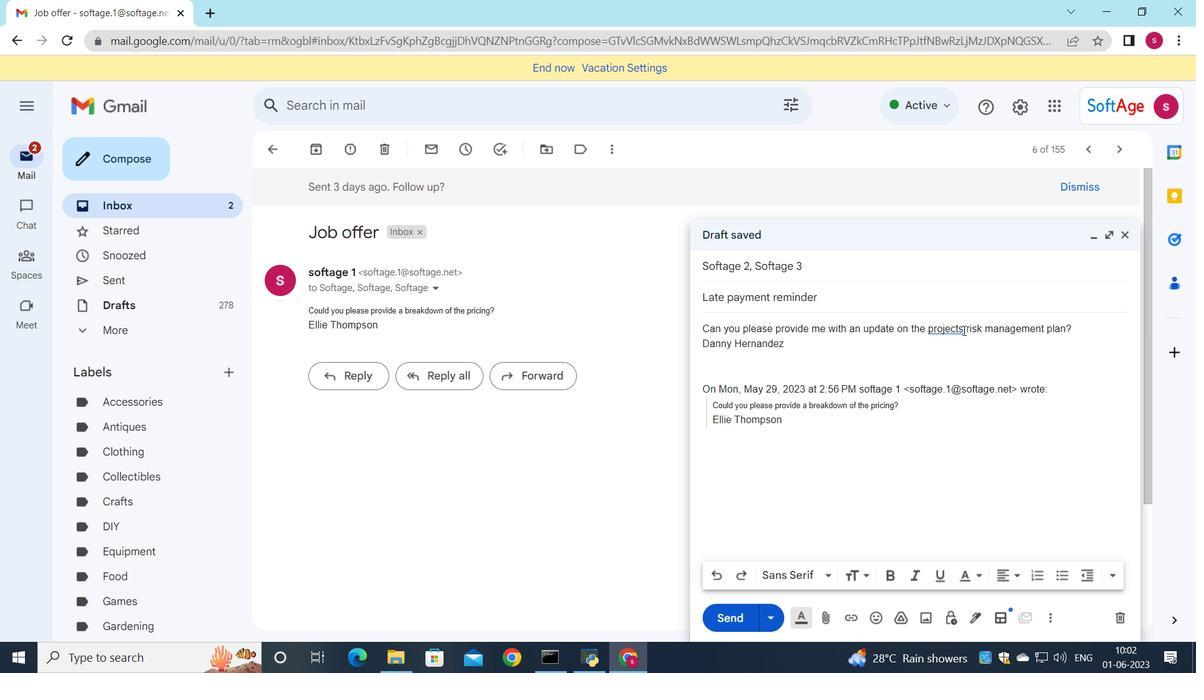 
Action: Key pressed <Key.backspace>
Screenshot: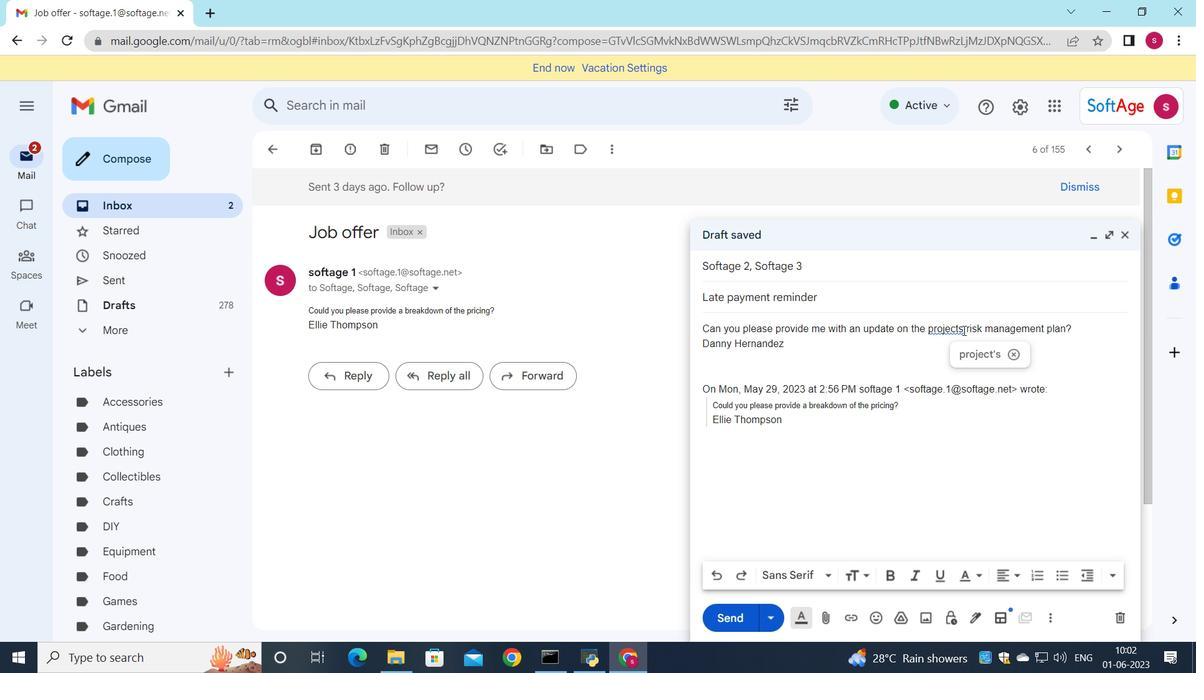 
Action: Mouse moved to (1071, 329)
Screenshot: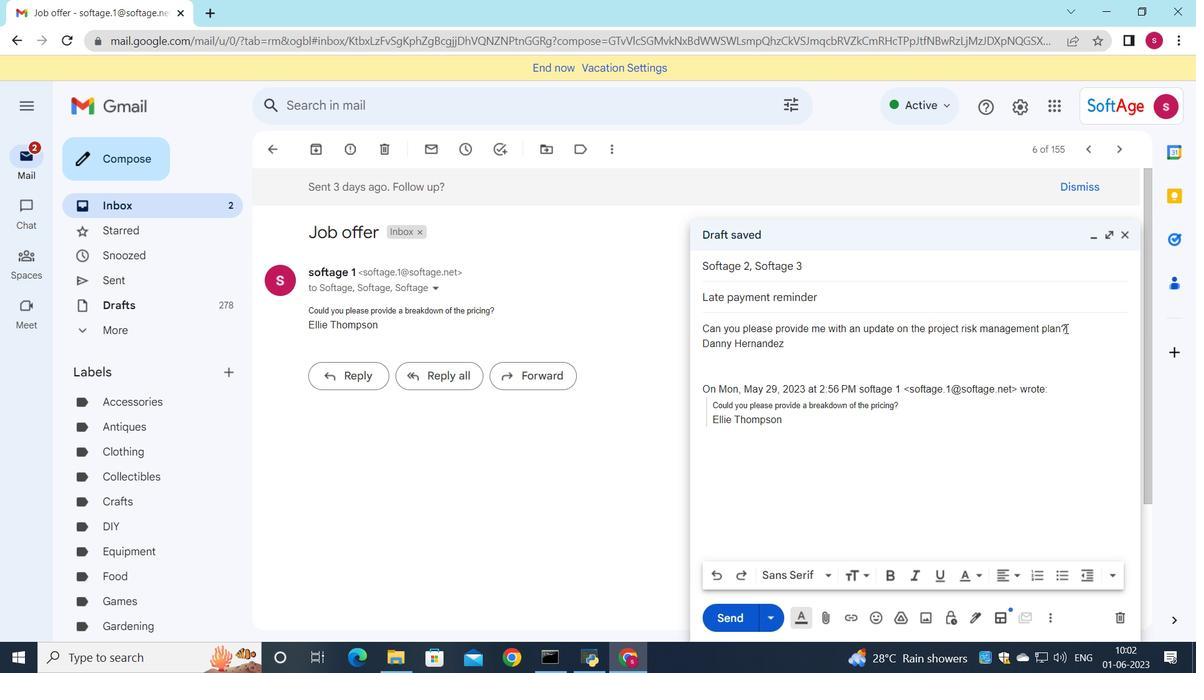 
Action: Mouse pressed left at (1071, 329)
Screenshot: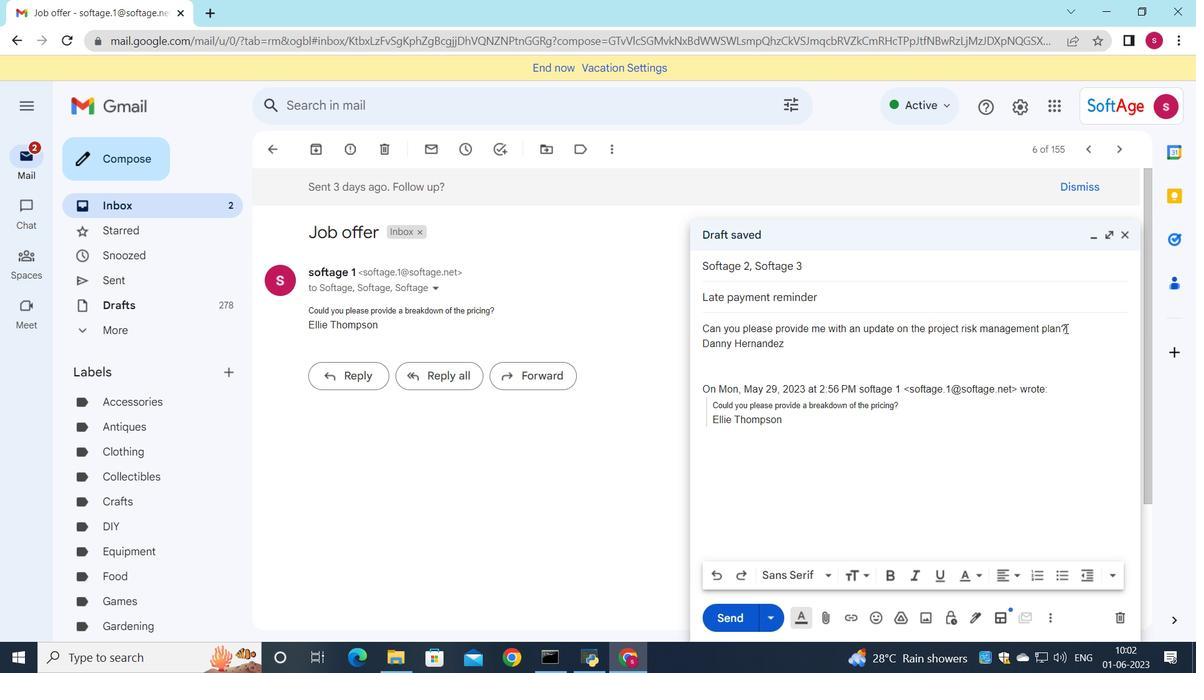 
Action: Mouse moved to (713, 578)
Screenshot: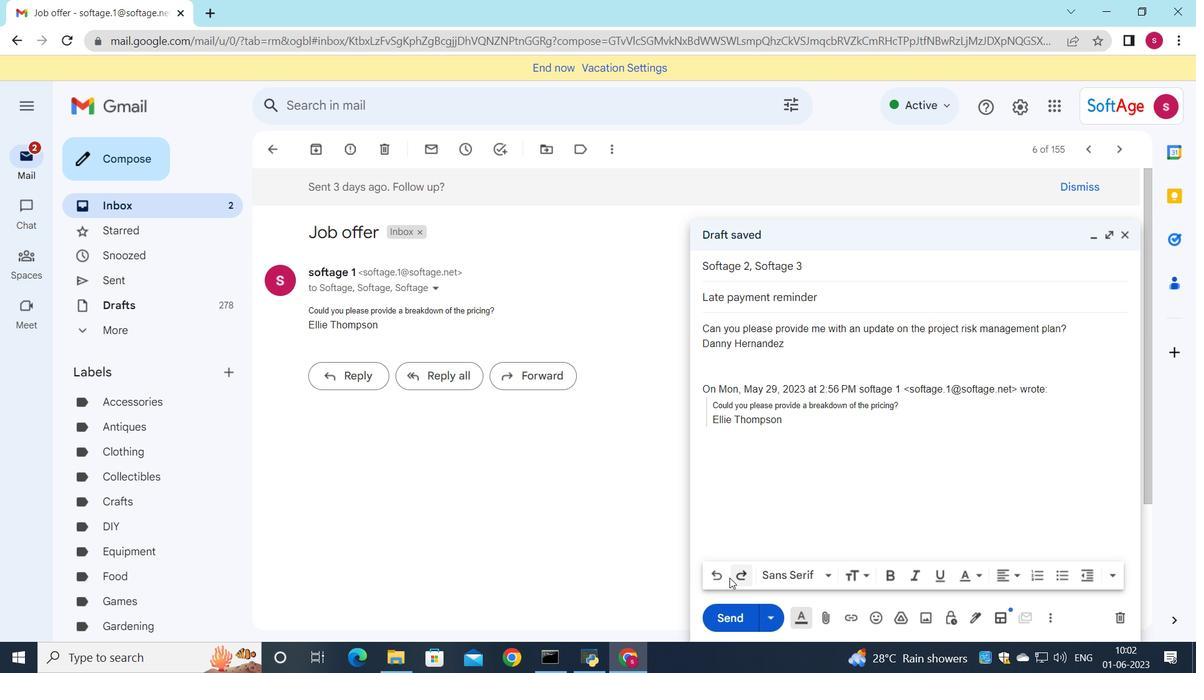 
Action: Mouse pressed left at (713, 578)
Screenshot: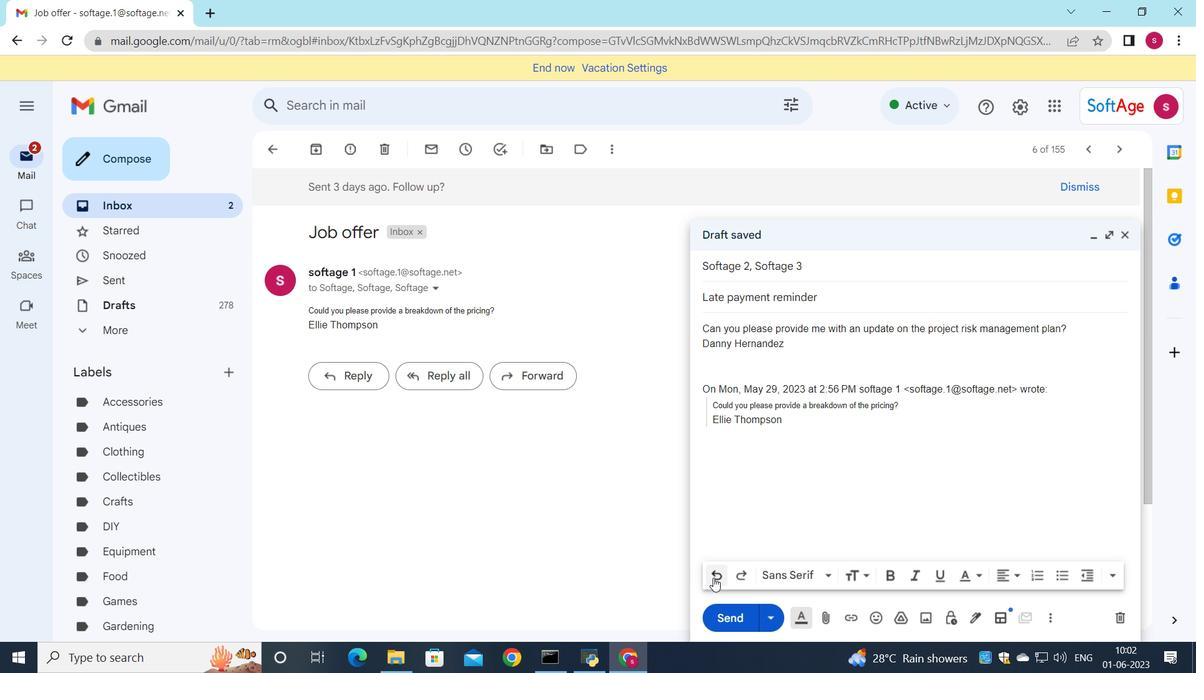 
Action: Mouse pressed left at (713, 578)
Screenshot: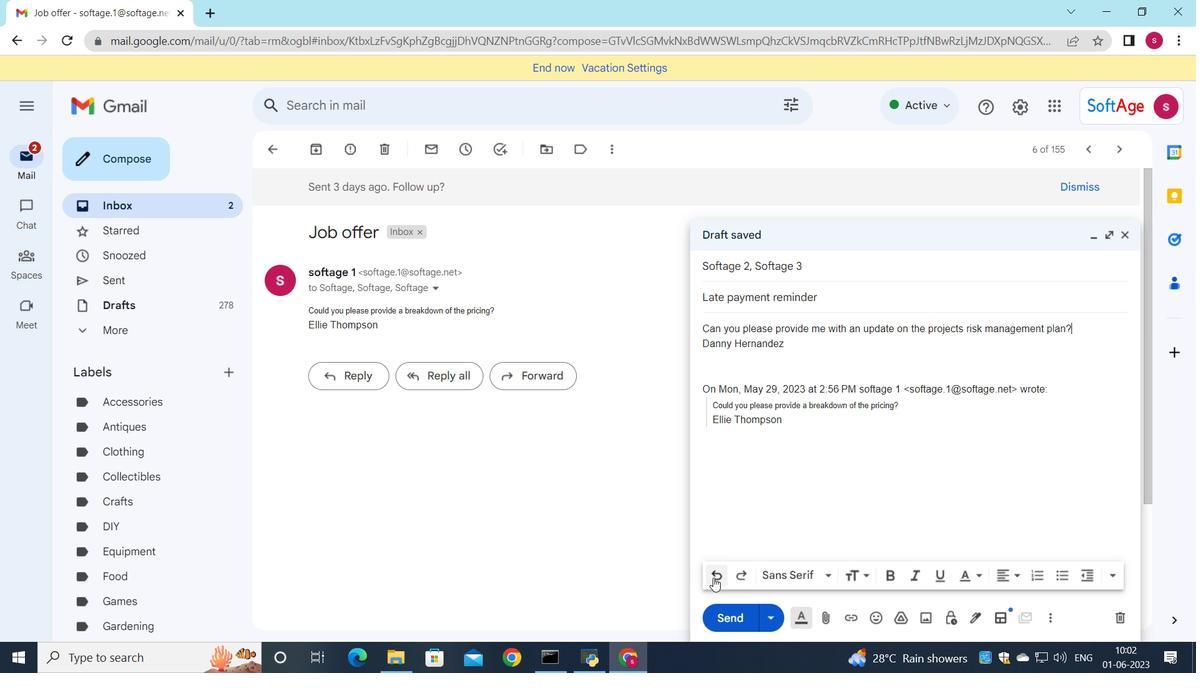 
Action: Mouse pressed left at (713, 578)
Screenshot: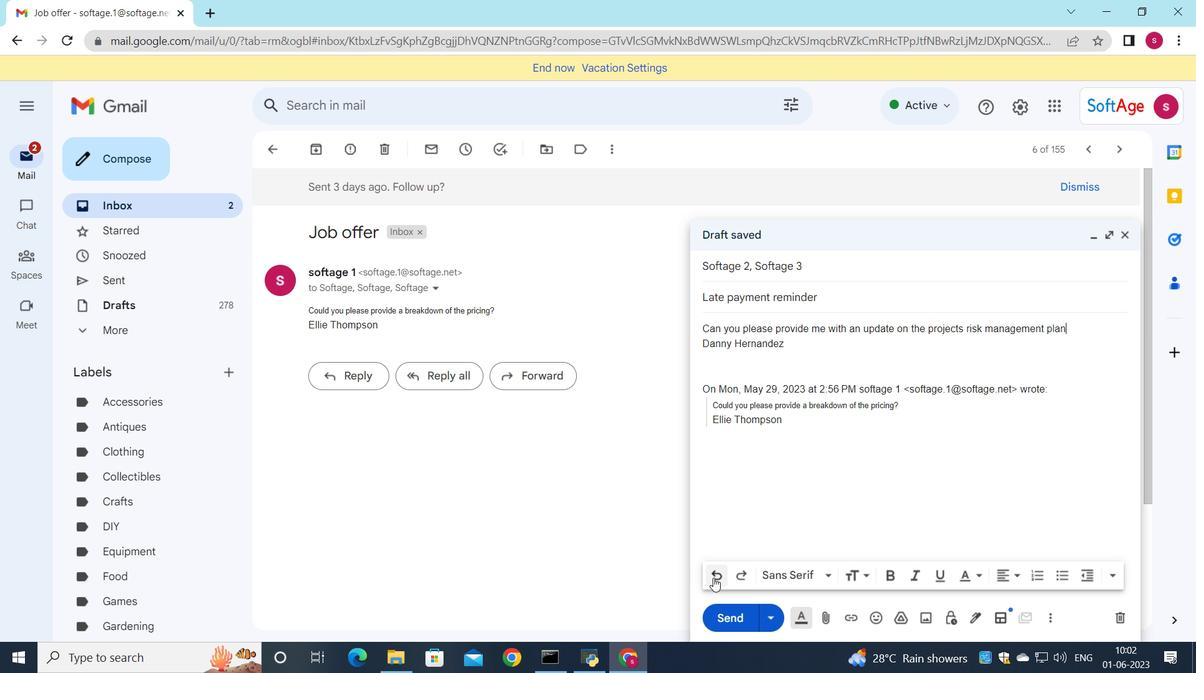 
Action: Mouse pressed left at (713, 578)
Screenshot: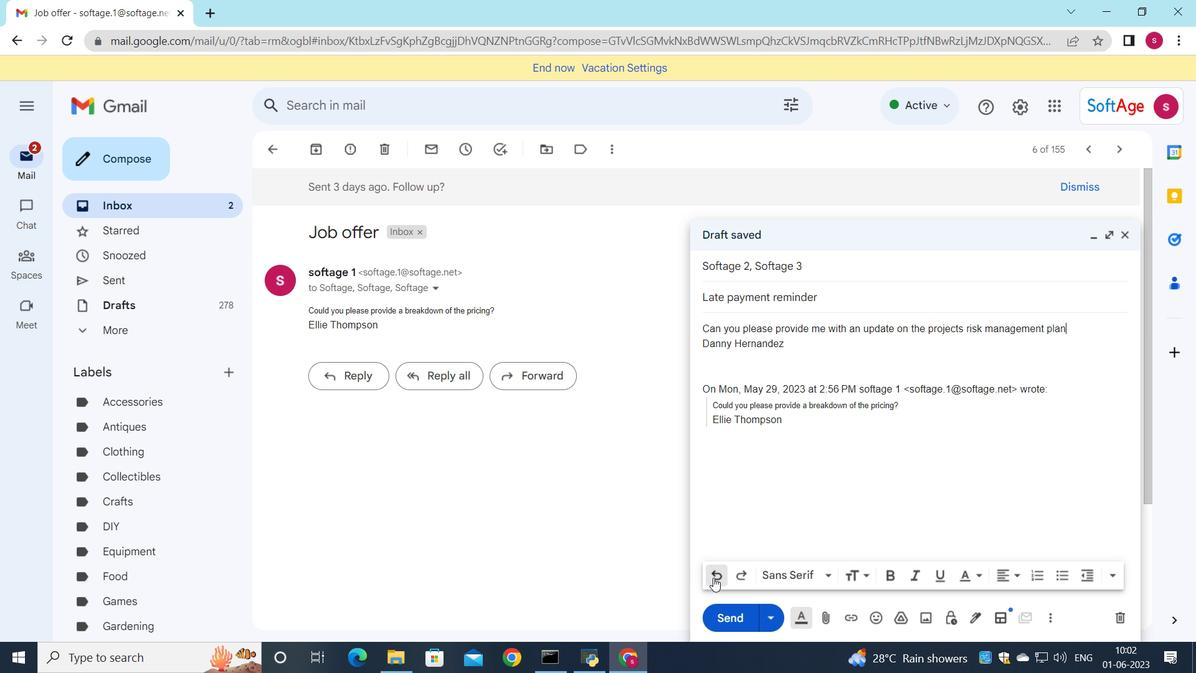 
Action: Mouse pressed left at (713, 578)
Screenshot: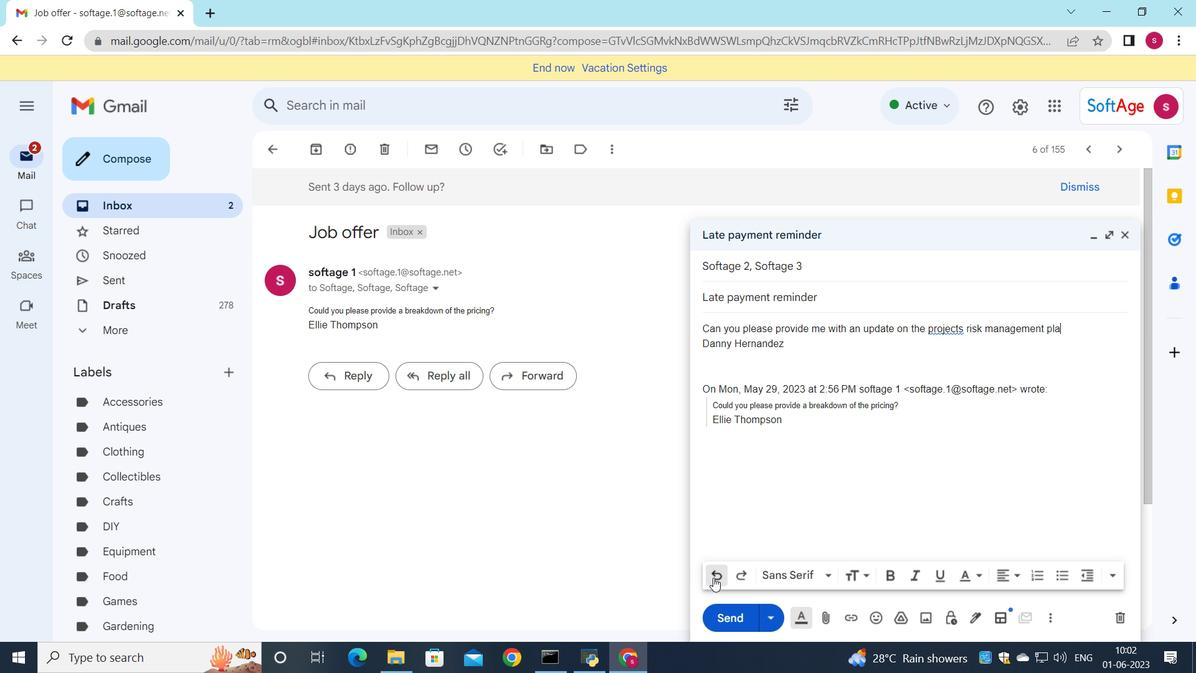 
Action: Mouse pressed left at (713, 578)
Screenshot: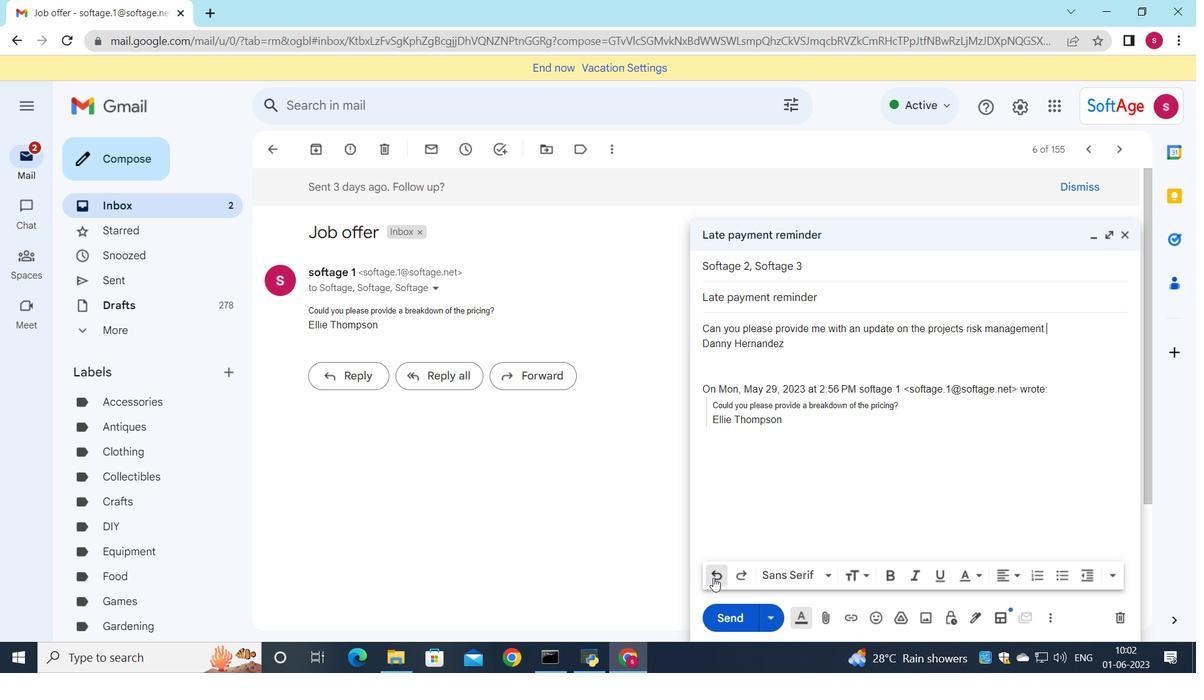 
Action: Mouse pressed left at (713, 578)
Screenshot: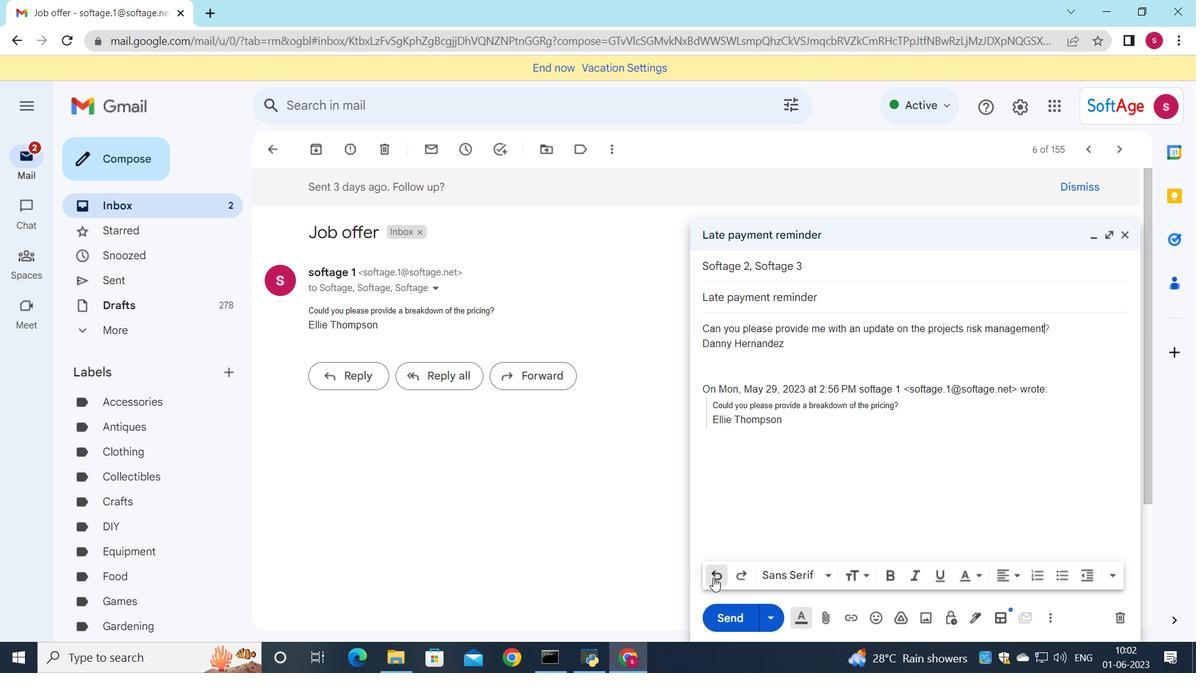 
Action: Mouse pressed left at (713, 578)
Screenshot: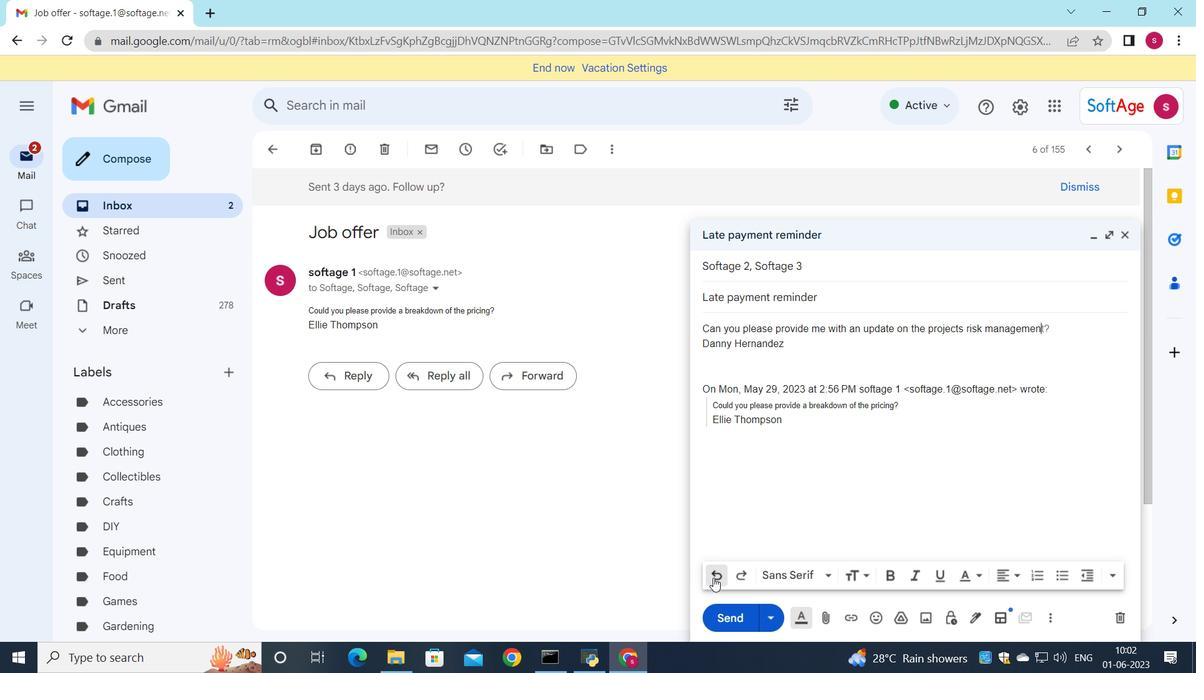 
Action: Mouse pressed left at (713, 578)
Screenshot: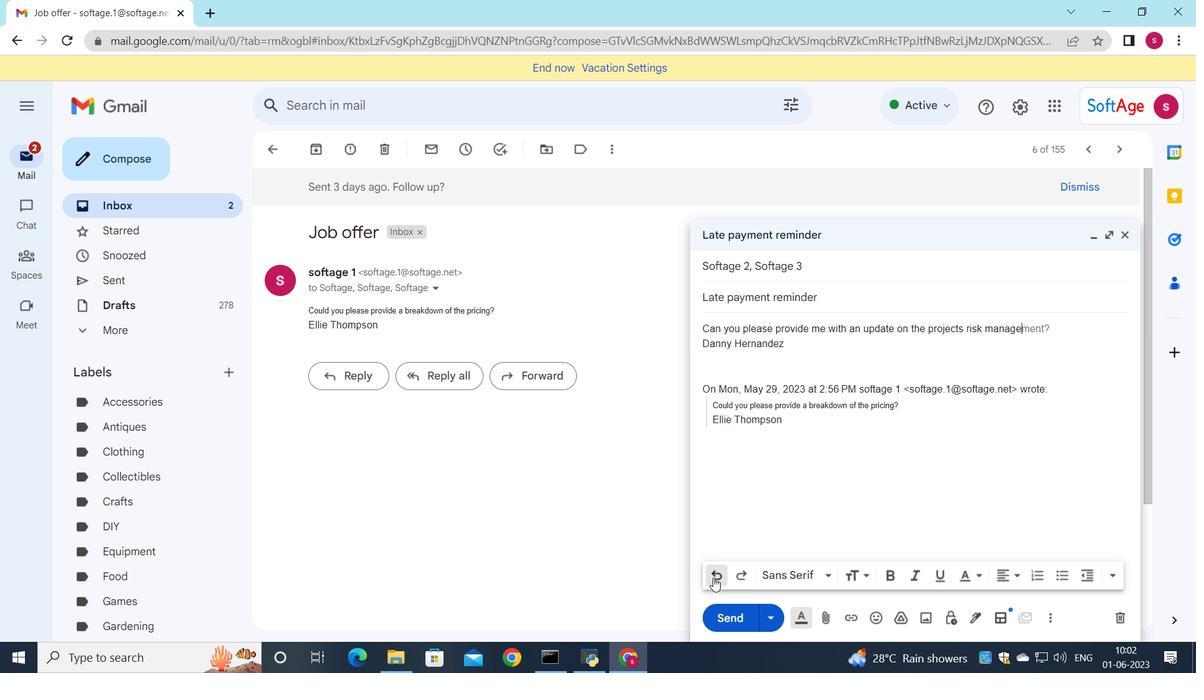 
Action: Mouse pressed left at (713, 578)
Screenshot: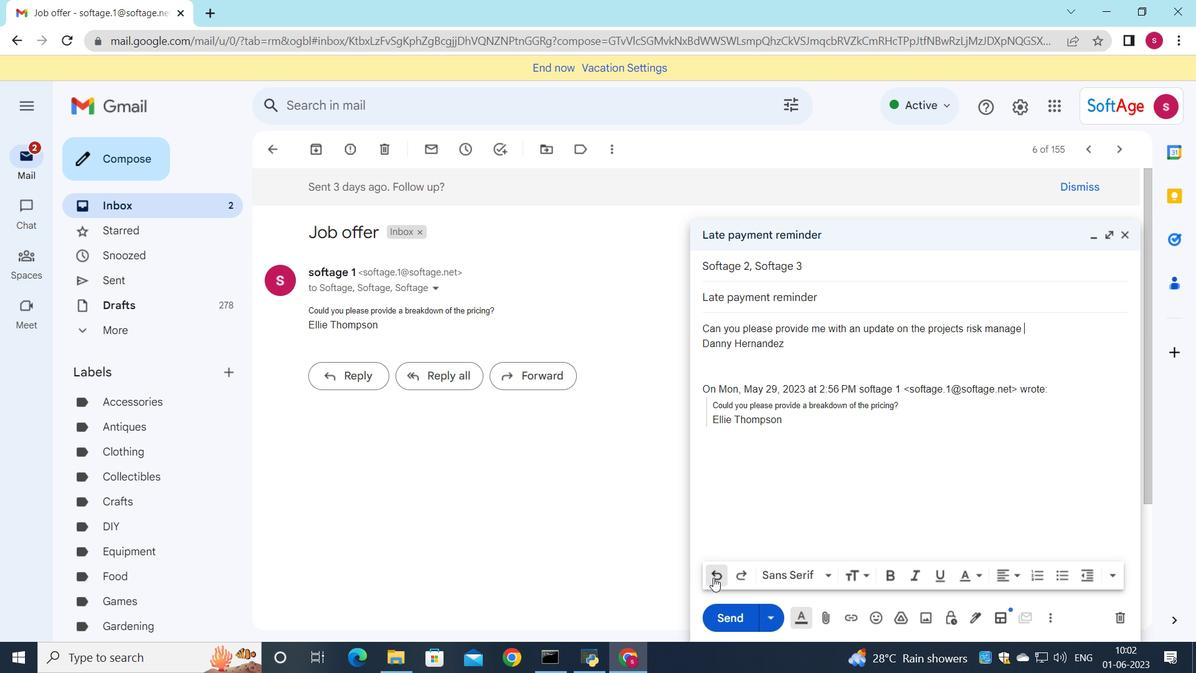 
Action: Mouse pressed left at (713, 578)
Screenshot: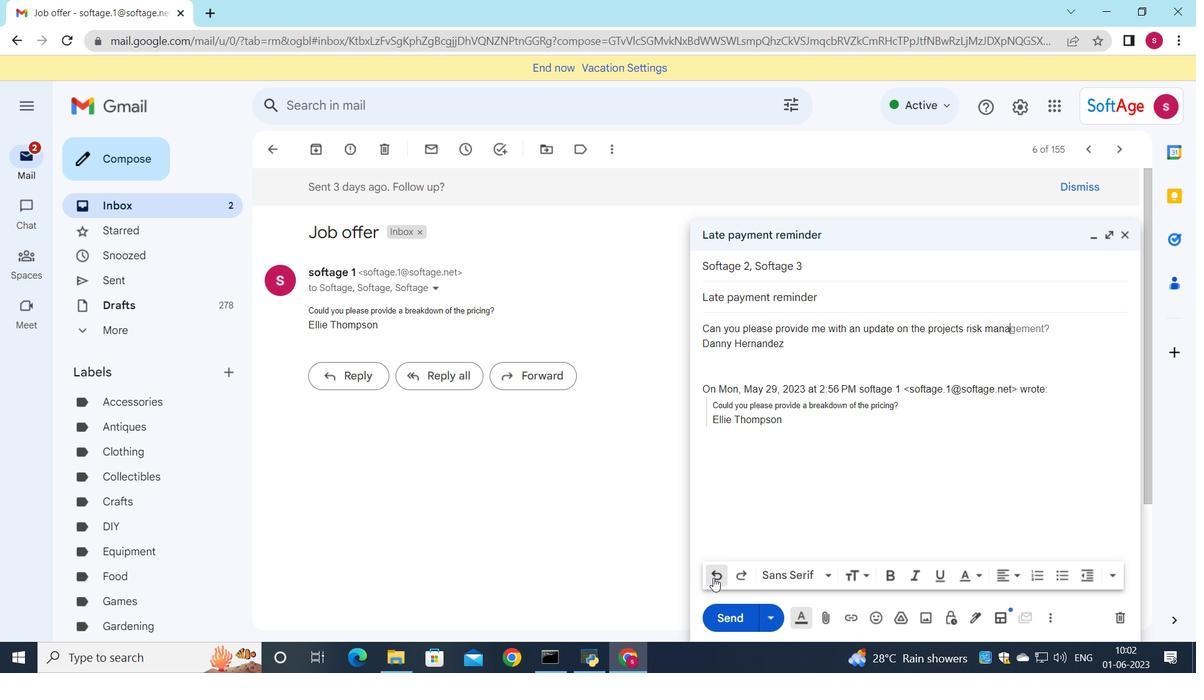 
Action: Mouse pressed left at (713, 578)
Screenshot: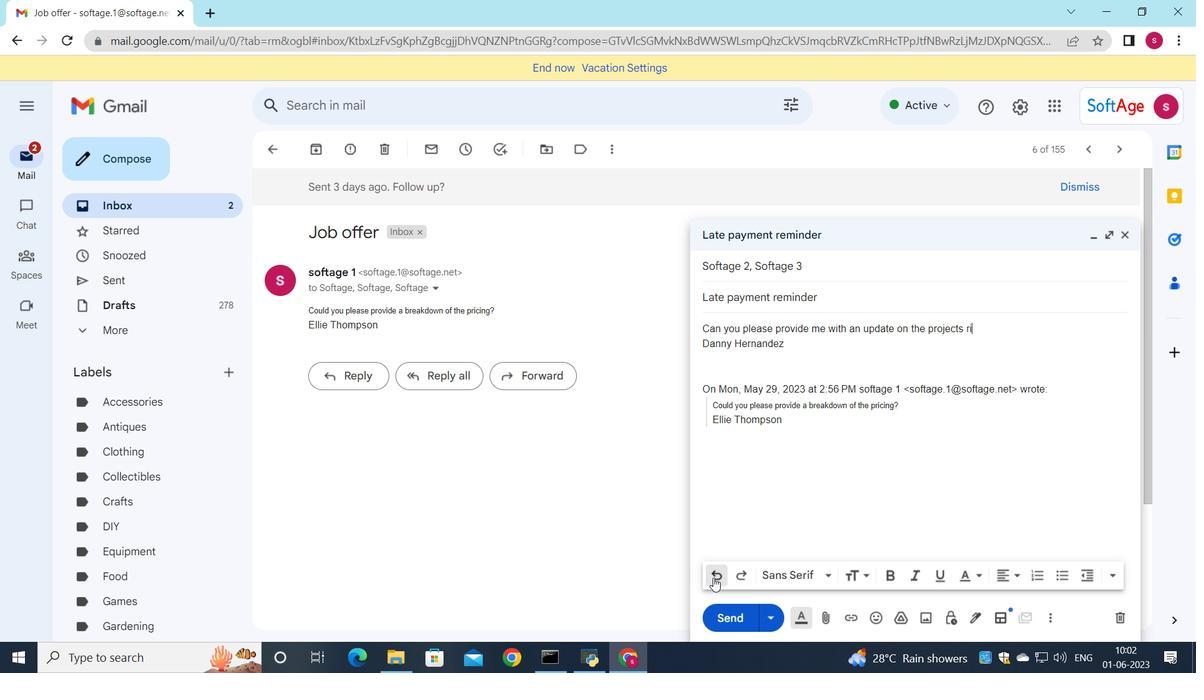 
Action: Mouse pressed left at (713, 578)
Screenshot: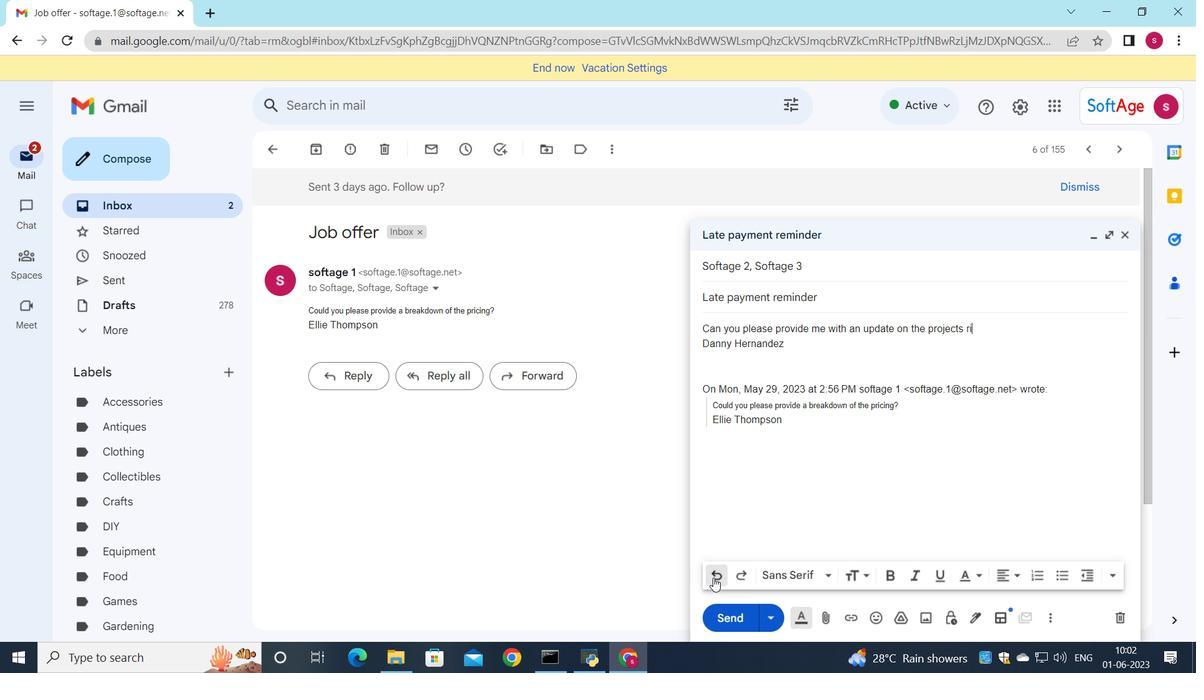 
Action: Mouse pressed left at (713, 578)
Screenshot: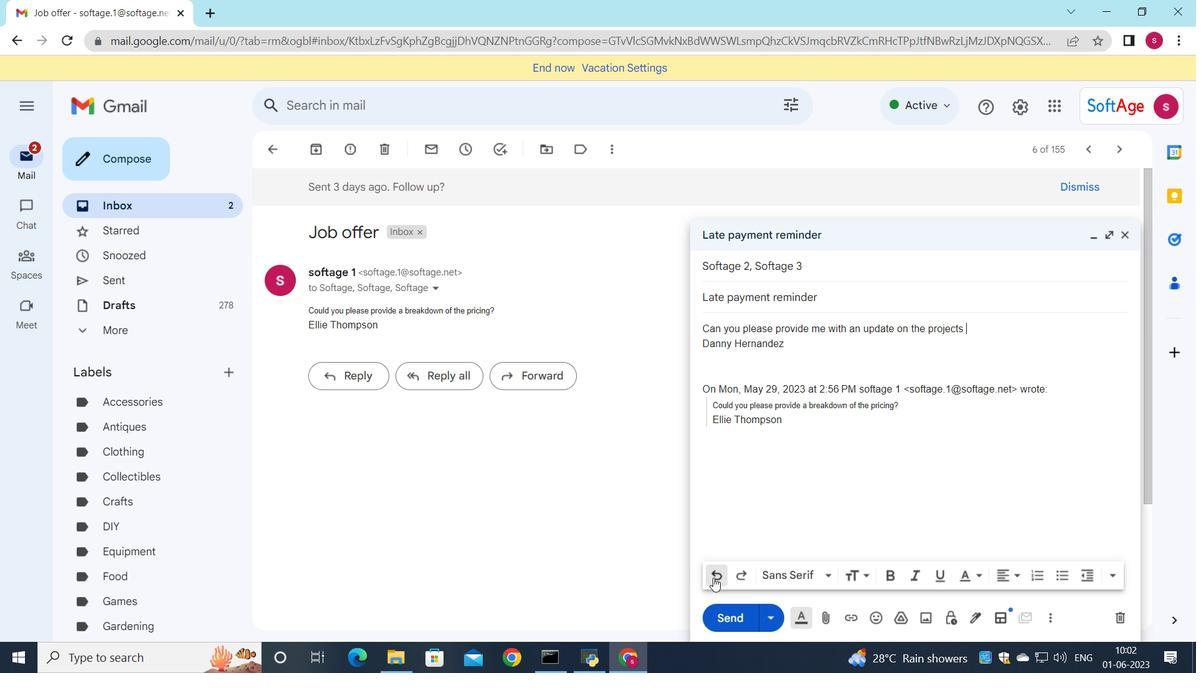 
Action: Mouse pressed left at (713, 578)
Screenshot: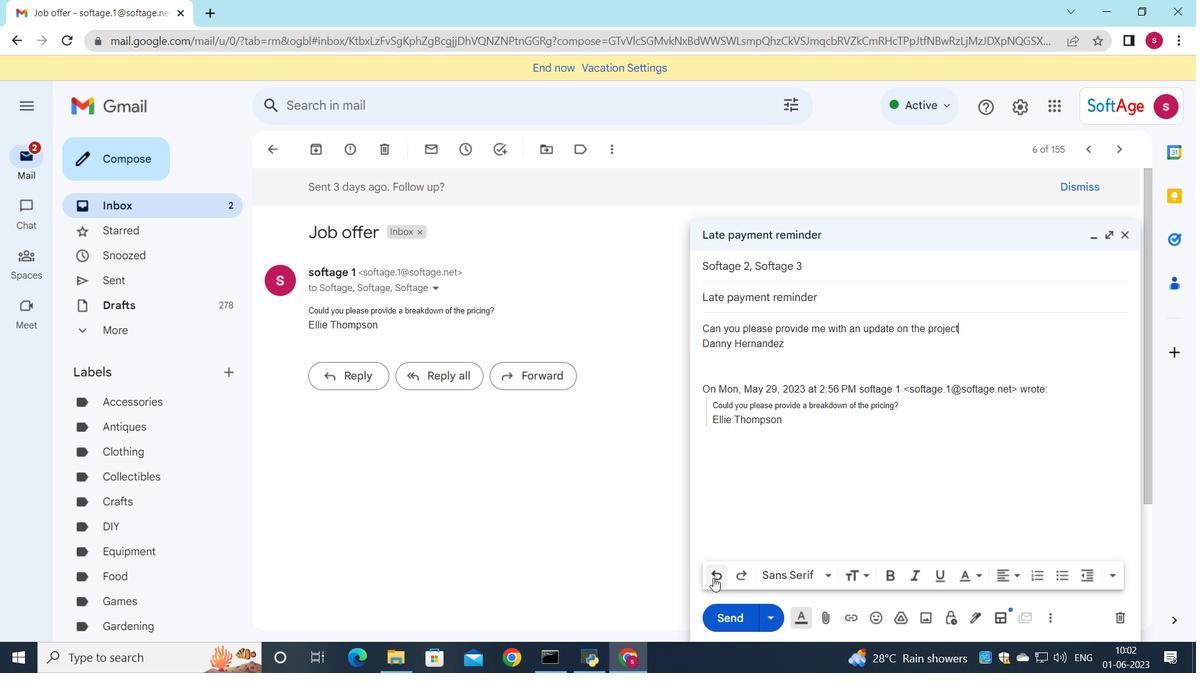 
Action: Mouse pressed left at (713, 578)
Screenshot: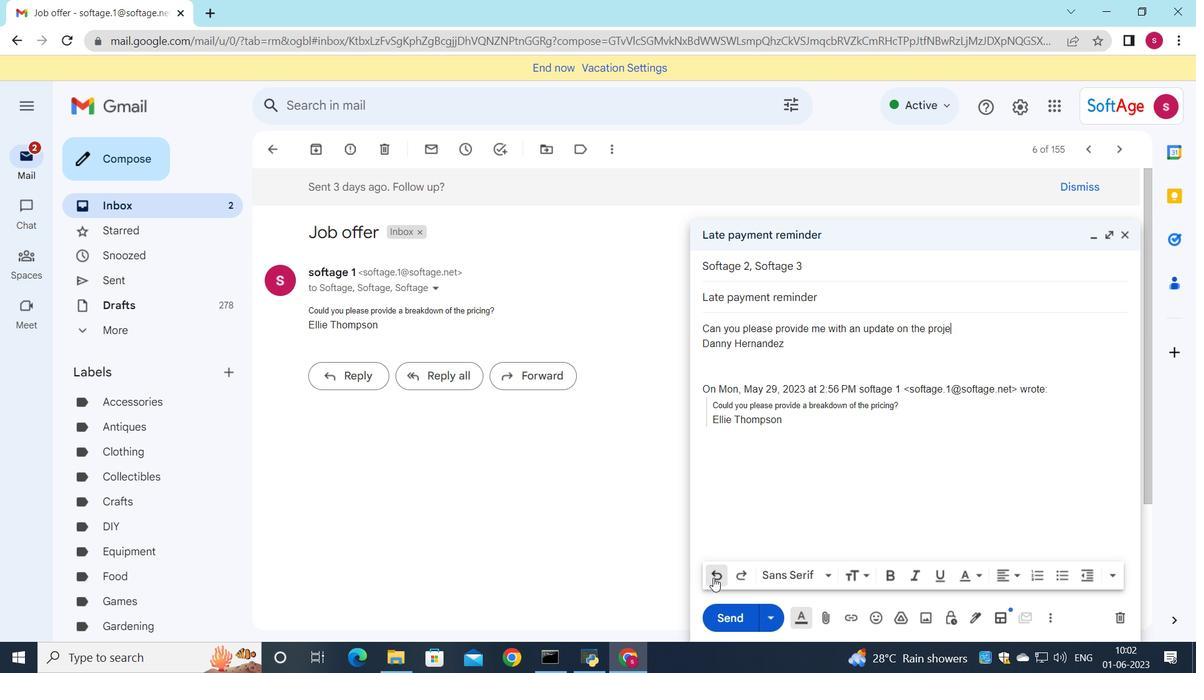 
Action: Mouse pressed left at (713, 578)
Screenshot: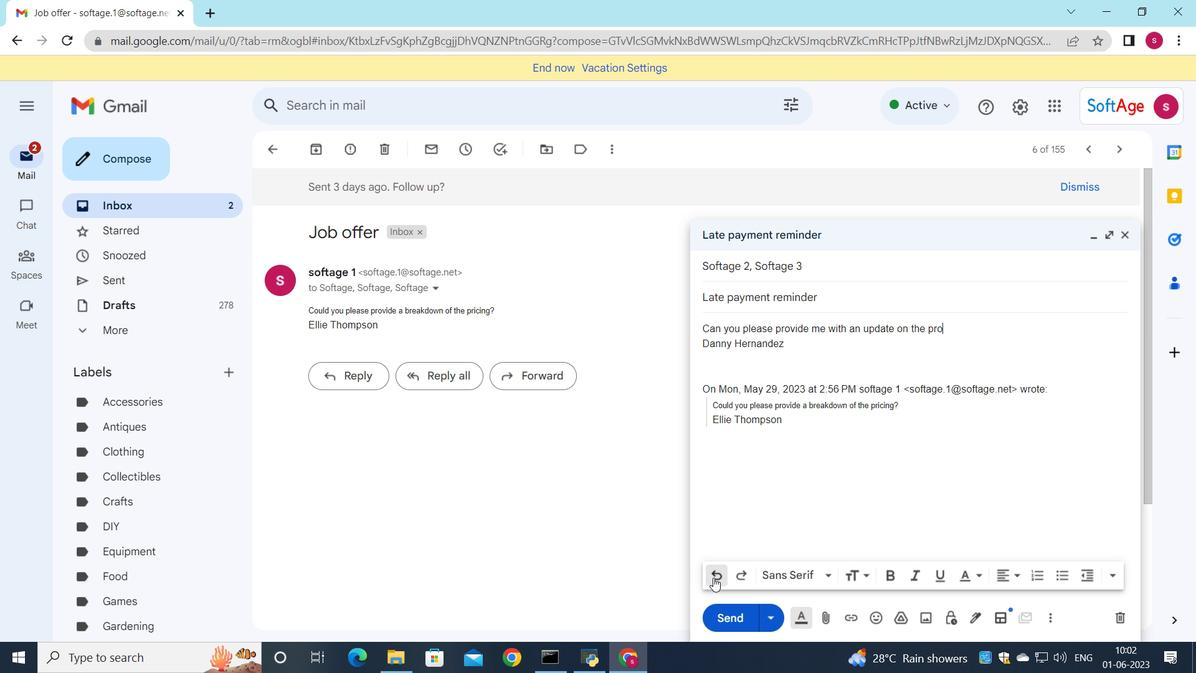 
Action: Mouse pressed left at (713, 578)
Screenshot: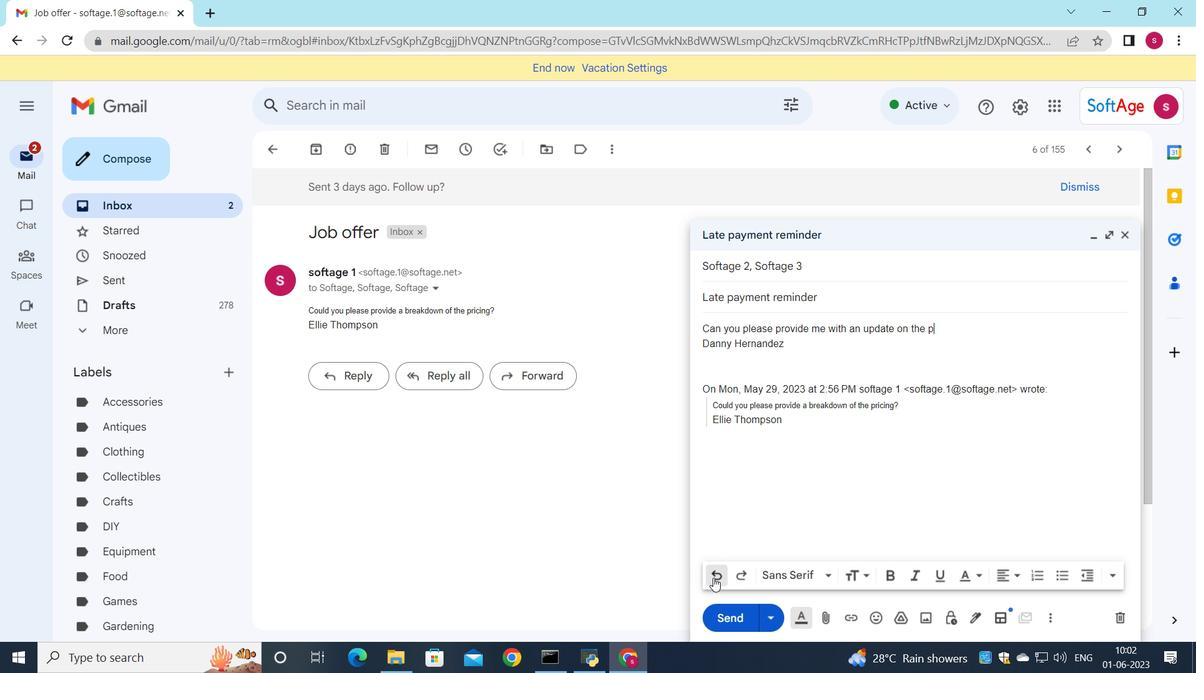 
Action: Mouse pressed left at (713, 578)
Screenshot: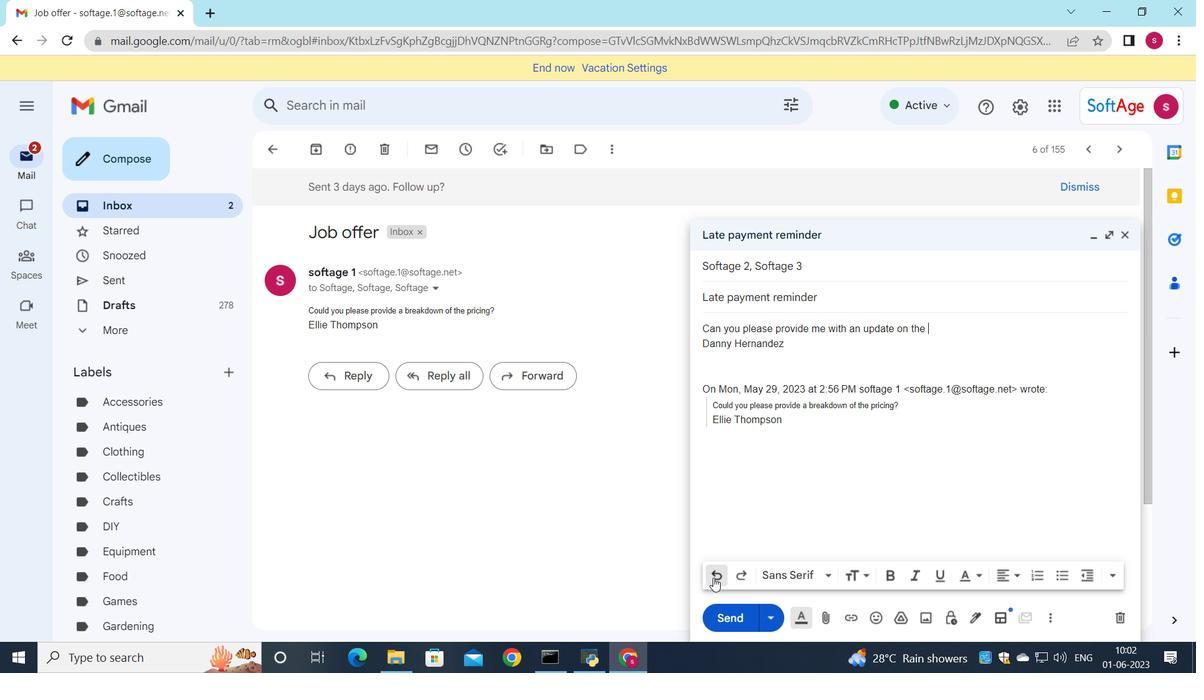 
Action: Mouse pressed left at (713, 578)
Screenshot: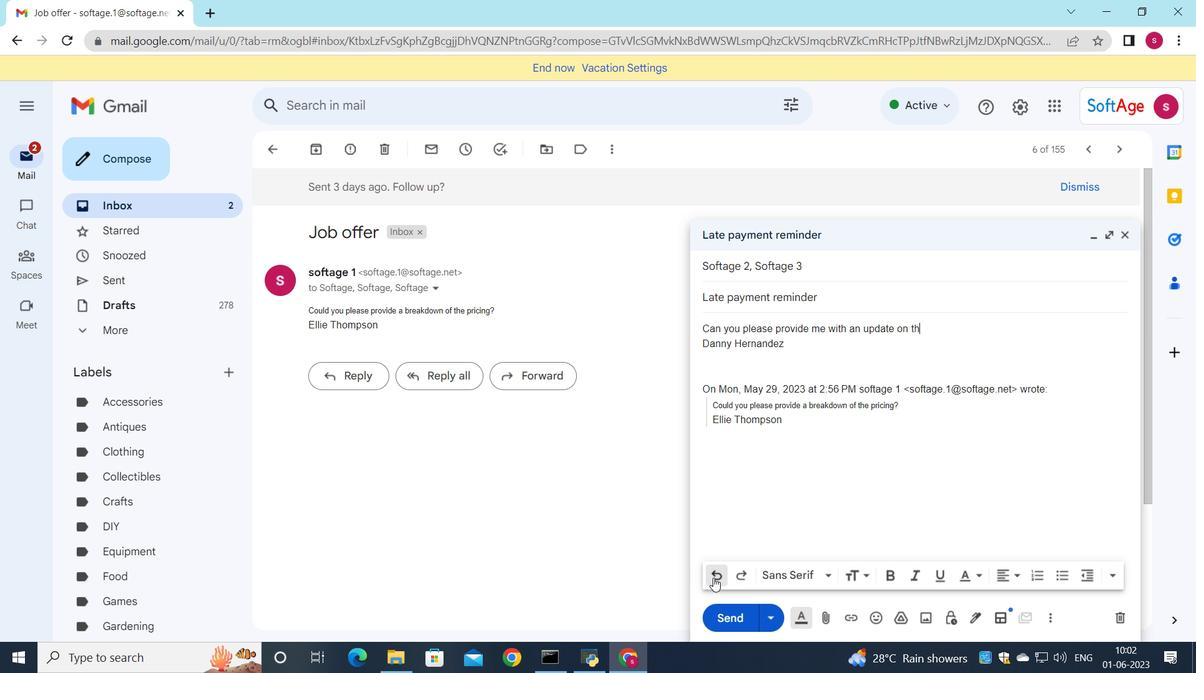 
Action: Mouse pressed left at (713, 578)
Screenshot: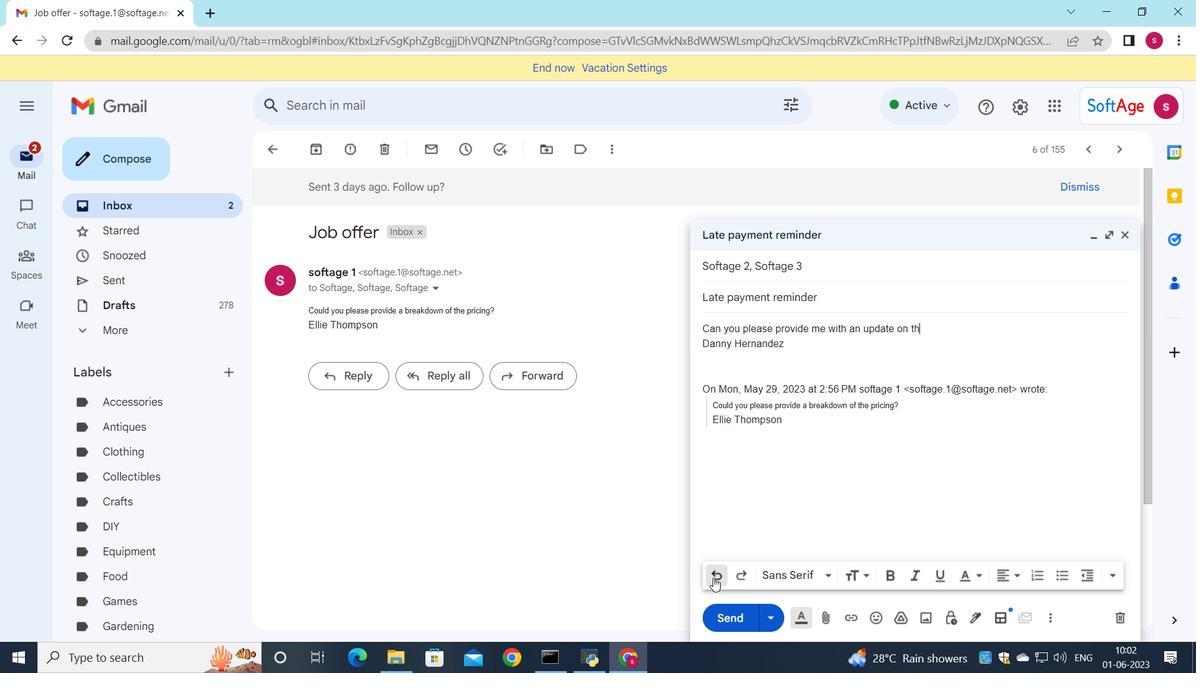 
Action: Mouse pressed left at (713, 578)
Screenshot: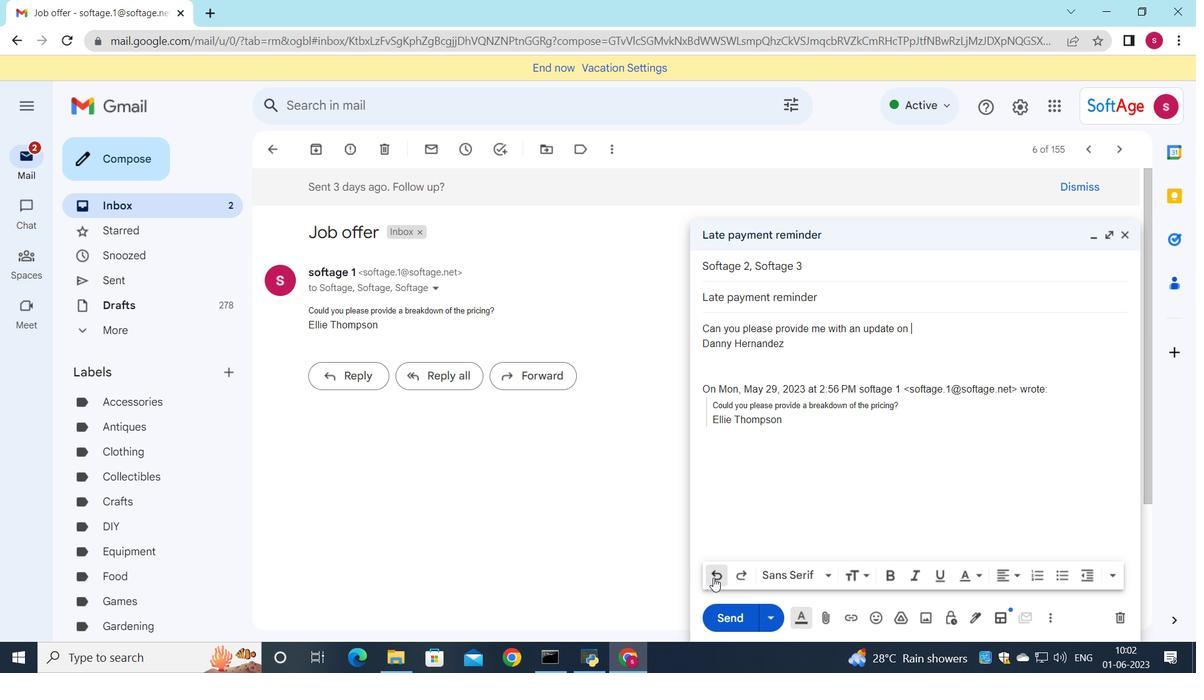
Action: Mouse pressed left at (713, 578)
Screenshot: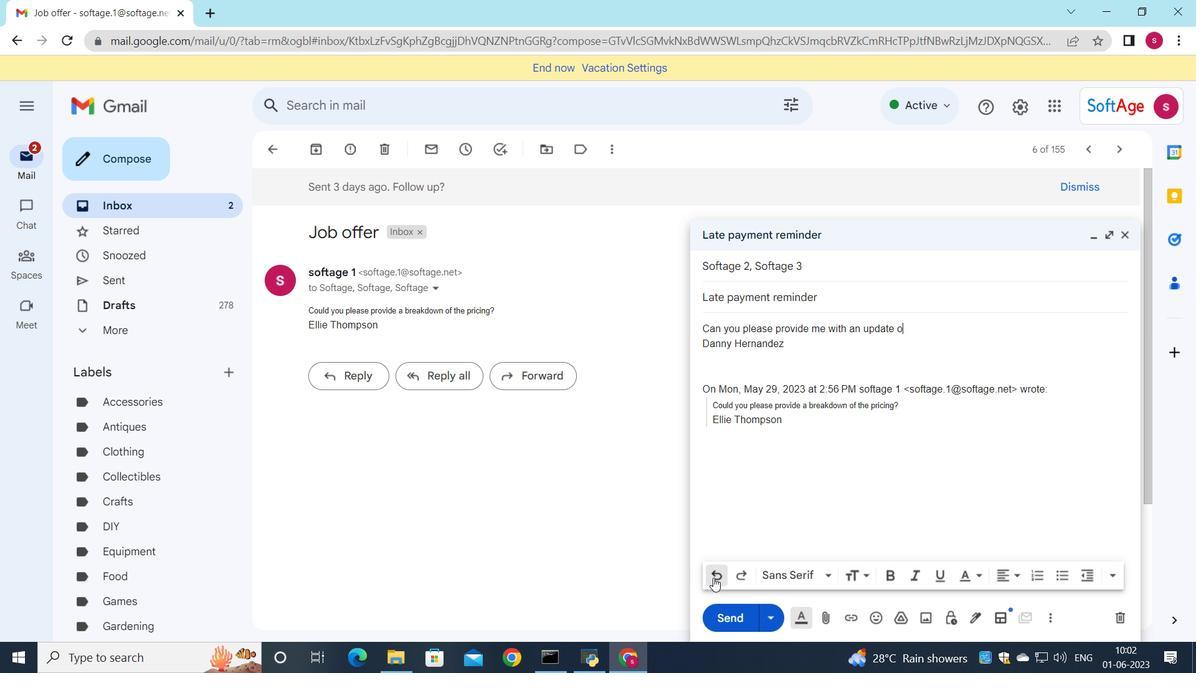
Action: Mouse pressed left at (713, 578)
Screenshot: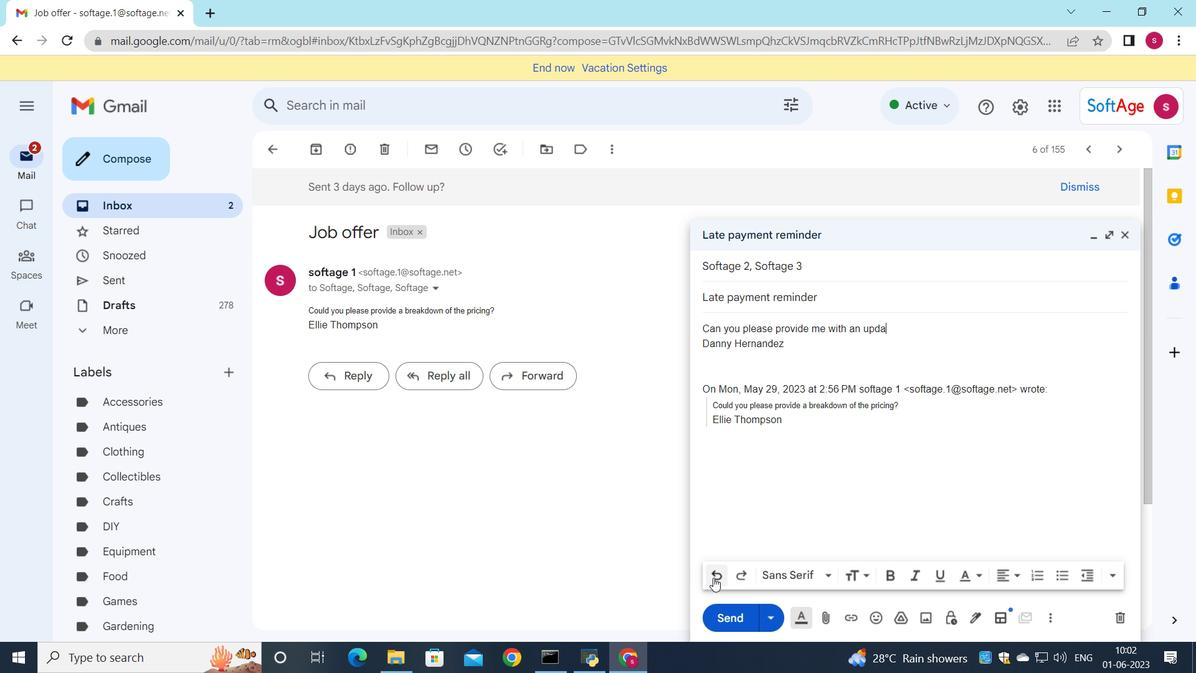 
Action: Mouse pressed left at (713, 578)
Screenshot: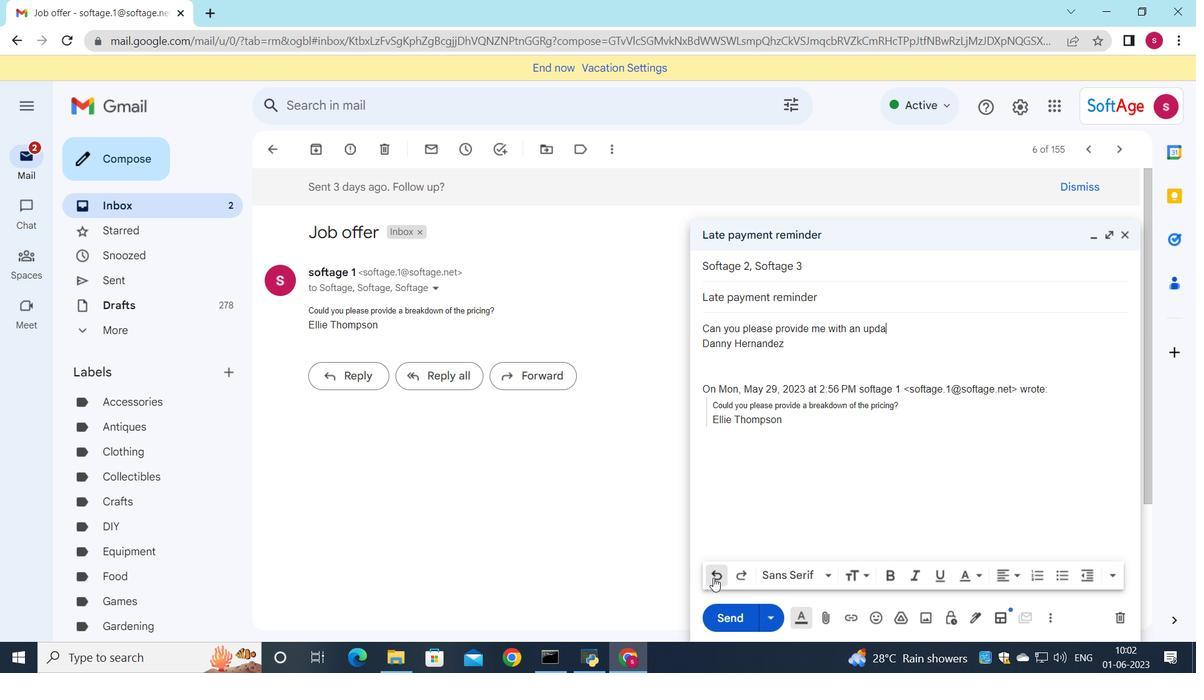 
Action: Mouse pressed left at (713, 578)
Screenshot: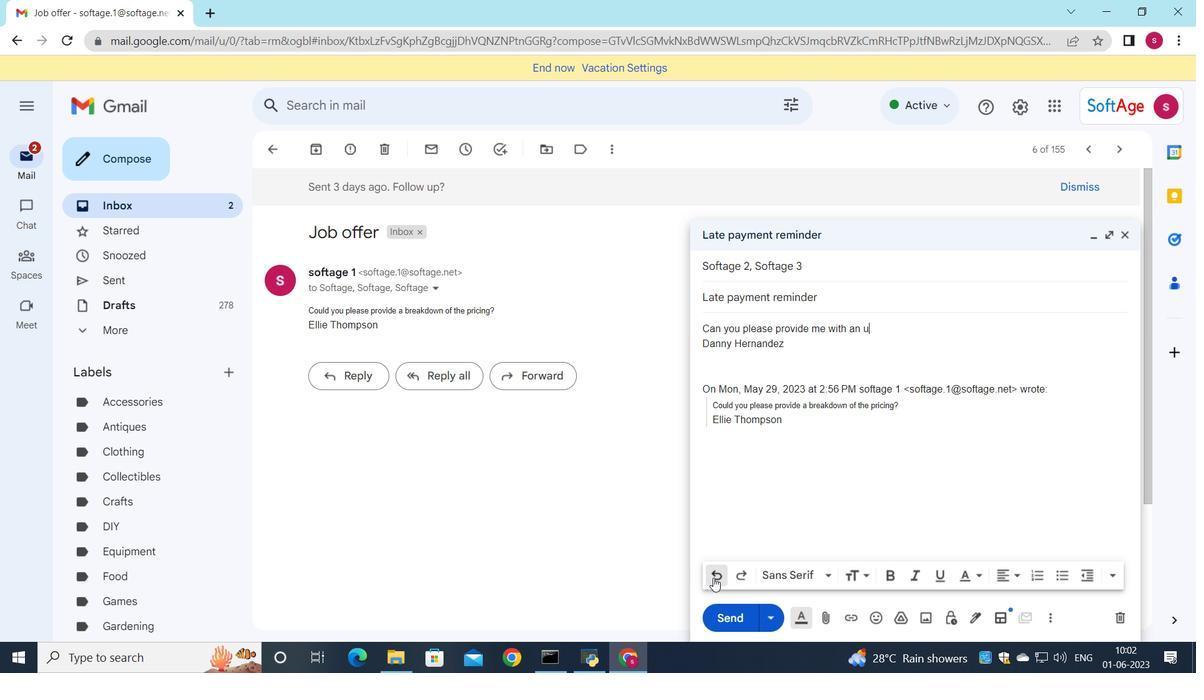 
Action: Mouse pressed left at (713, 578)
Screenshot: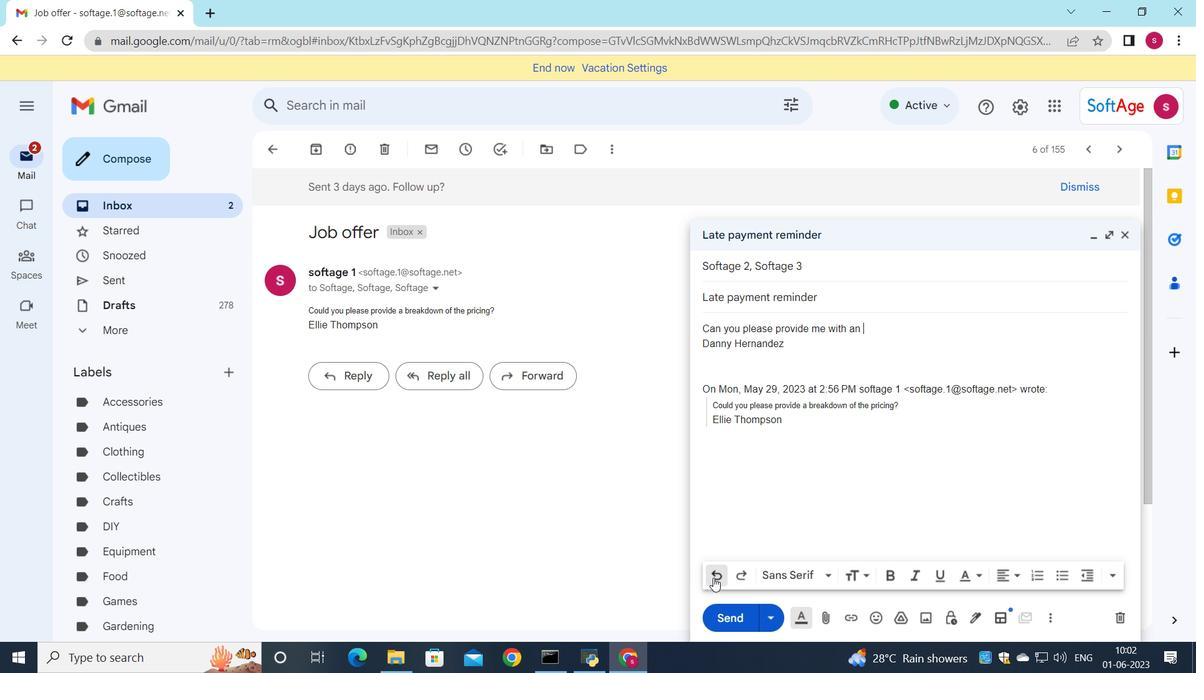 
Action: Mouse pressed left at (713, 578)
Screenshot: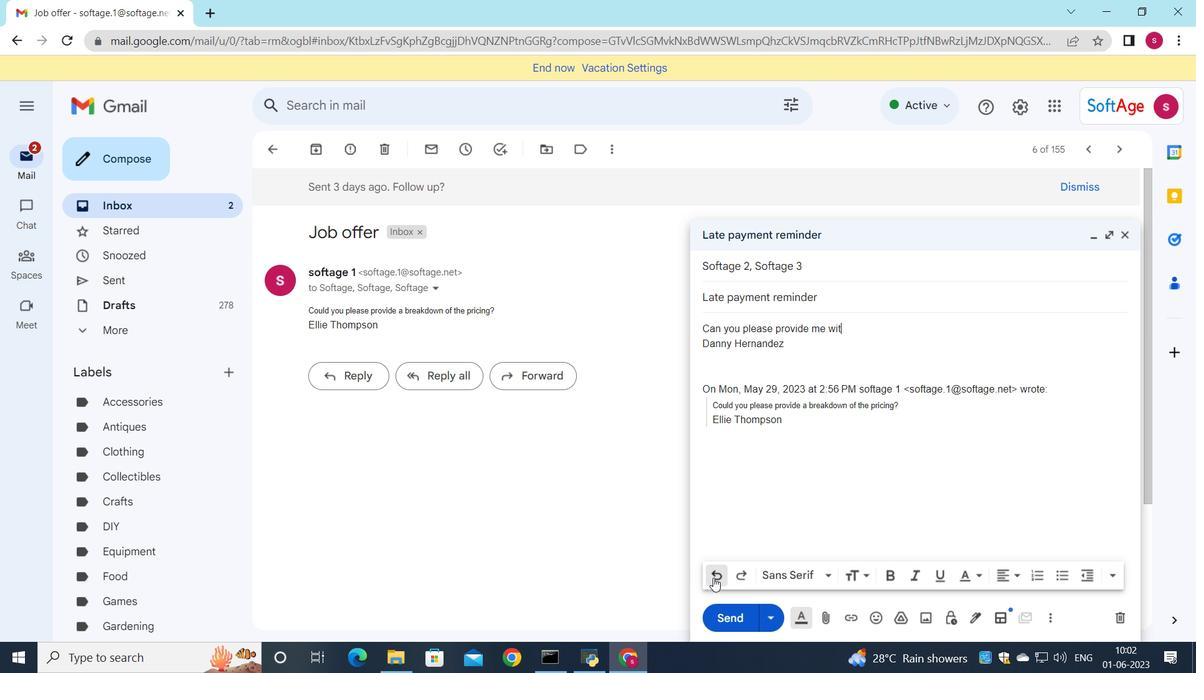 
Action: Mouse pressed left at (713, 578)
Screenshot: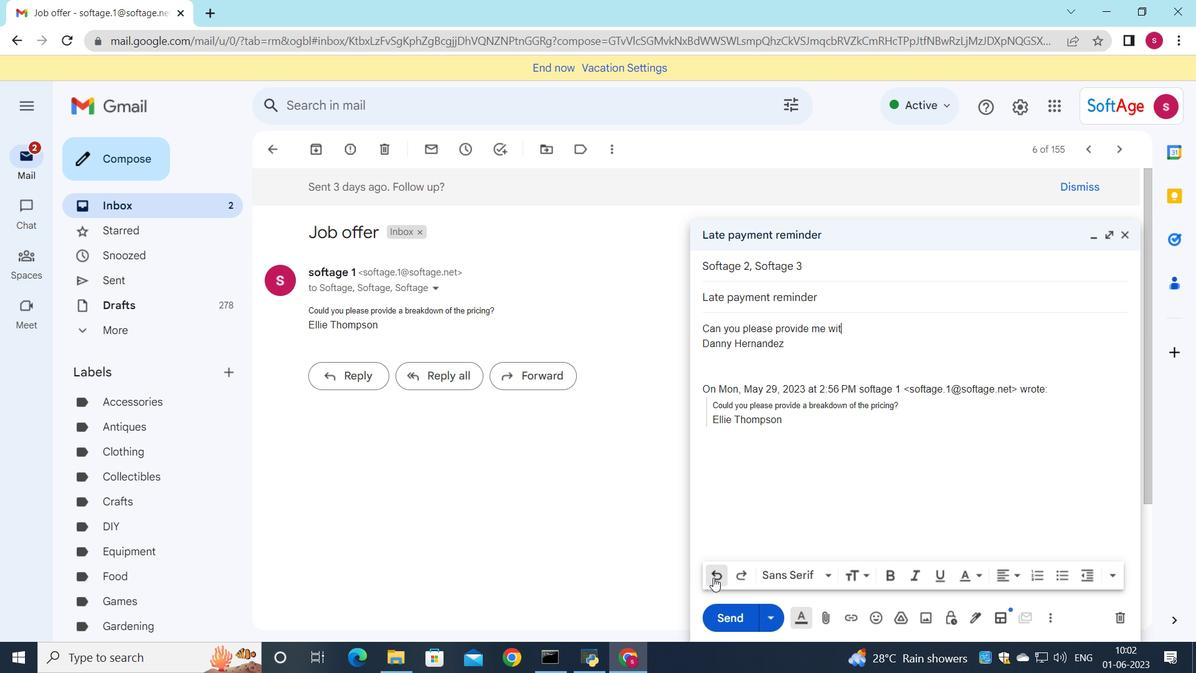 
Action: Mouse pressed left at (713, 578)
Screenshot: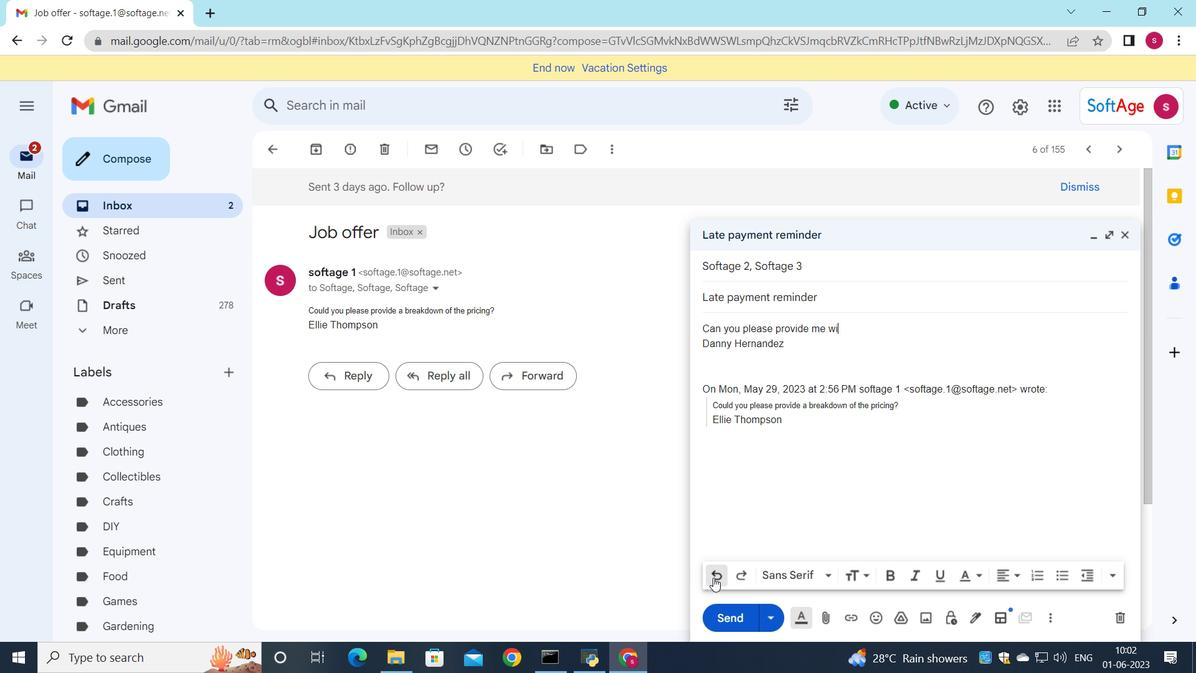 
Action: Mouse pressed left at (713, 578)
Screenshot: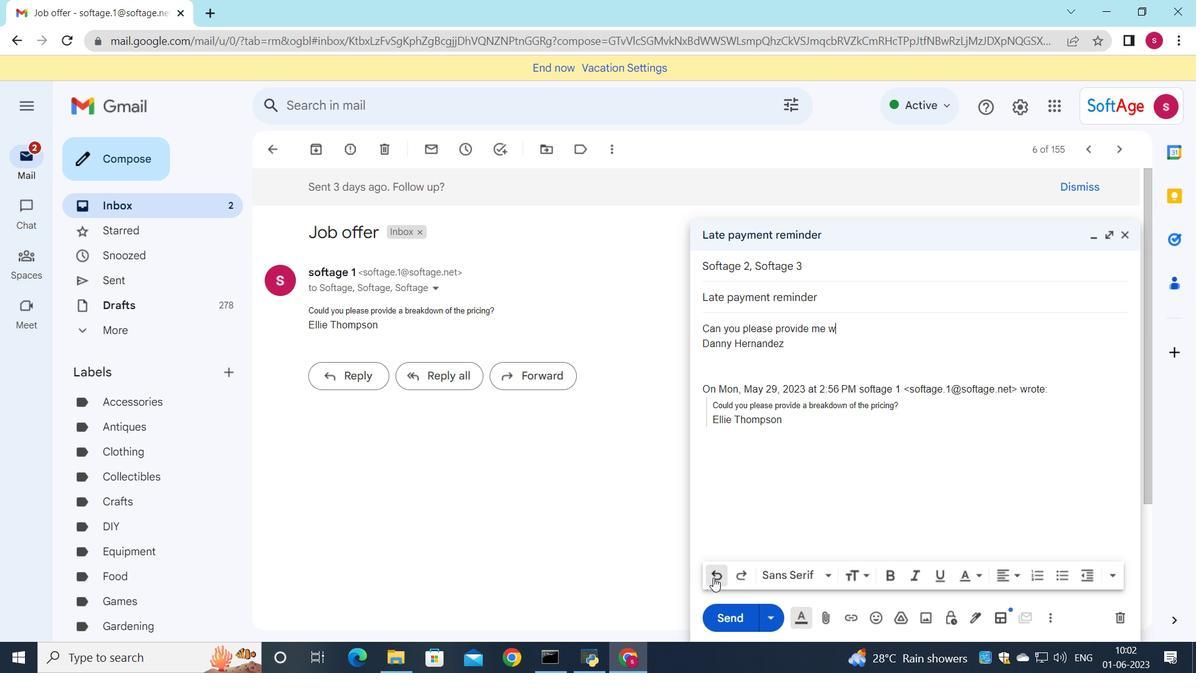 
Action: Mouse pressed left at (713, 578)
Screenshot: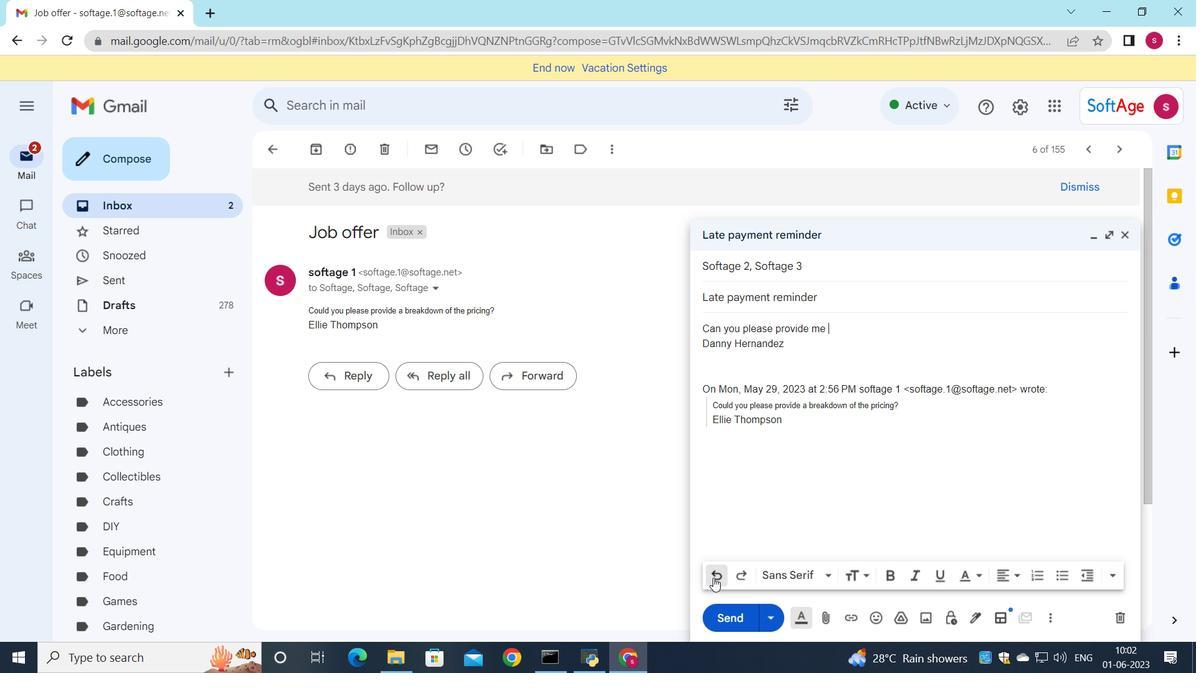 
Action: Mouse pressed left at (713, 578)
Screenshot: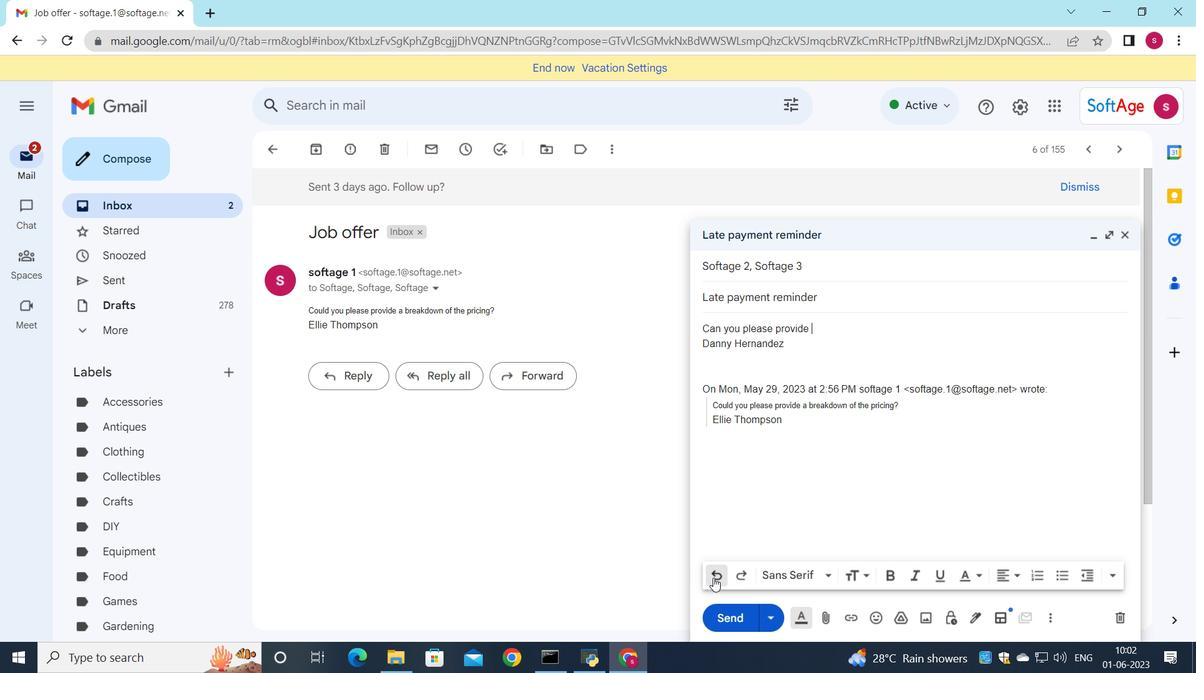 
Action: Mouse pressed left at (713, 578)
Screenshot: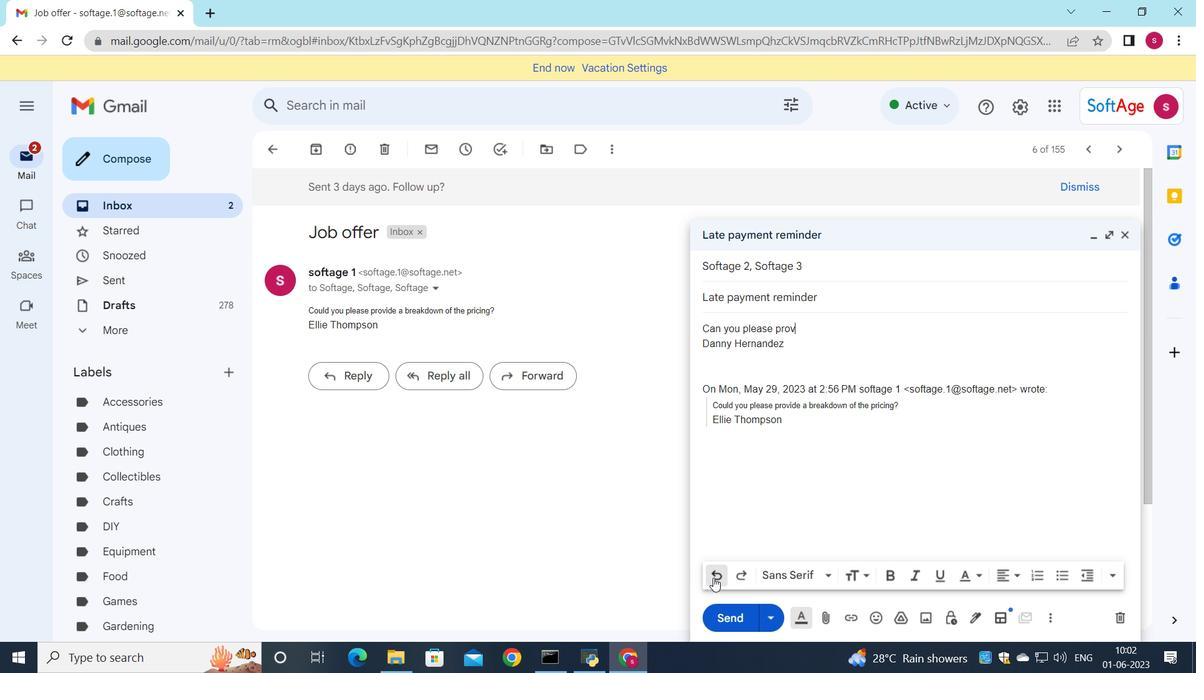 
Action: Mouse pressed left at (713, 578)
Screenshot: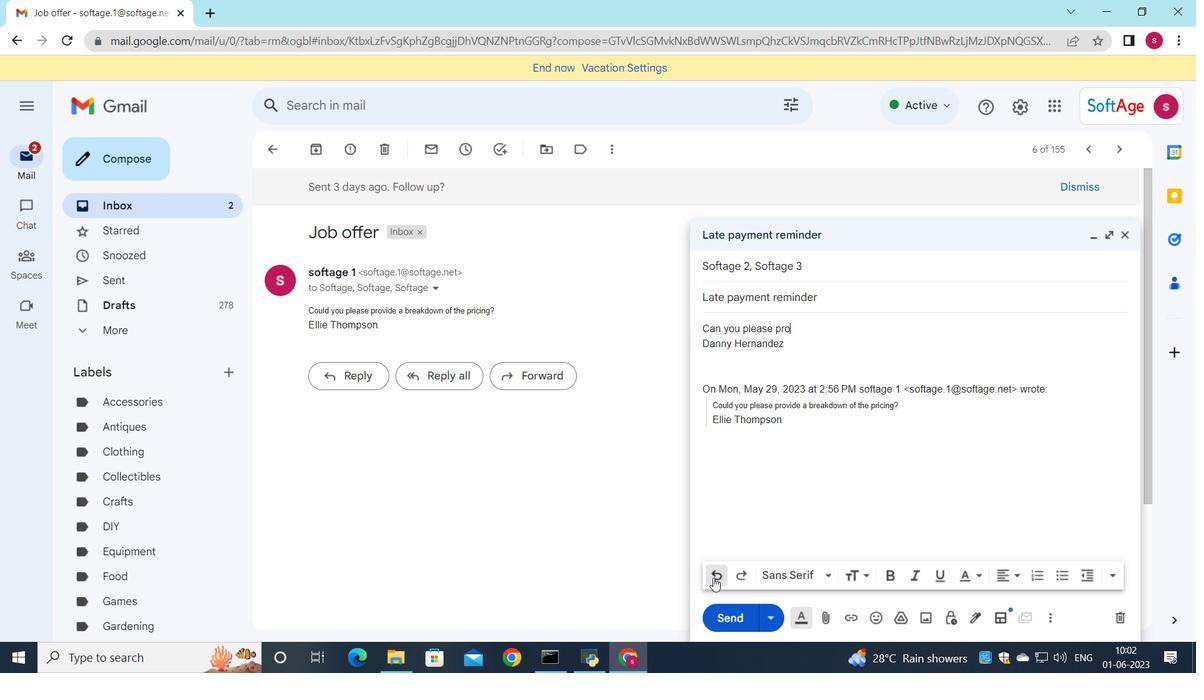 
Action: Mouse pressed left at (713, 578)
Screenshot: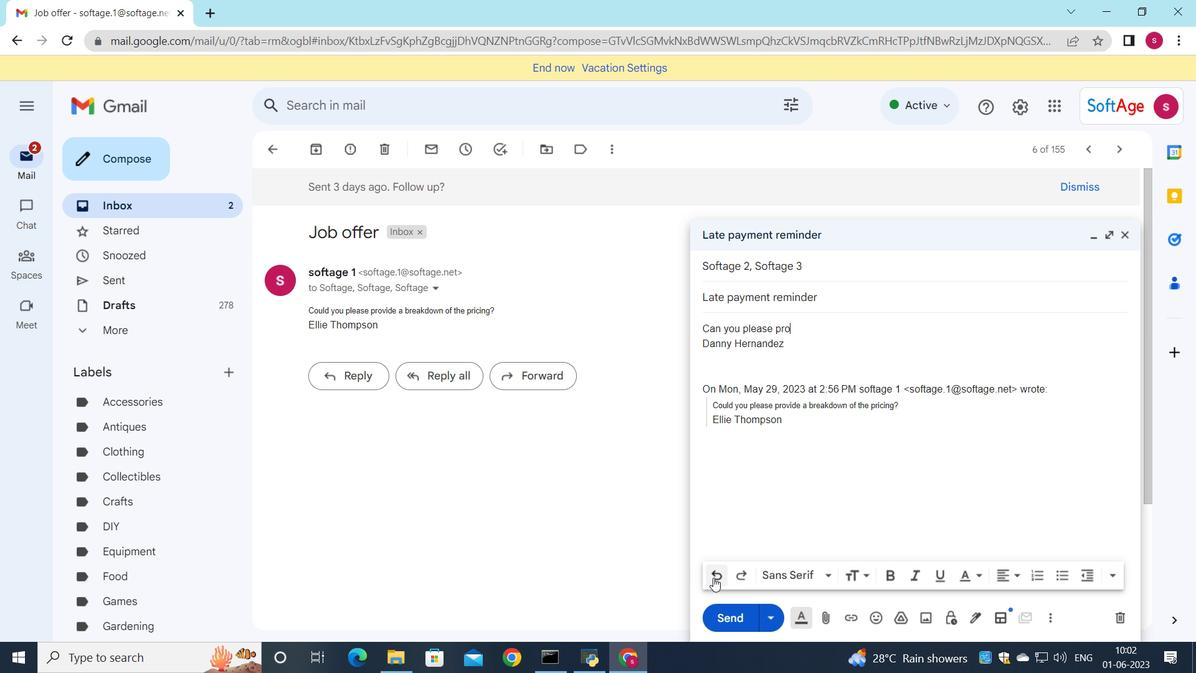
Action: Mouse pressed left at (713, 578)
Screenshot: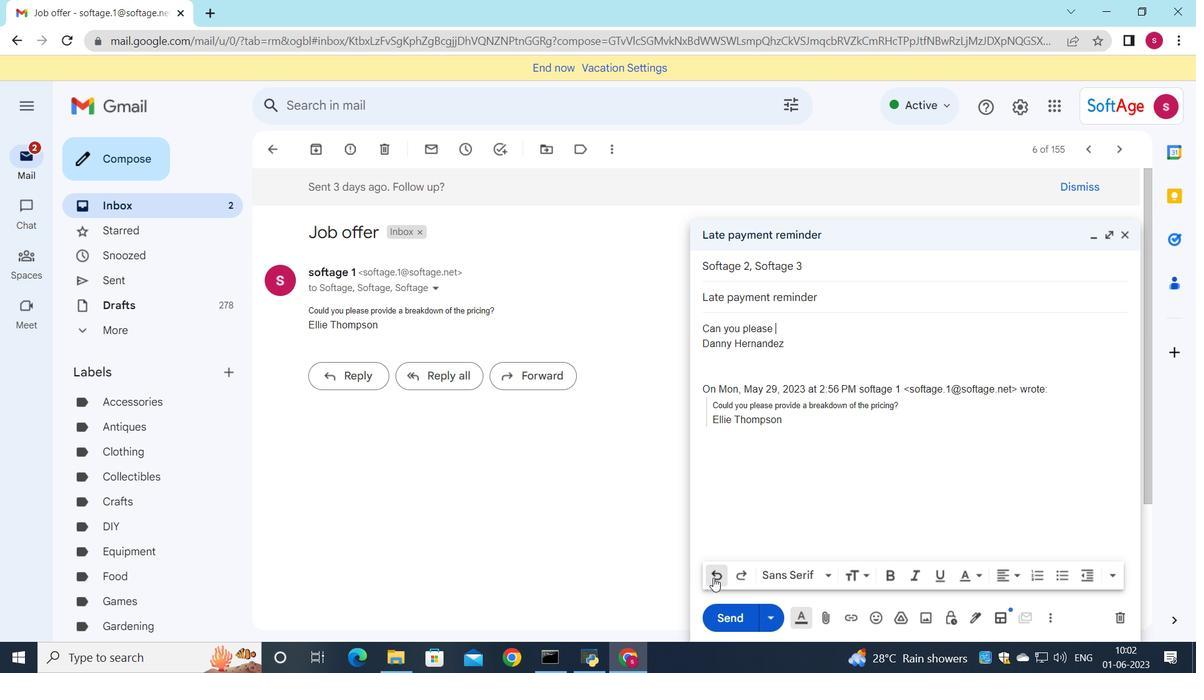 
Action: Mouse pressed left at (713, 578)
Screenshot: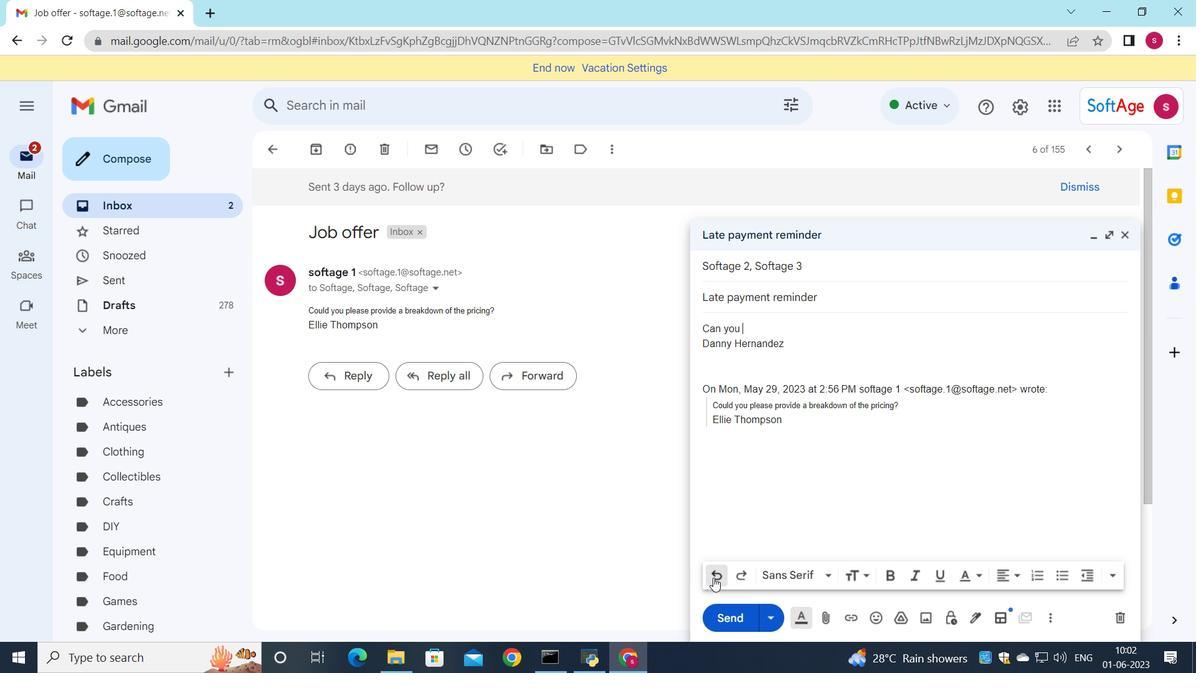 
Action: Mouse pressed left at (713, 578)
Screenshot: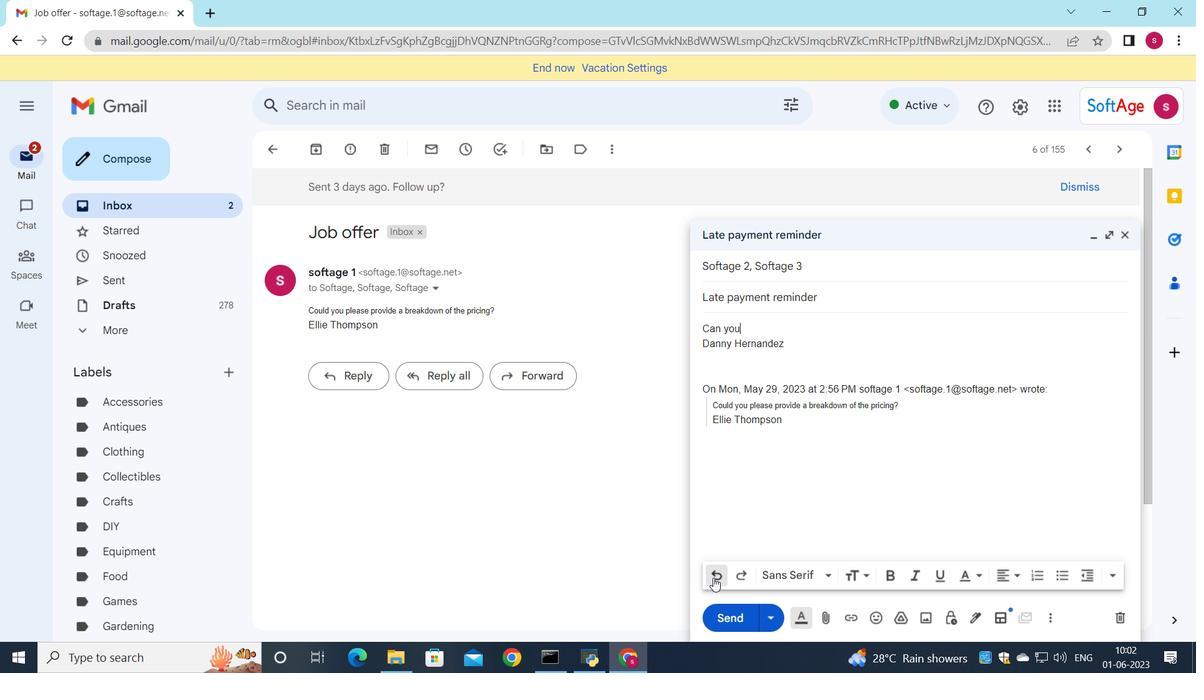 
Action: Mouse pressed left at (713, 578)
Screenshot: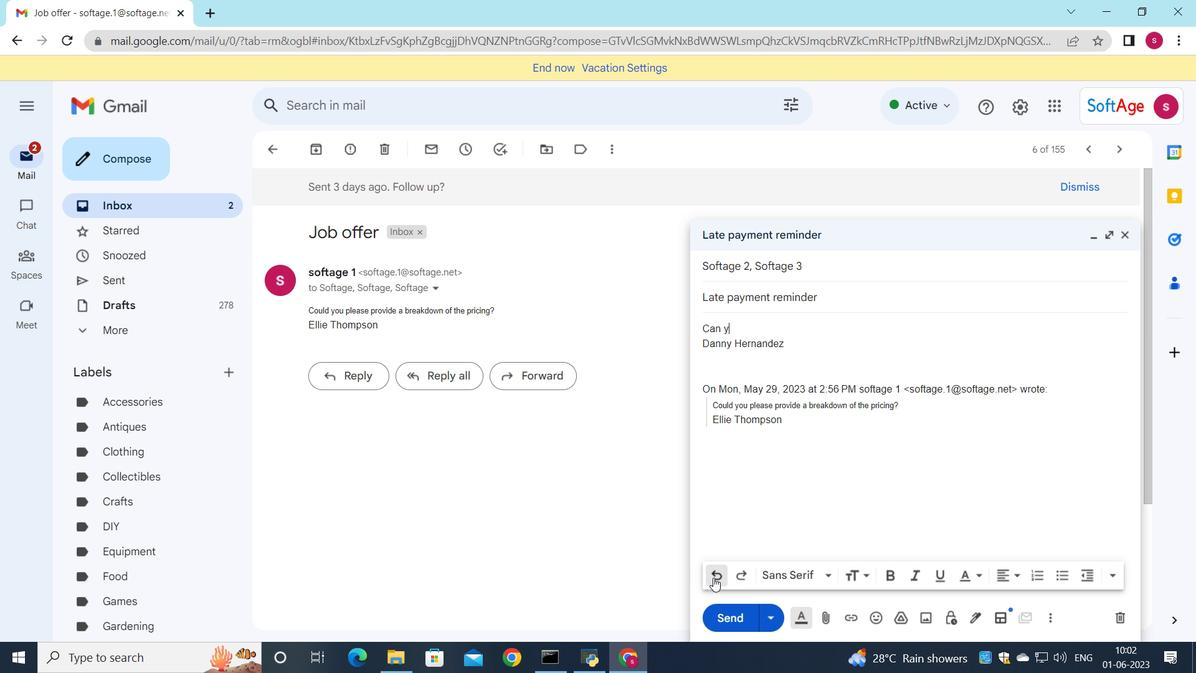 
Action: Mouse pressed left at (713, 578)
Screenshot: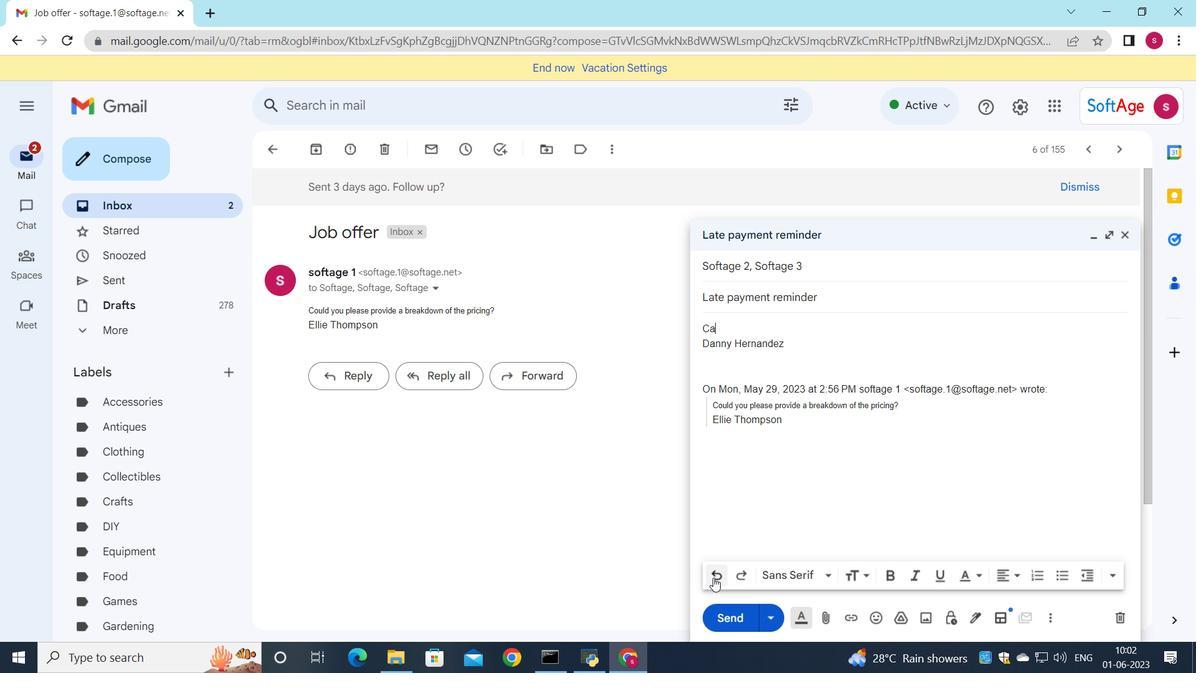 
Action: Mouse pressed left at (713, 578)
Screenshot: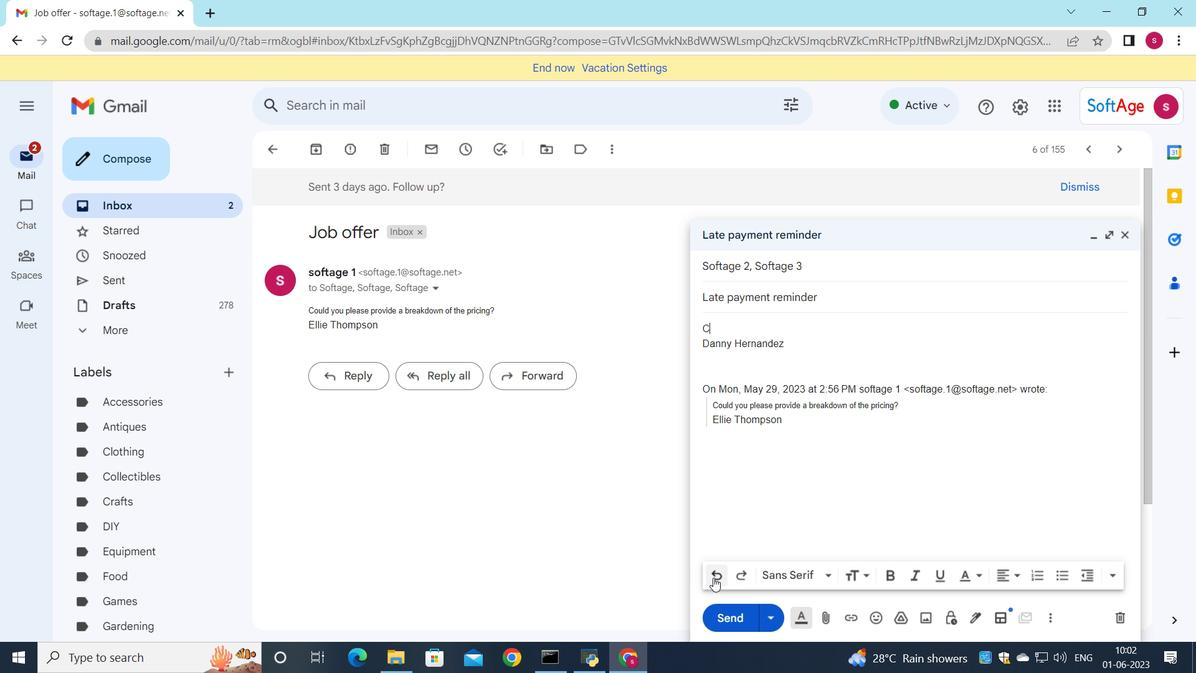 
Action: Mouse moved to (721, 336)
Screenshot: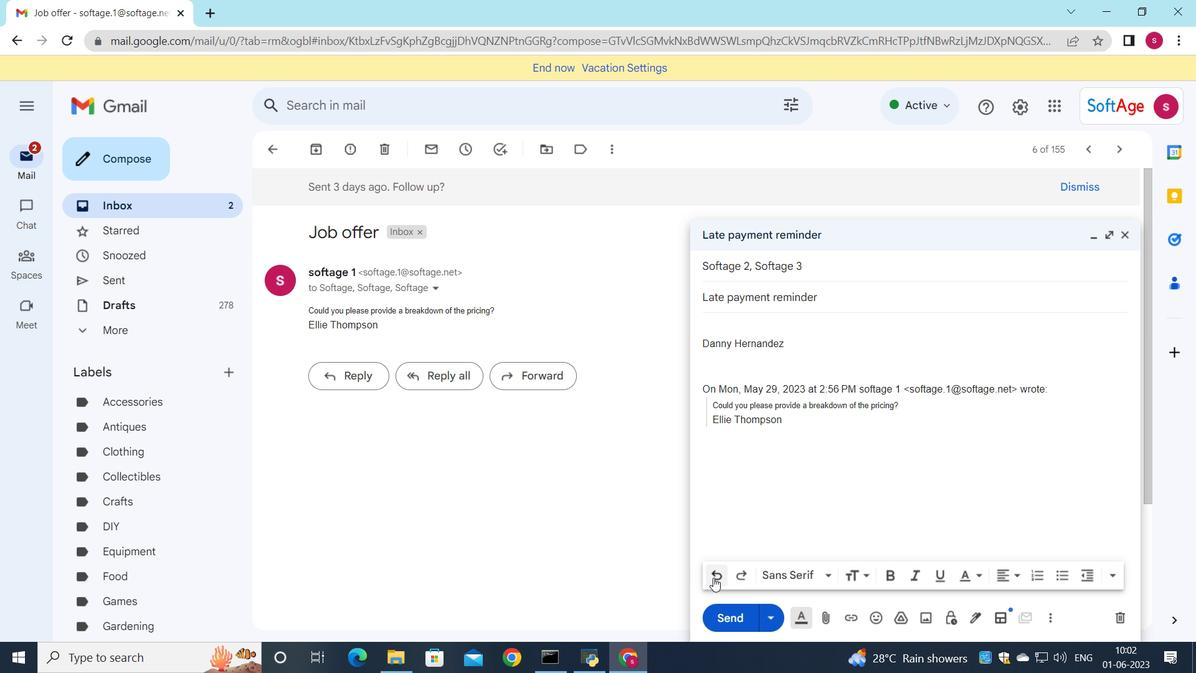 
Action: Key pressed <Key.shift>I<Key.space>am<Key.space>sorry<Key.space>for<Key.space>any<Key.space>delays<Key.space>in<Key.space>our<Key.space>response<Key.space><Key.backspace>.
Screenshot: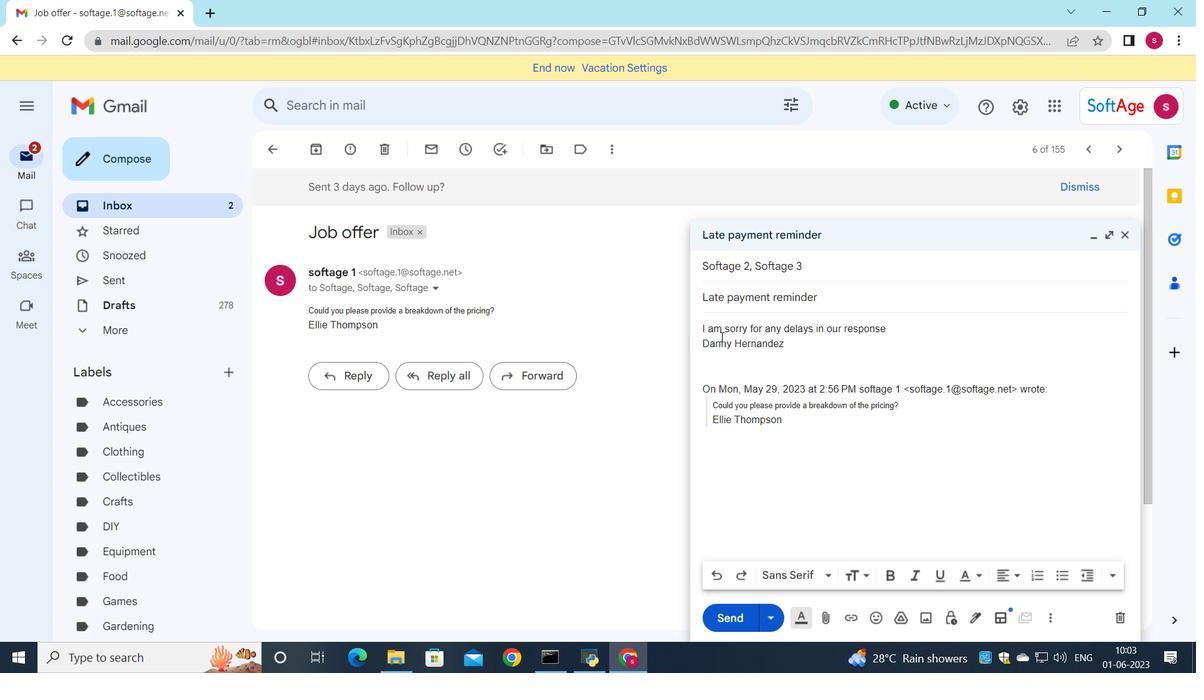 
Action: Mouse moved to (734, 617)
Screenshot: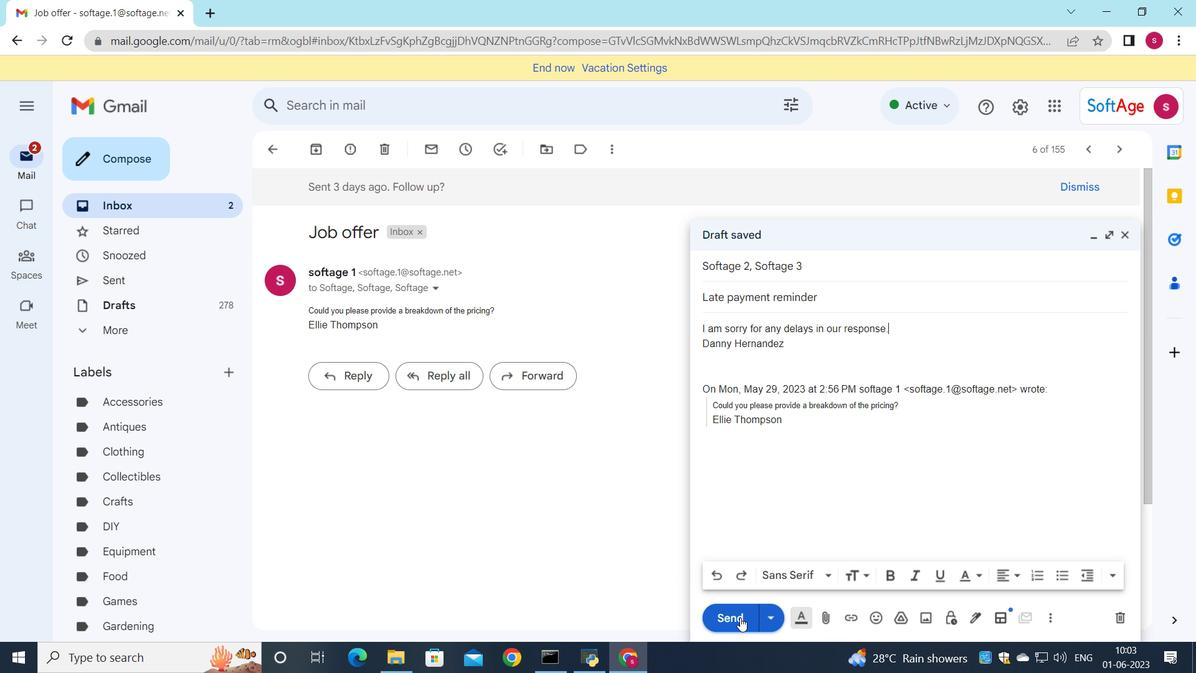 
Action: Mouse pressed left at (734, 617)
Screenshot: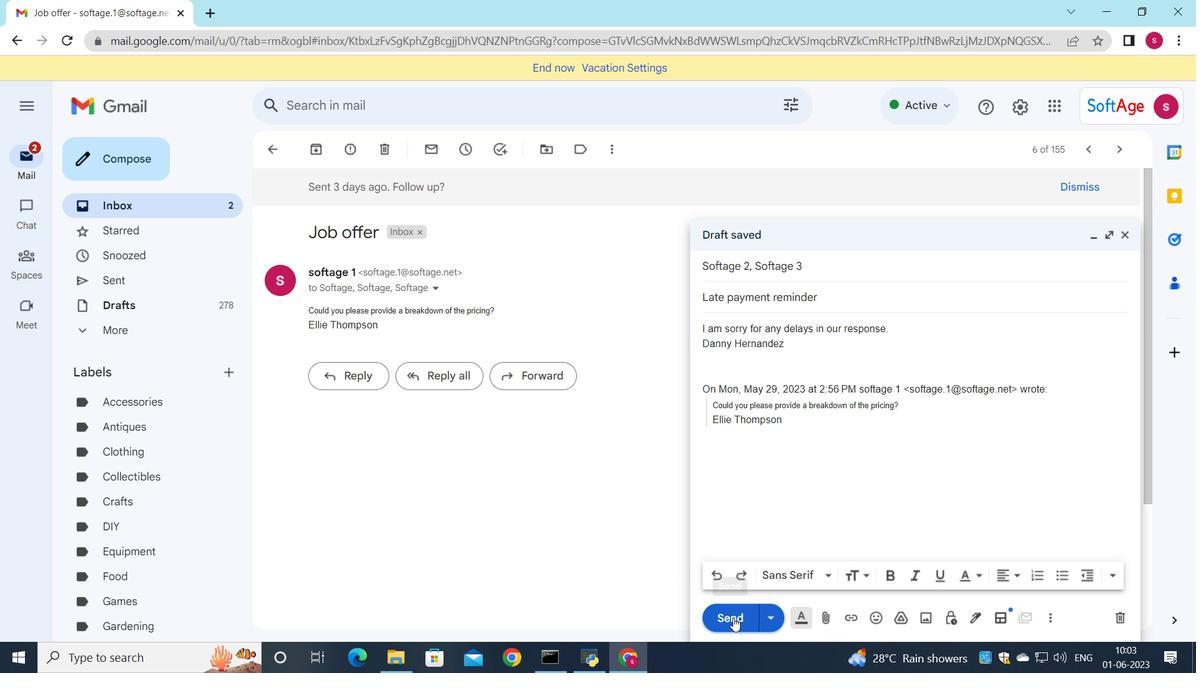 
Action: Mouse moved to (170, 207)
Screenshot: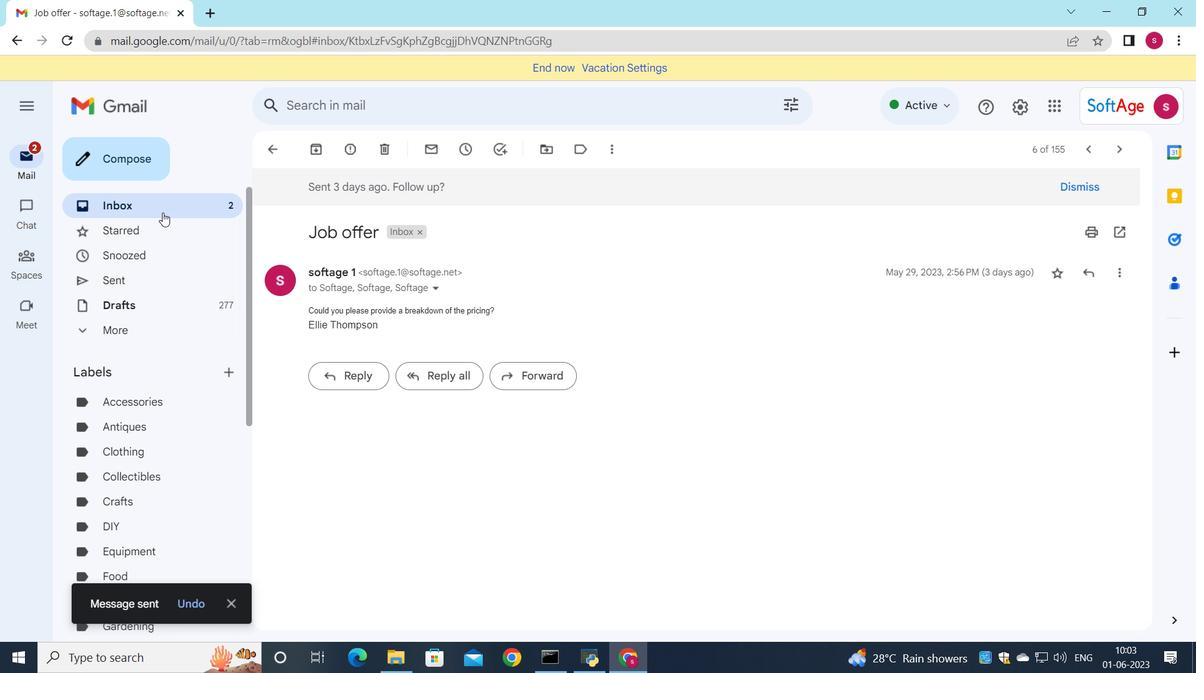 
Action: Mouse pressed left at (170, 207)
Screenshot: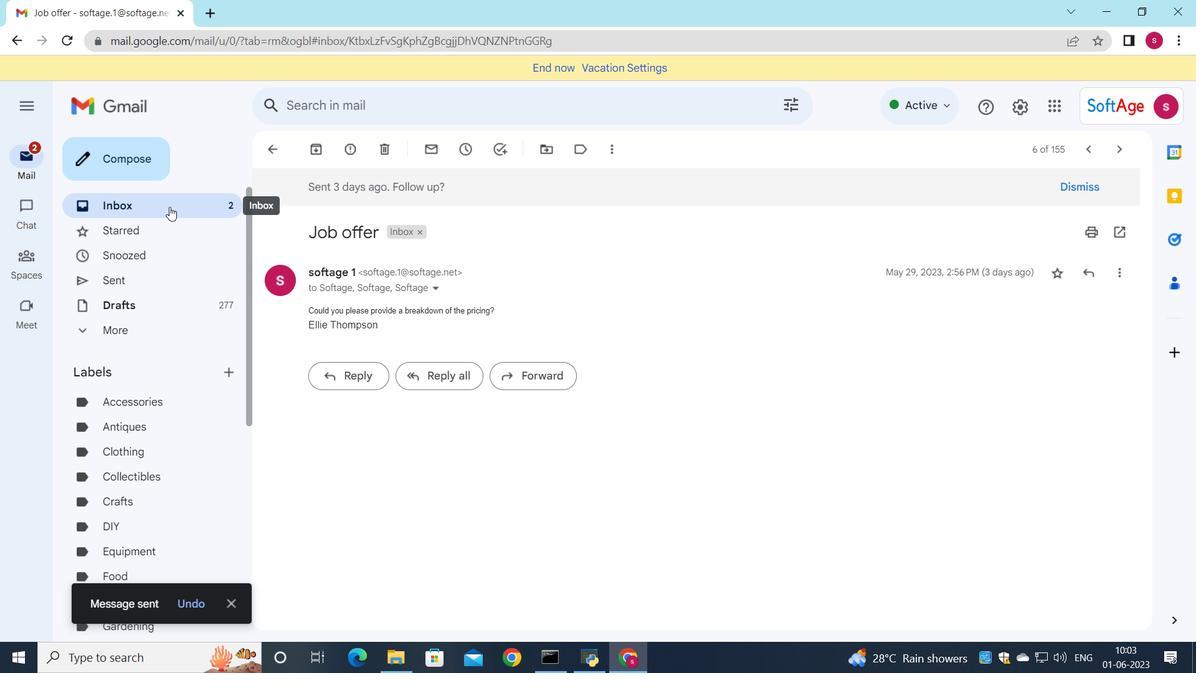 
Action: Mouse moved to (639, 239)
Screenshot: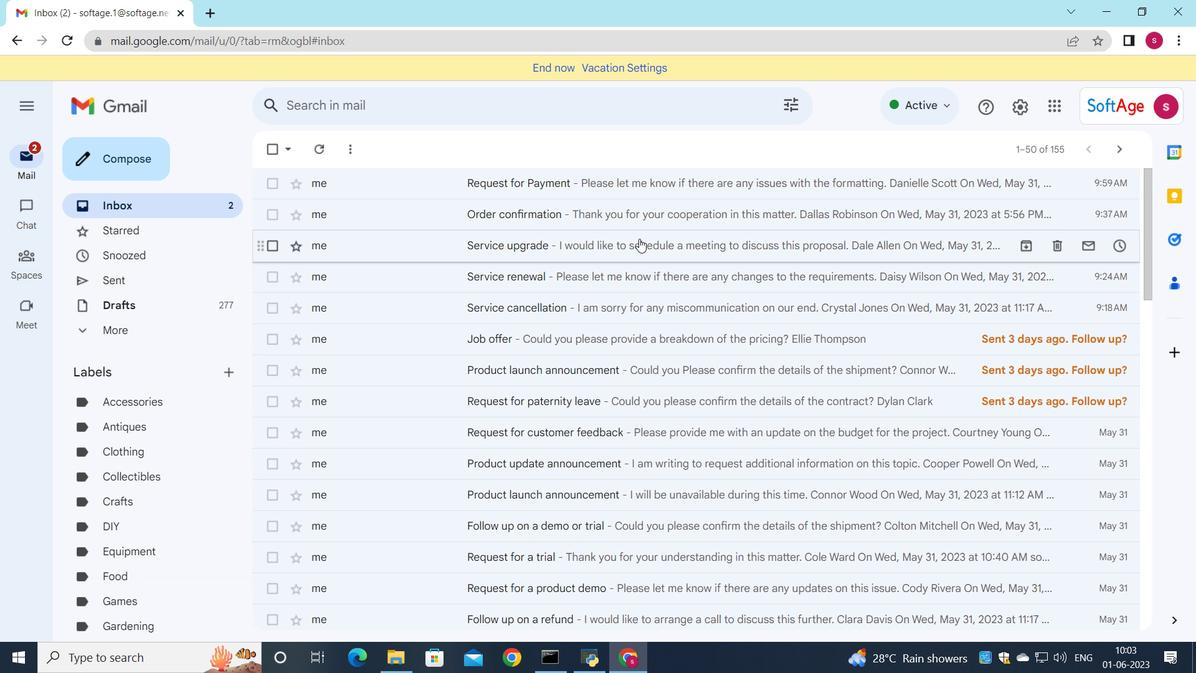 
Action: Mouse scrolled (639, 239) with delta (0, 0)
Screenshot: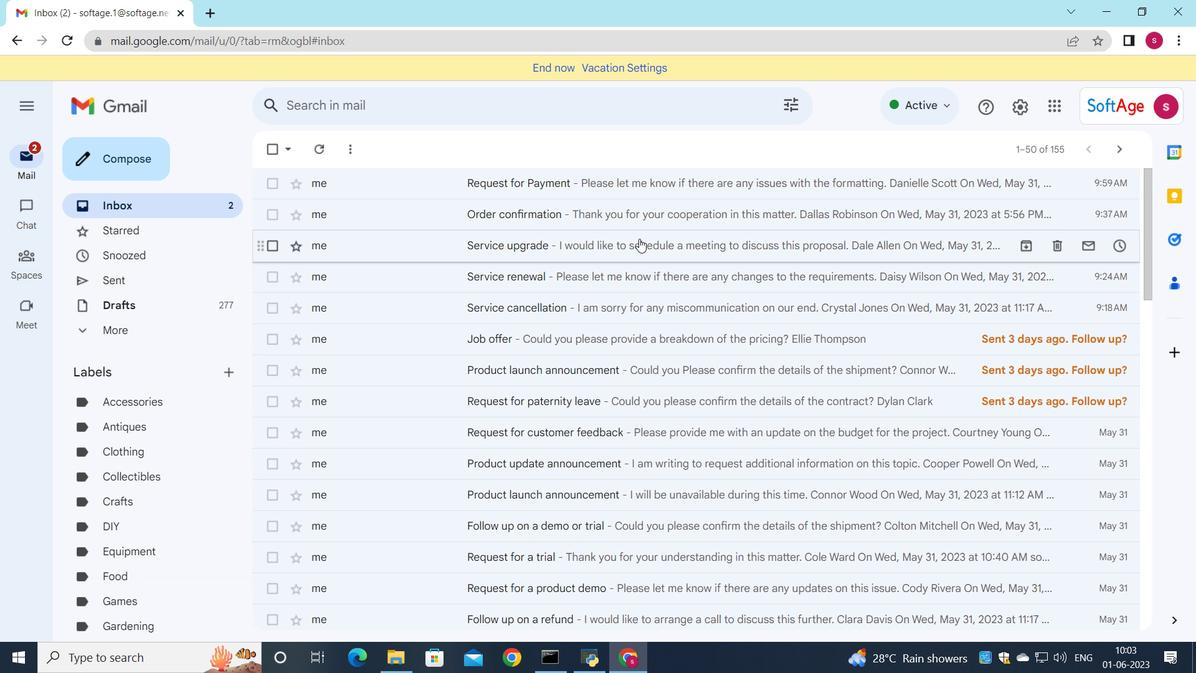 
Action: Mouse scrolled (639, 239) with delta (0, 0)
Screenshot: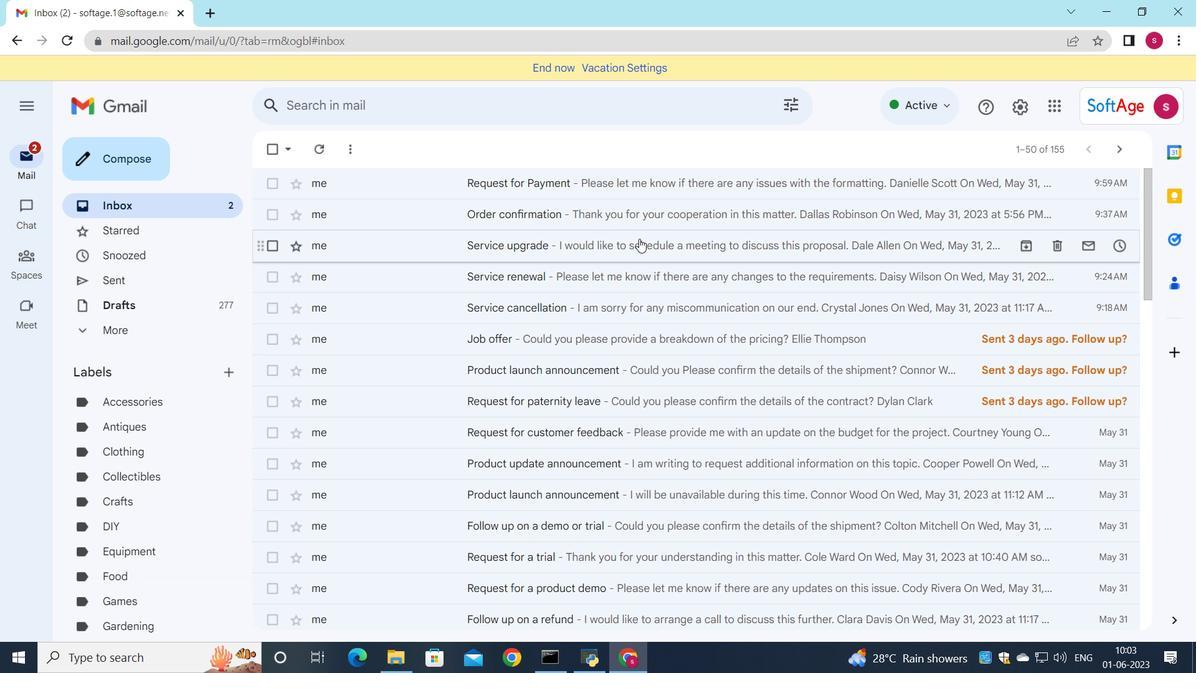 
Action: Mouse scrolled (639, 239) with delta (0, 0)
Screenshot: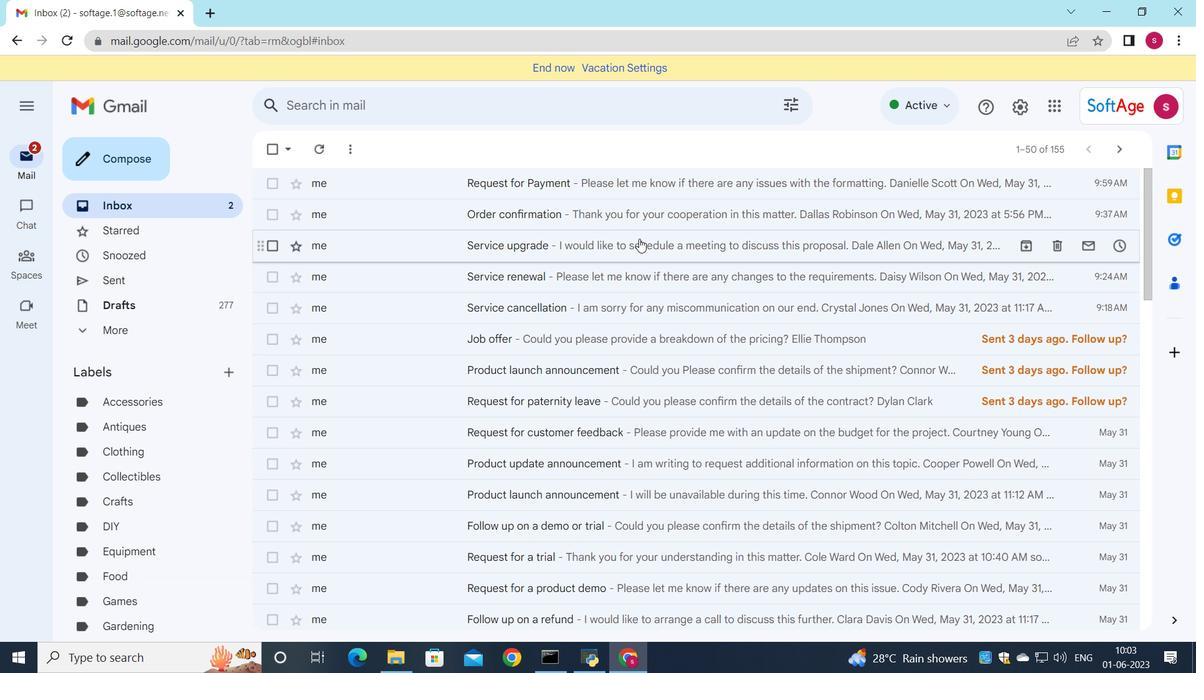
Action: Mouse scrolled (639, 239) with delta (0, 0)
Screenshot: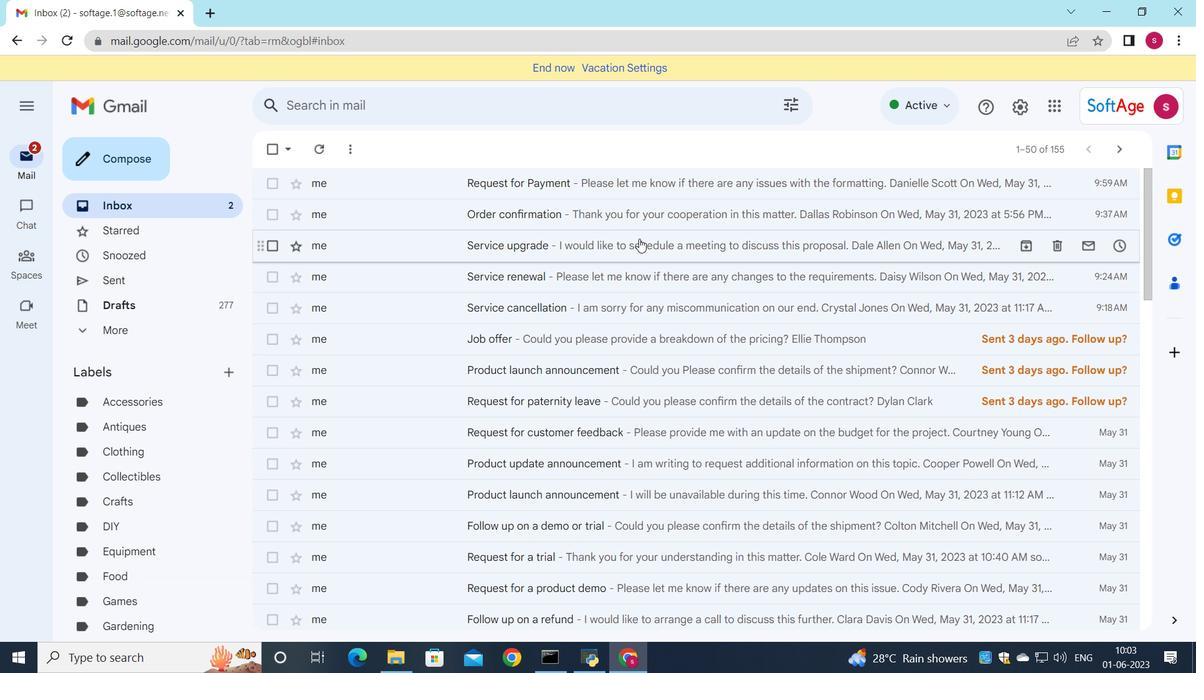 
Action: Mouse moved to (638, 222)
Screenshot: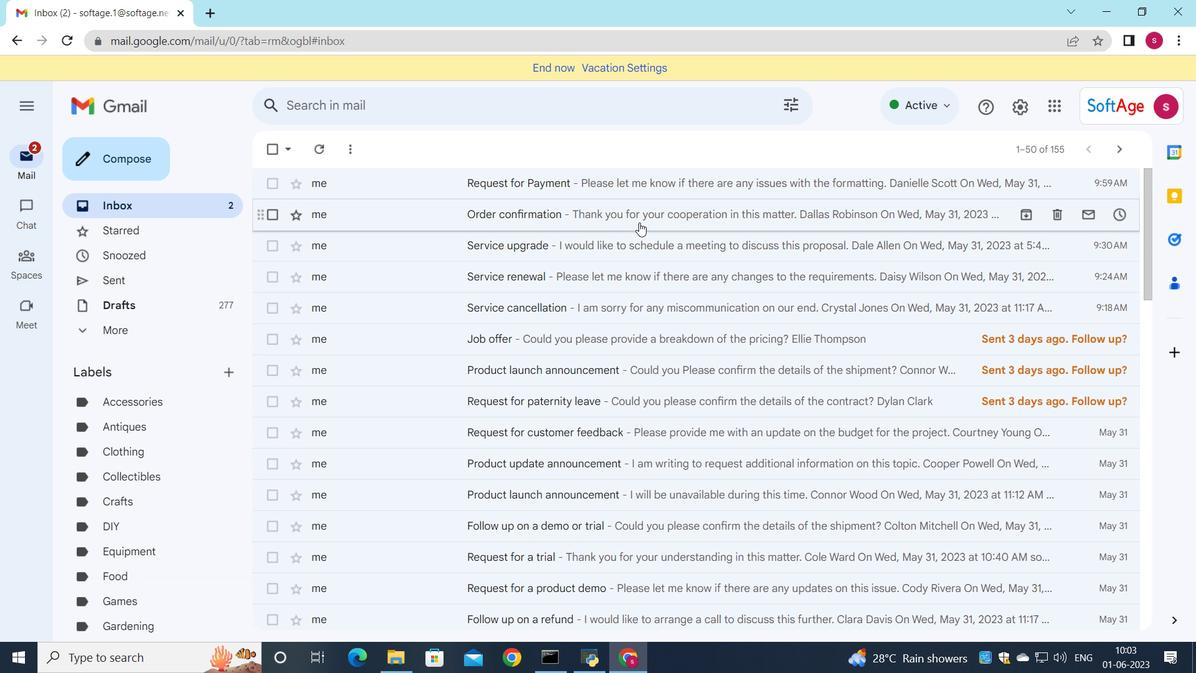 
